 Task: Search one way flight ticket for 1 adult, 6 children, 1 infant in seat and 1 infant on lap in business from Pensacola: Pensacola International Airport to Greensboro: Piedmont Triad International Airport on 5-1-2023. Choice of flights is Spirit. Number of bags: 1 carry on bag. Price is upto 30000. Outbound departure time preference is 14:00.
Action: Mouse moved to (240, 197)
Screenshot: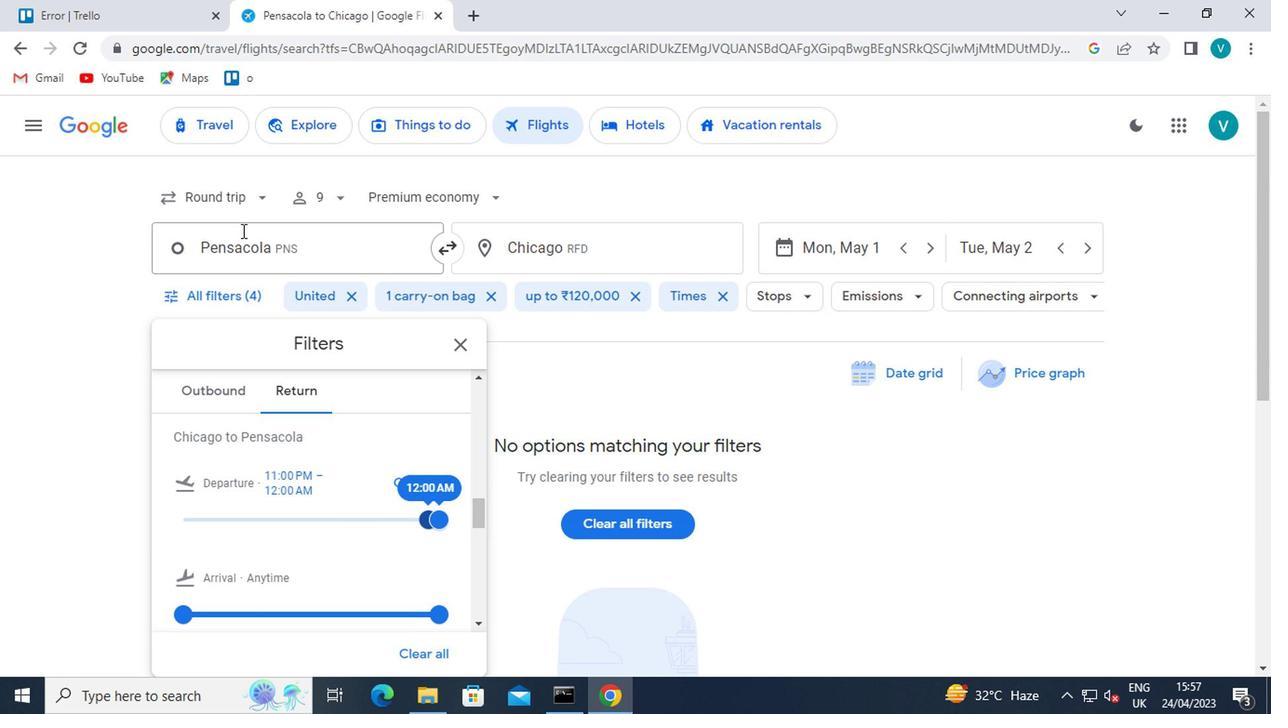 
Action: Mouse pressed left at (240, 197)
Screenshot: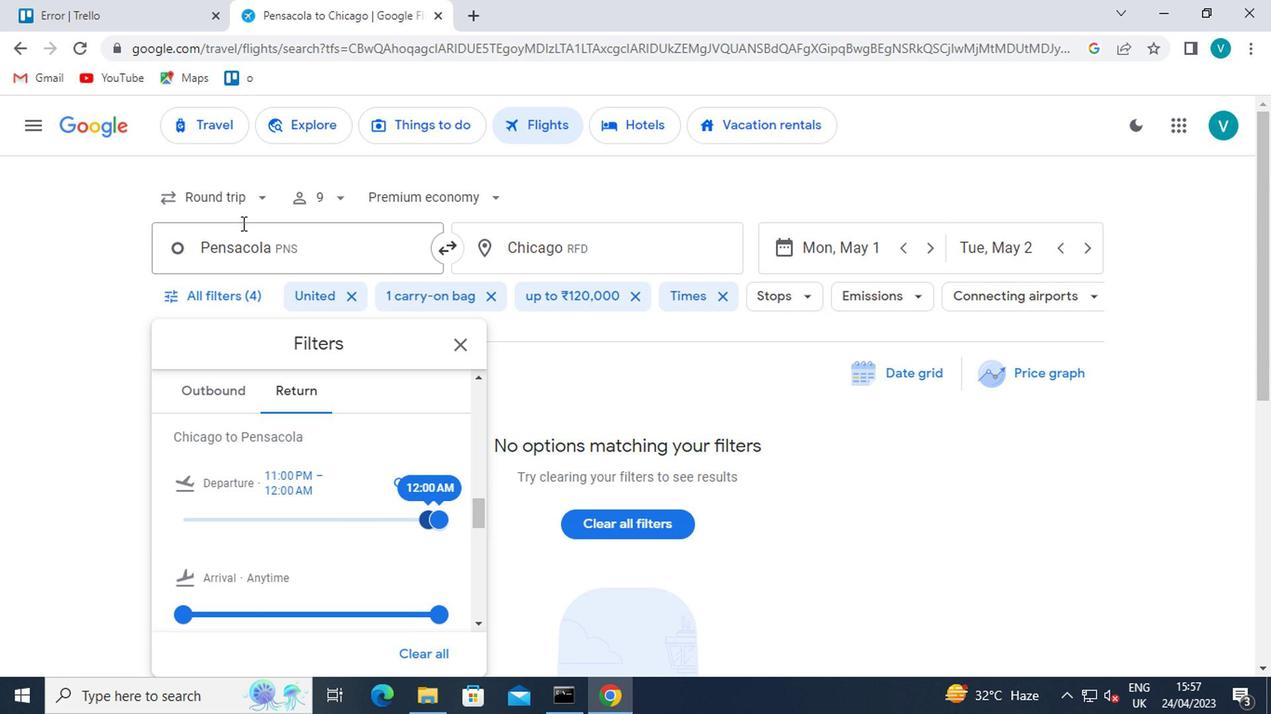 
Action: Mouse moved to (242, 288)
Screenshot: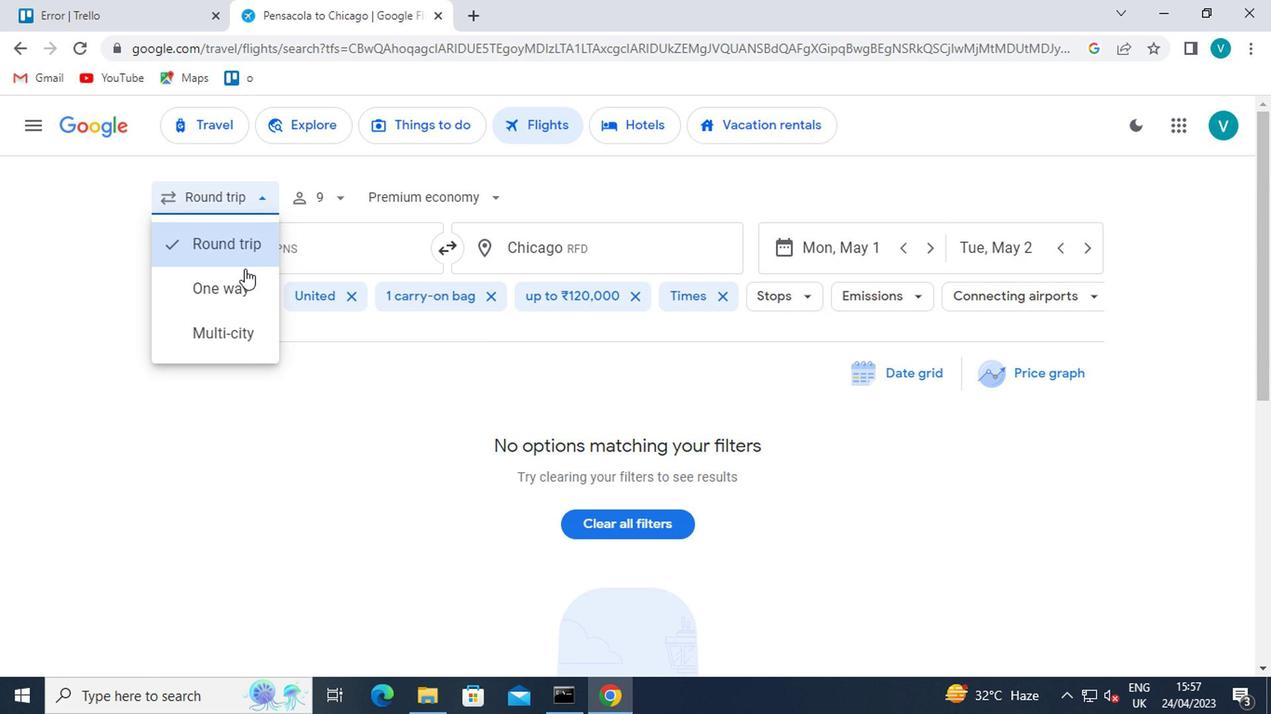 
Action: Mouse pressed left at (242, 288)
Screenshot: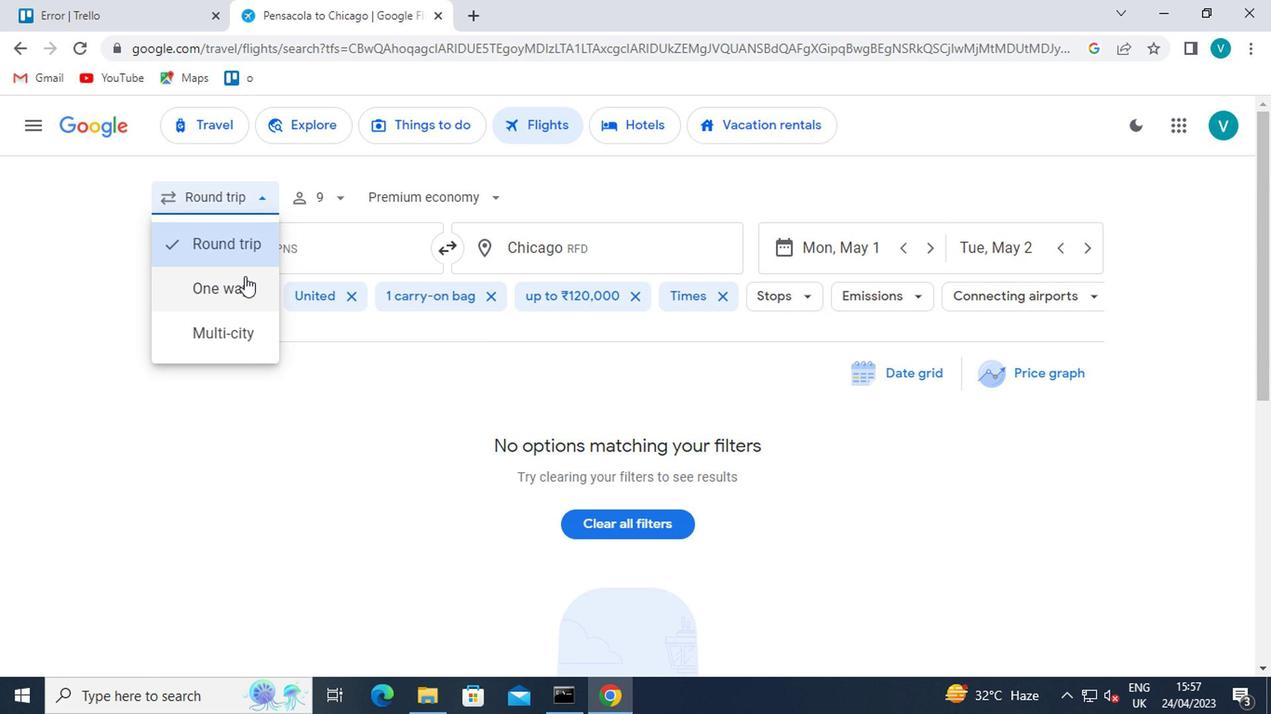 
Action: Mouse moved to (338, 195)
Screenshot: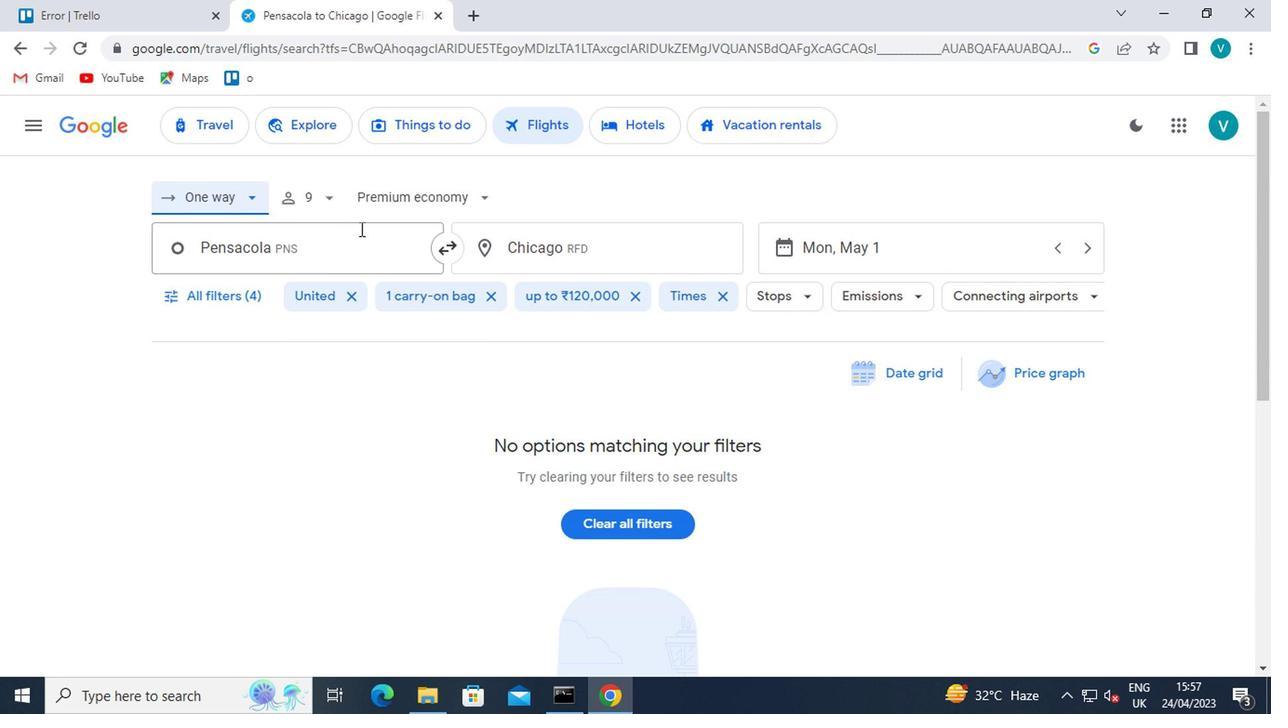 
Action: Mouse pressed left at (338, 195)
Screenshot: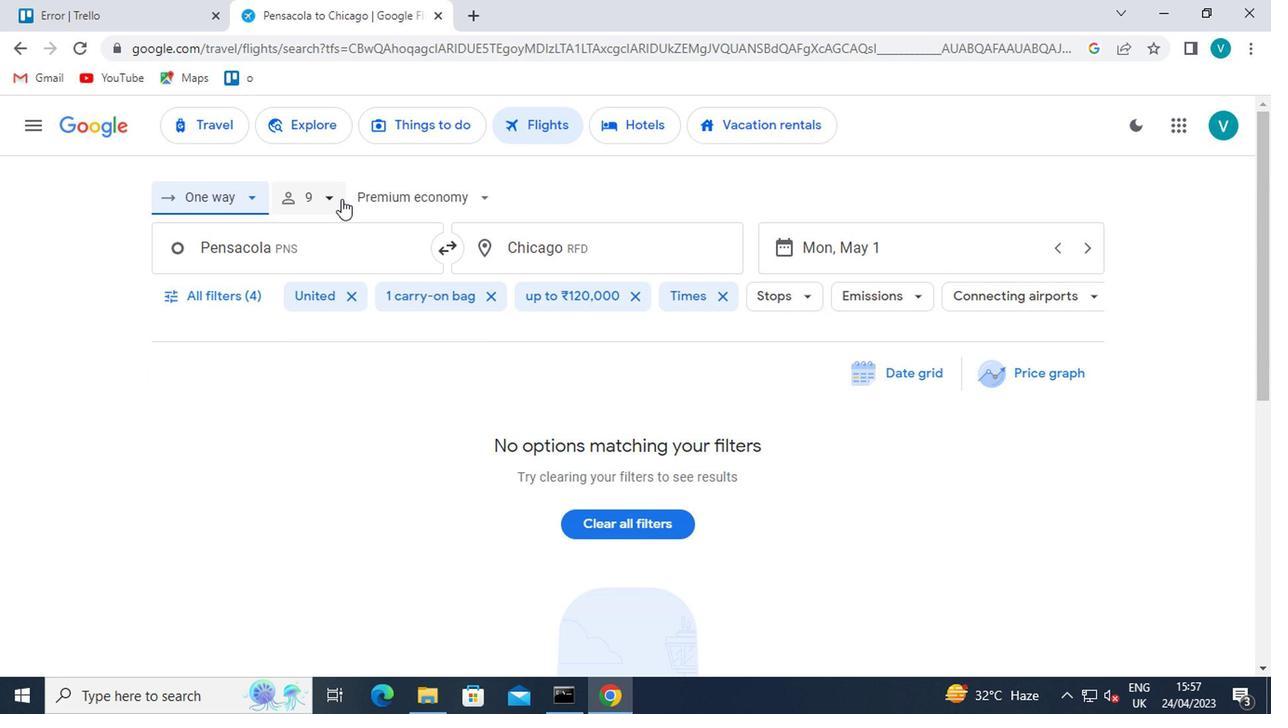 
Action: Mouse moved to (401, 238)
Screenshot: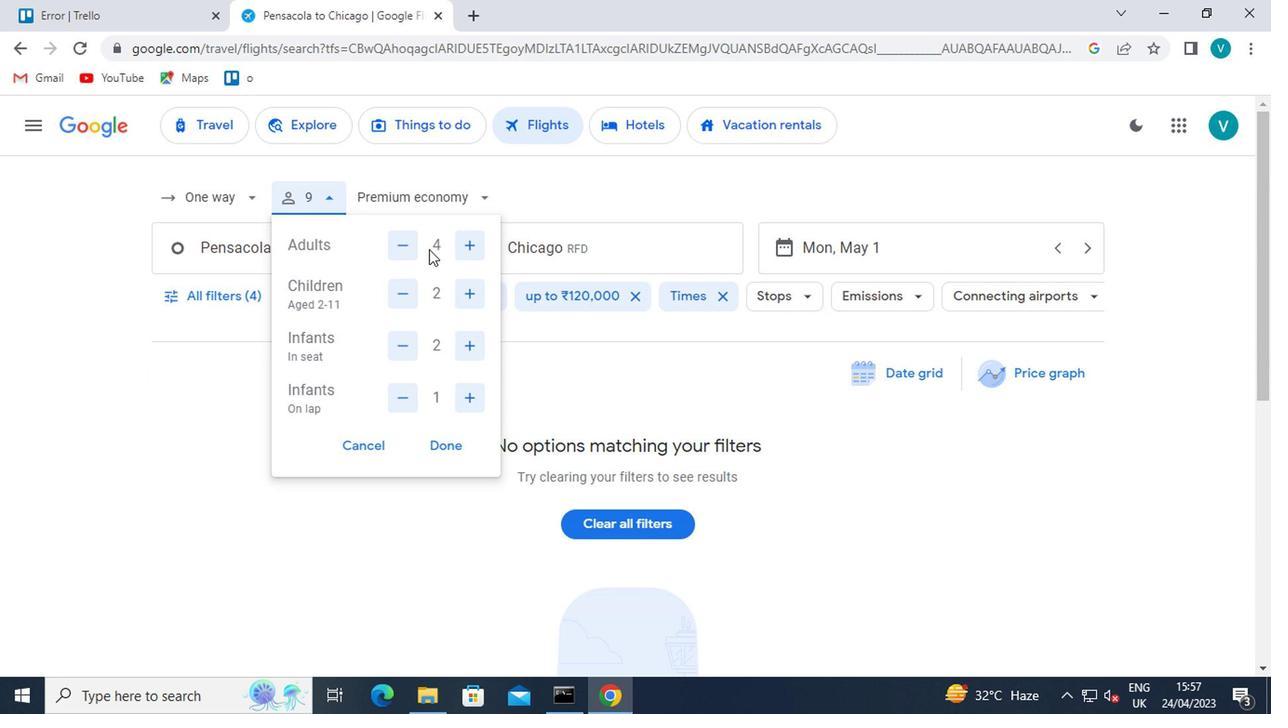 
Action: Mouse pressed left at (401, 238)
Screenshot: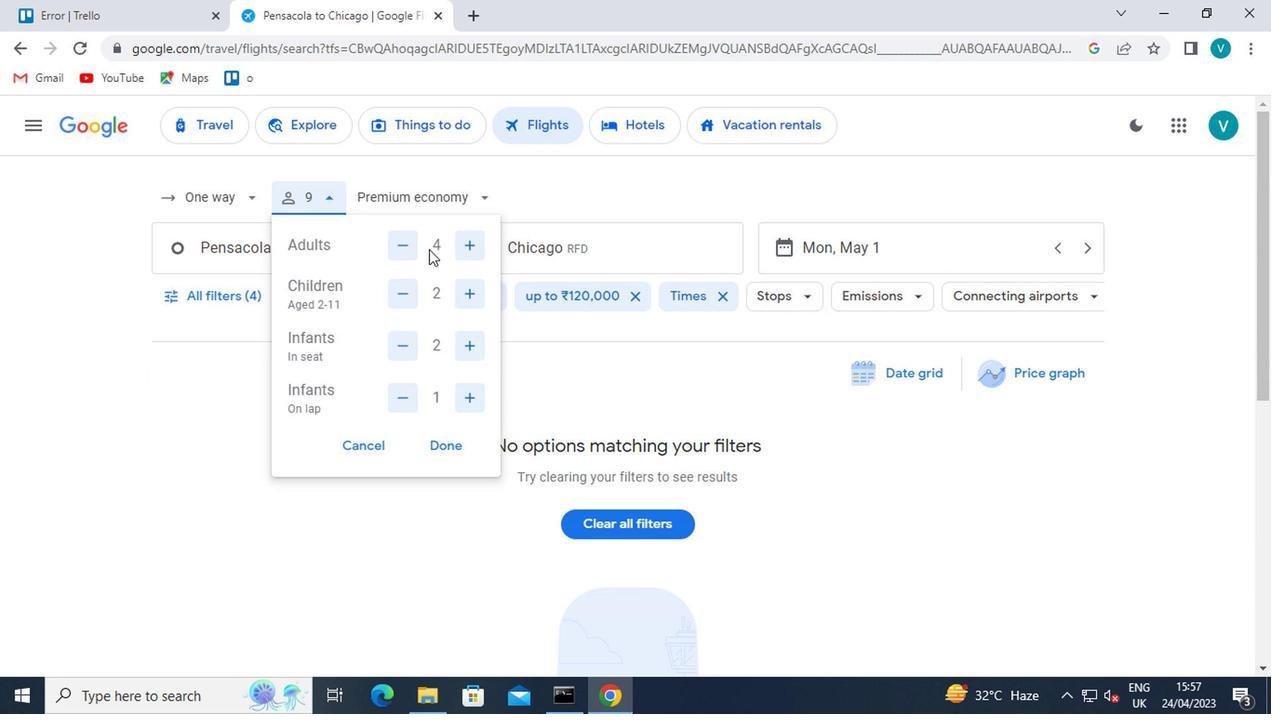 
Action: Mouse pressed left at (401, 238)
Screenshot: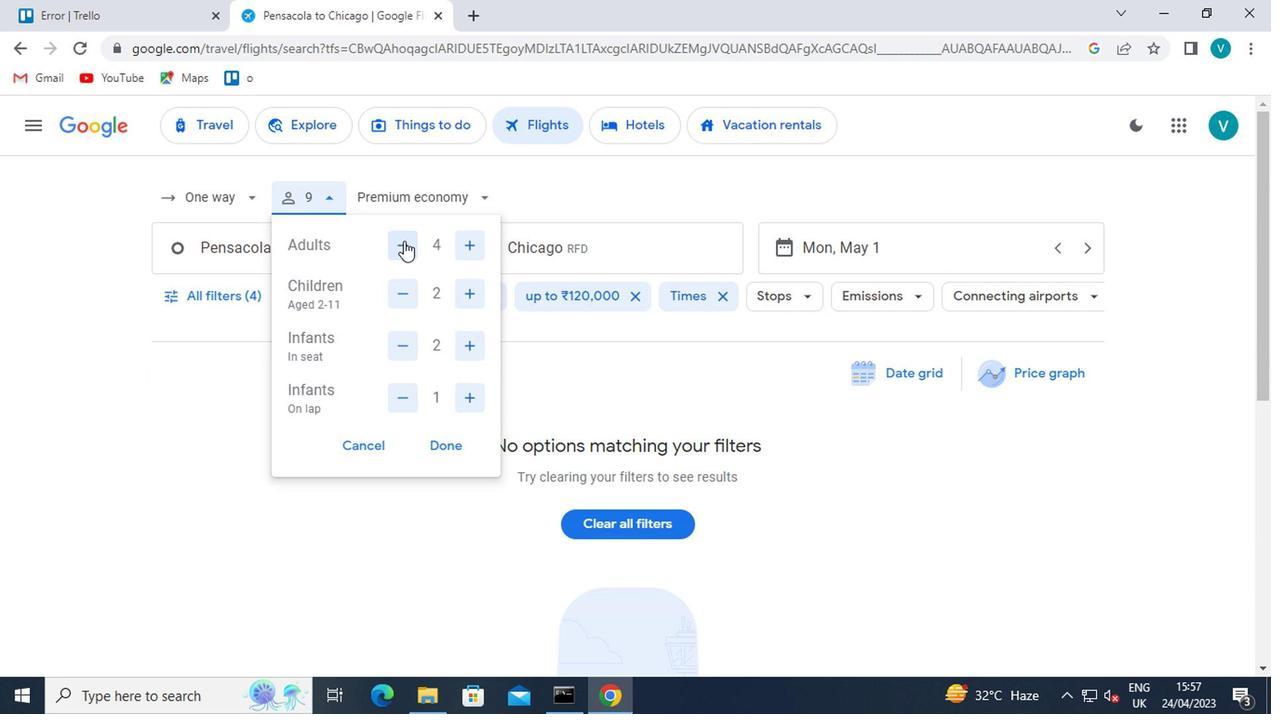 
Action: Mouse moved to (400, 238)
Screenshot: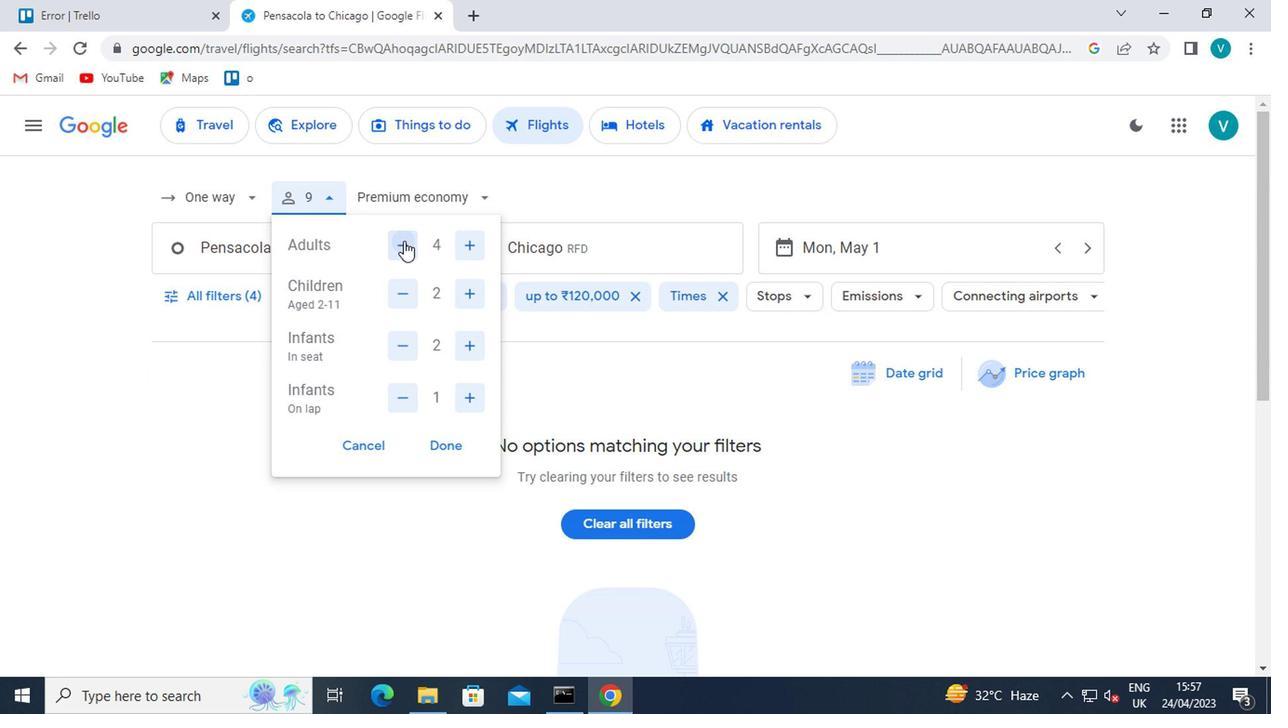 
Action: Mouse pressed left at (400, 238)
Screenshot: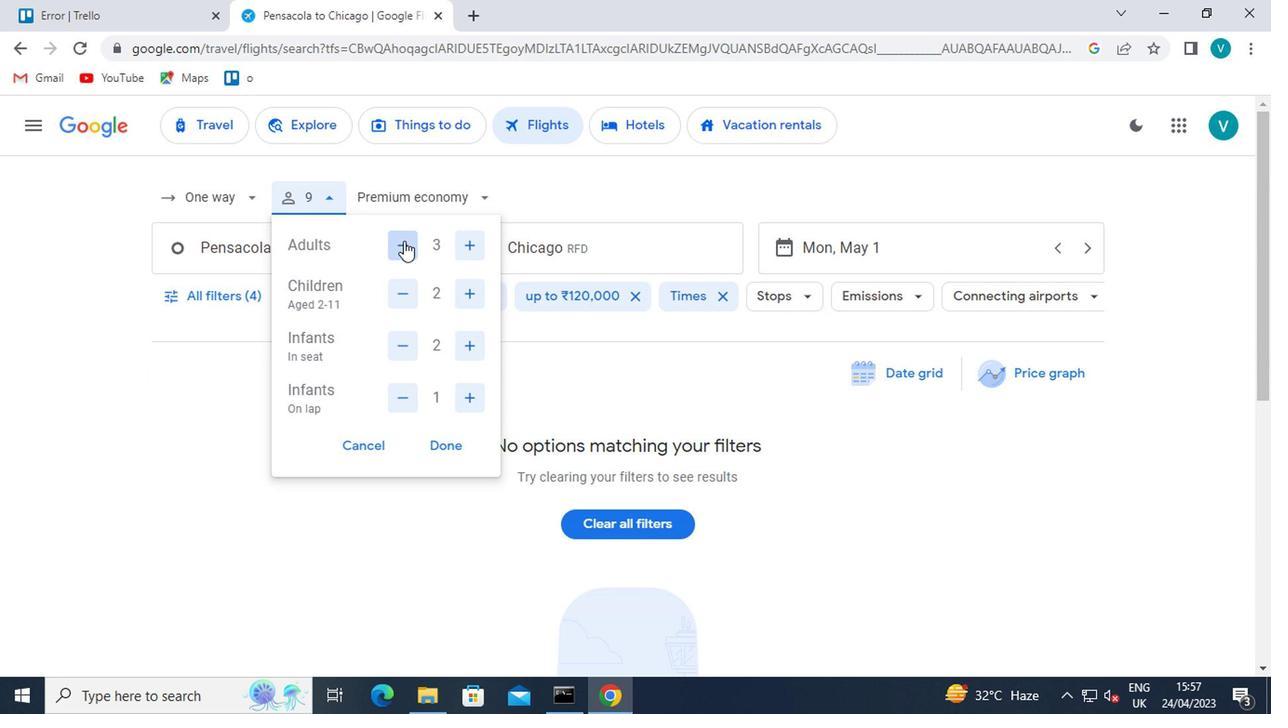 
Action: Mouse moved to (464, 287)
Screenshot: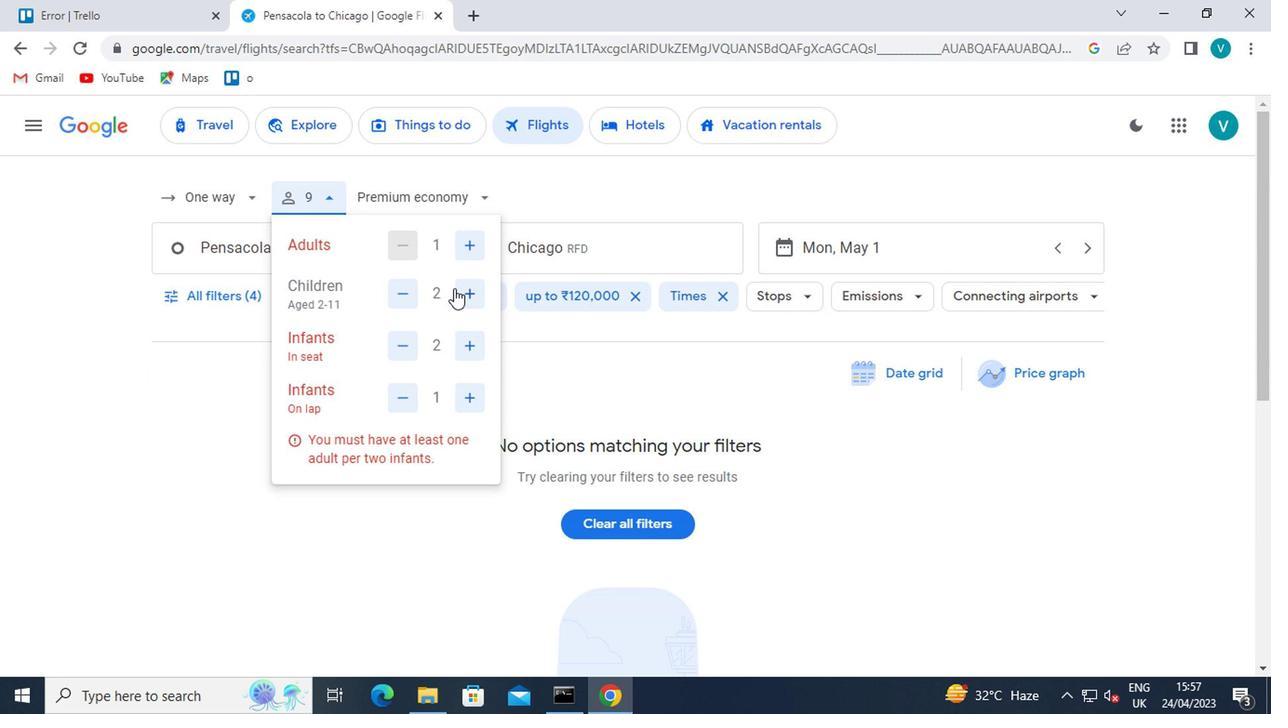 
Action: Mouse pressed left at (464, 287)
Screenshot: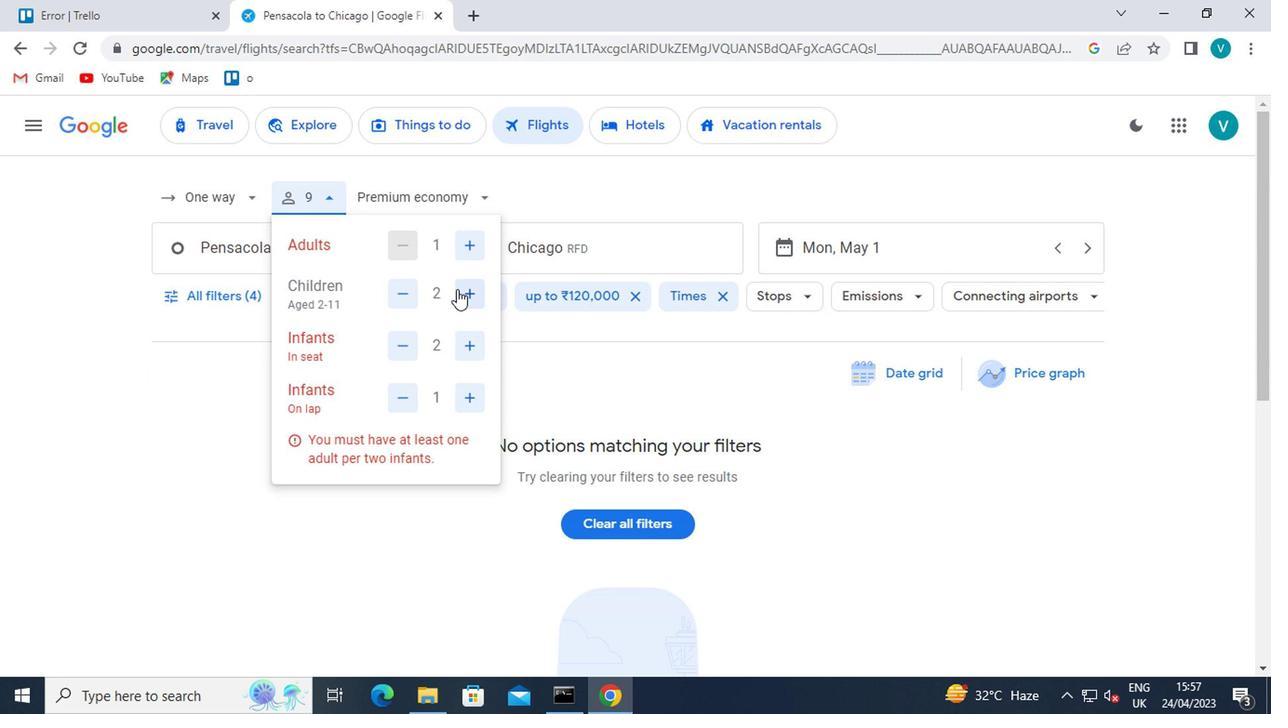 
Action: Mouse moved to (465, 287)
Screenshot: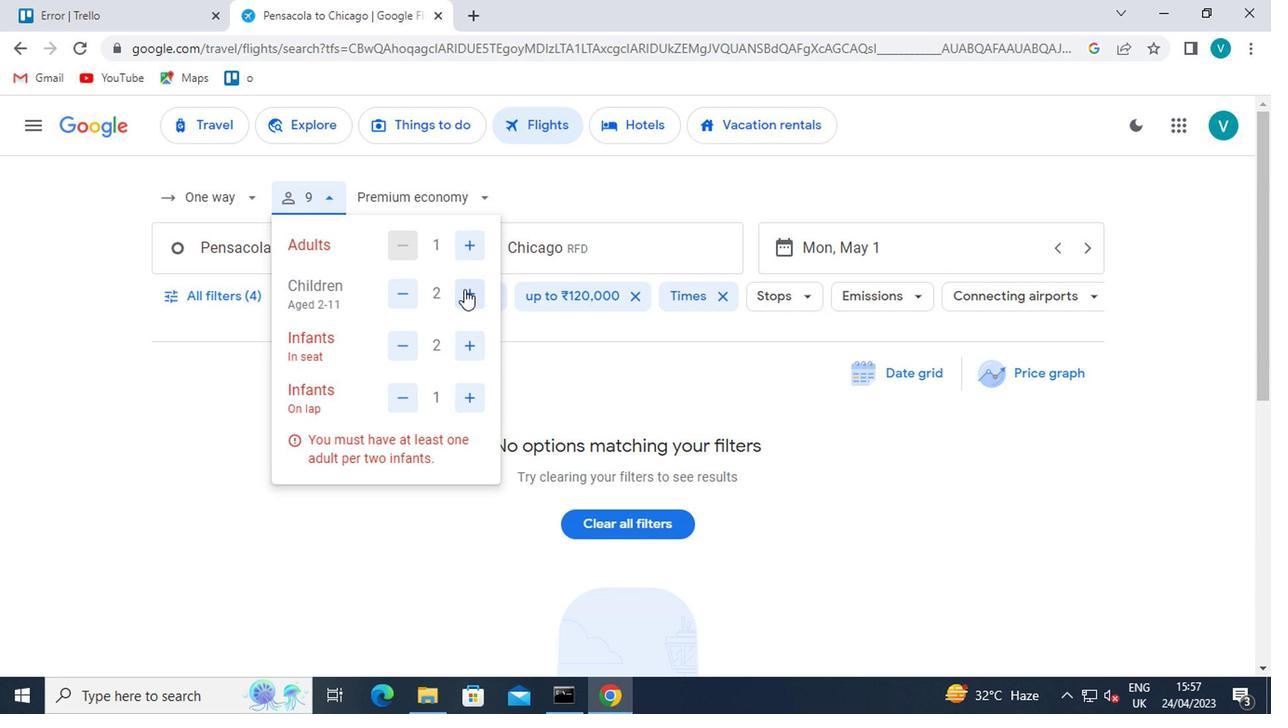 
Action: Mouse pressed left at (465, 287)
Screenshot: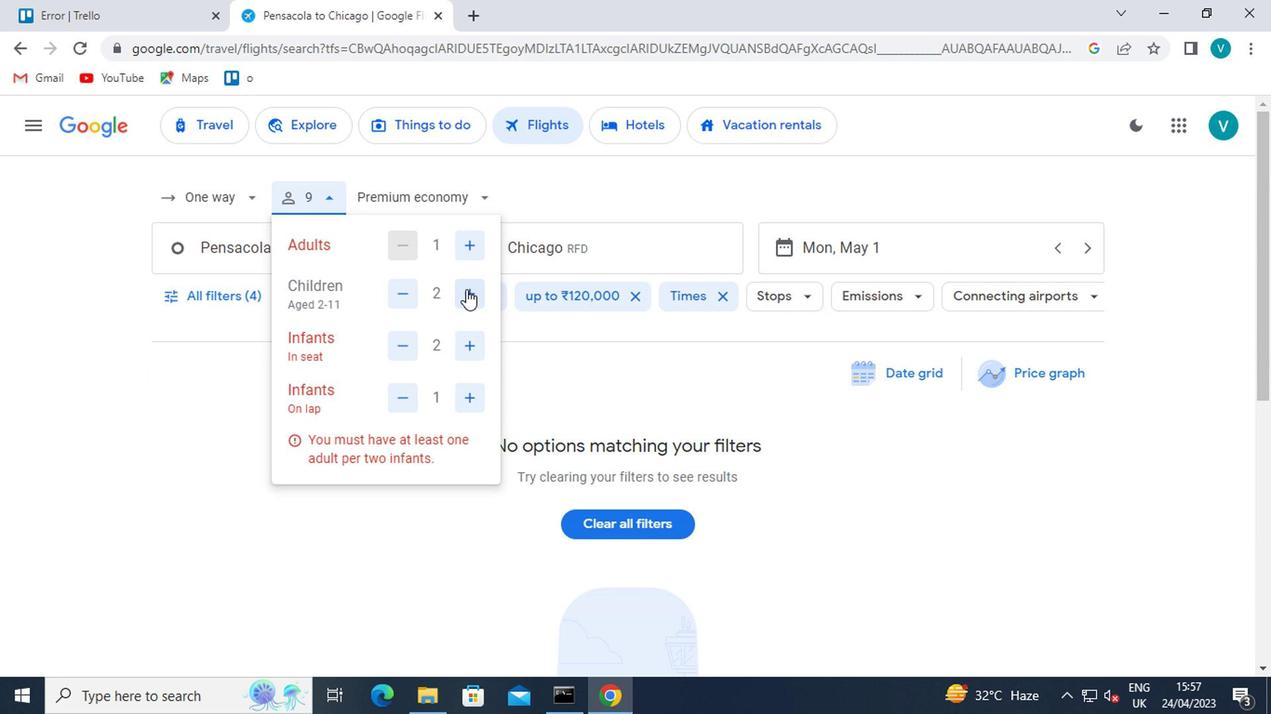 
Action: Mouse pressed left at (465, 287)
Screenshot: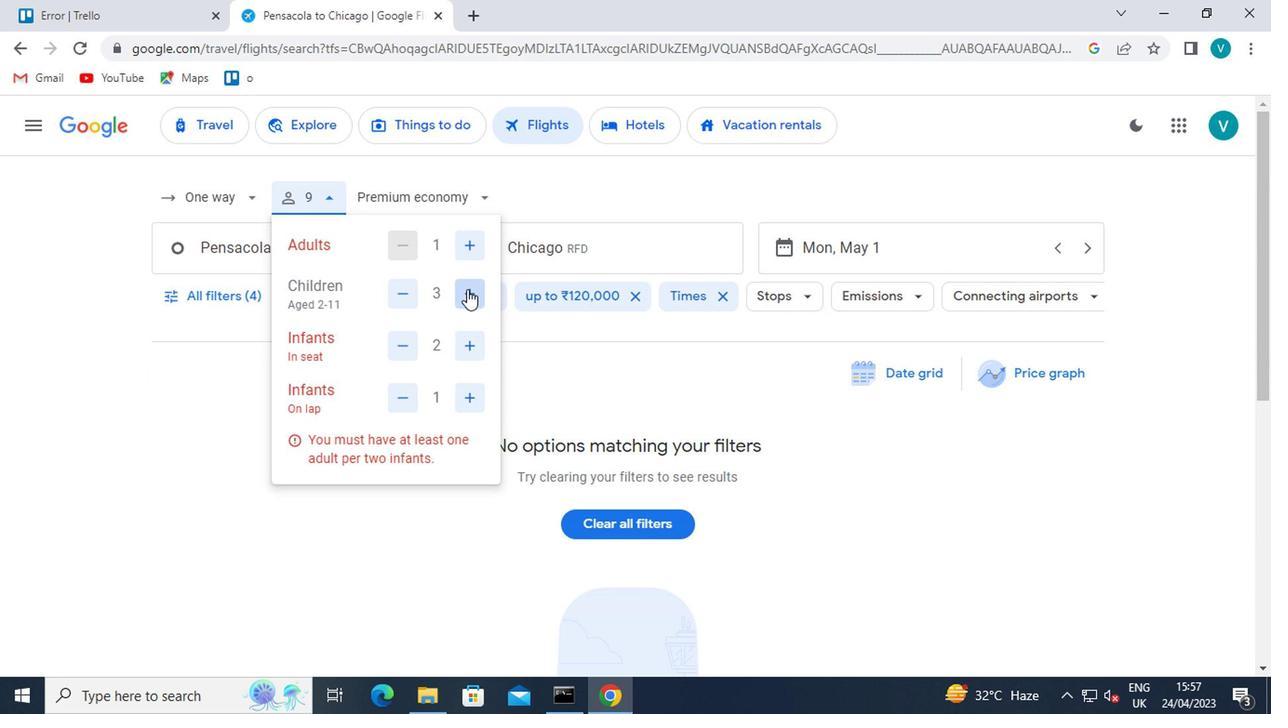 
Action: Mouse pressed left at (465, 287)
Screenshot: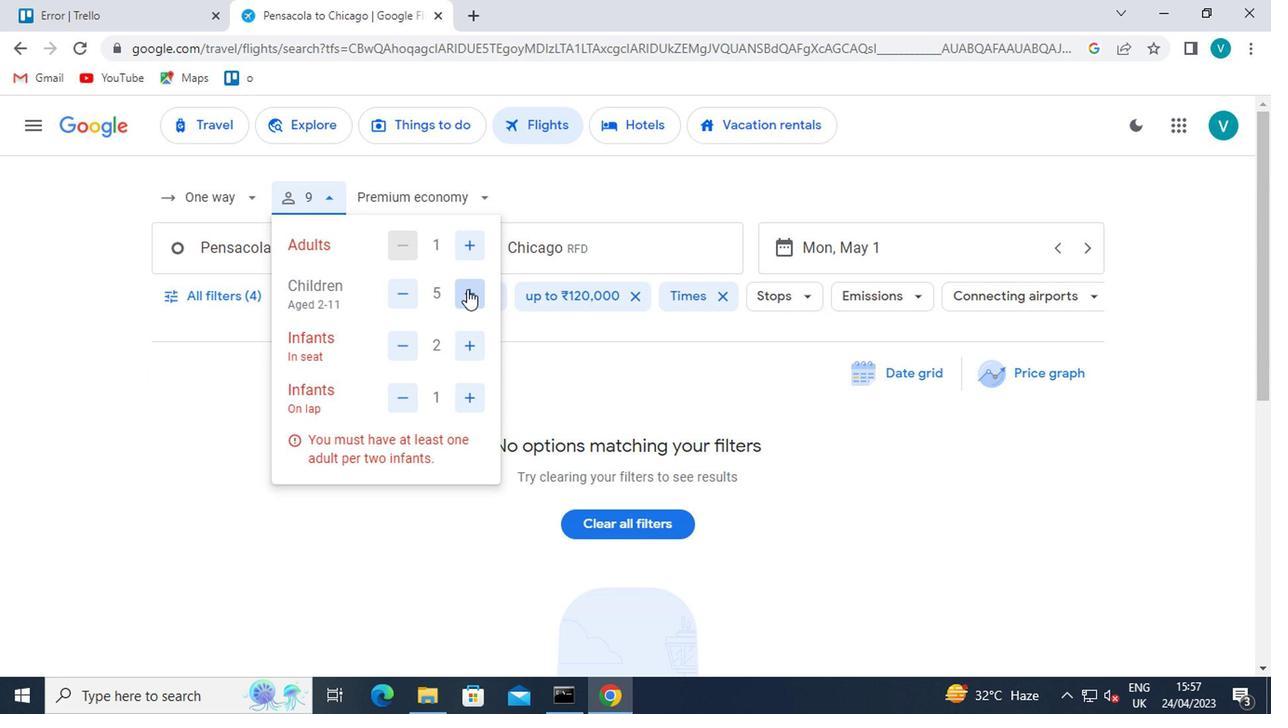 
Action: Mouse moved to (389, 349)
Screenshot: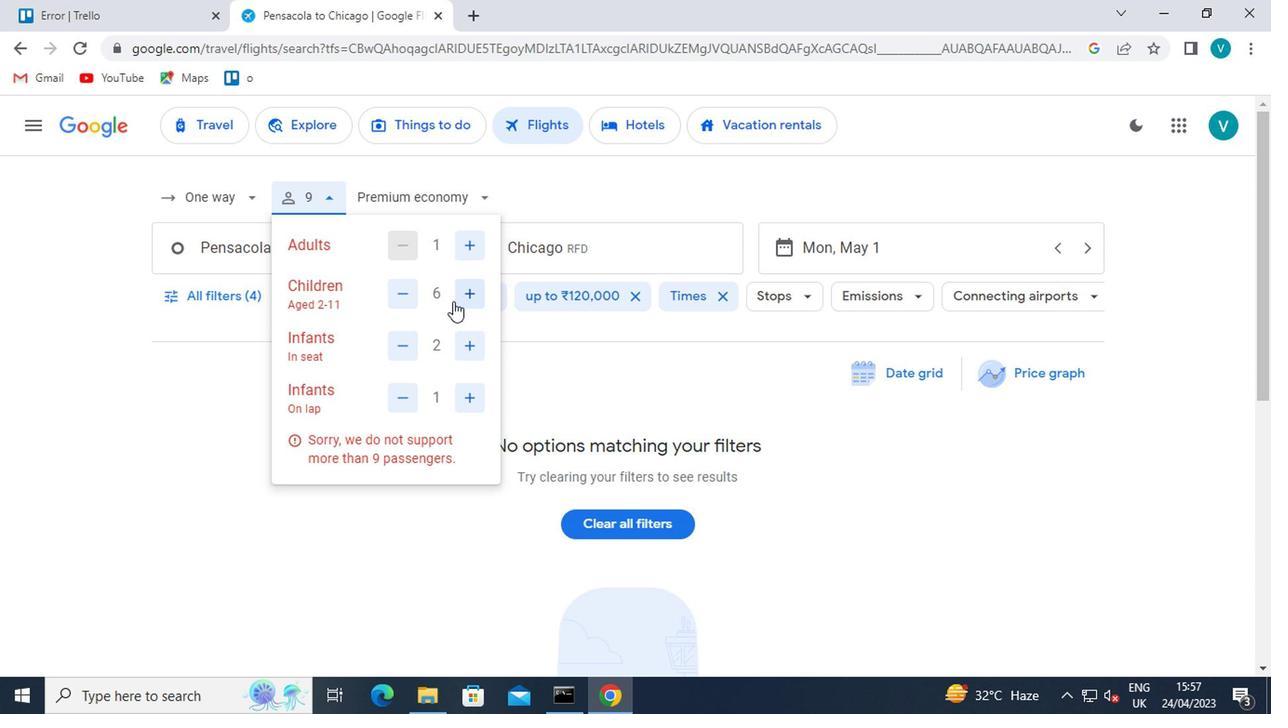 
Action: Mouse pressed left at (389, 349)
Screenshot: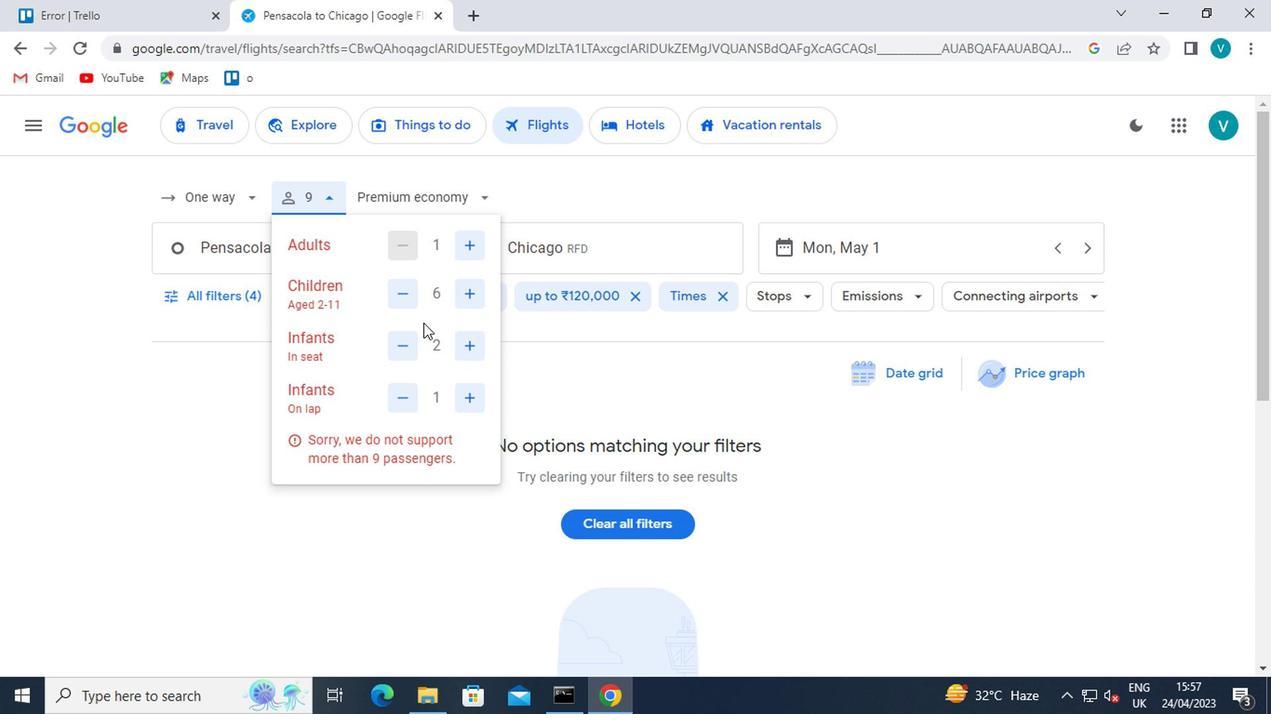
Action: Mouse moved to (450, 442)
Screenshot: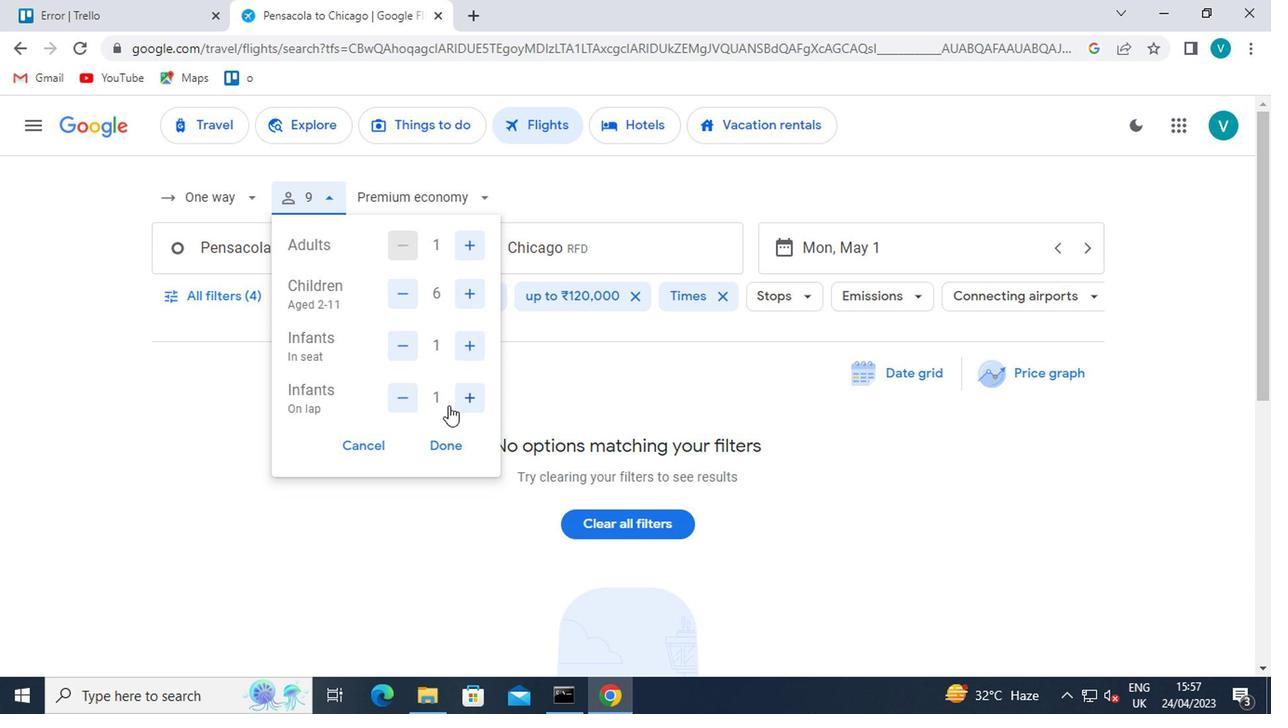 
Action: Mouse pressed left at (450, 442)
Screenshot: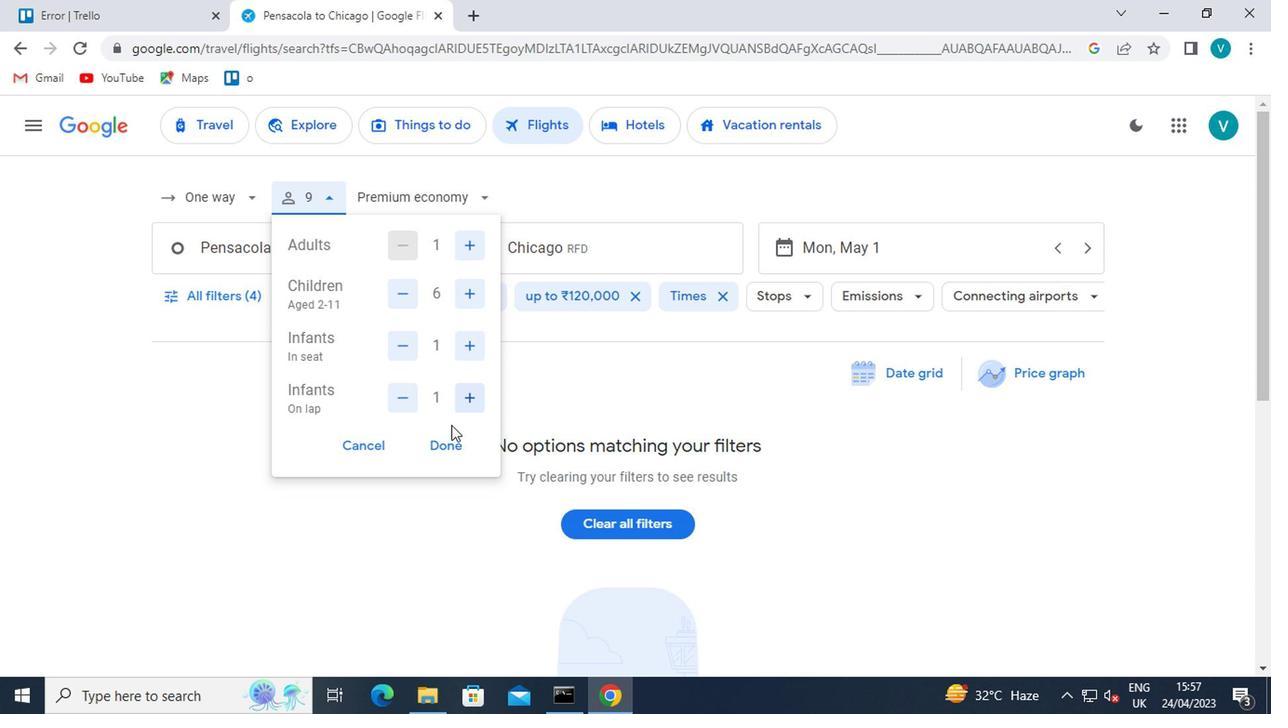 
Action: Mouse moved to (432, 192)
Screenshot: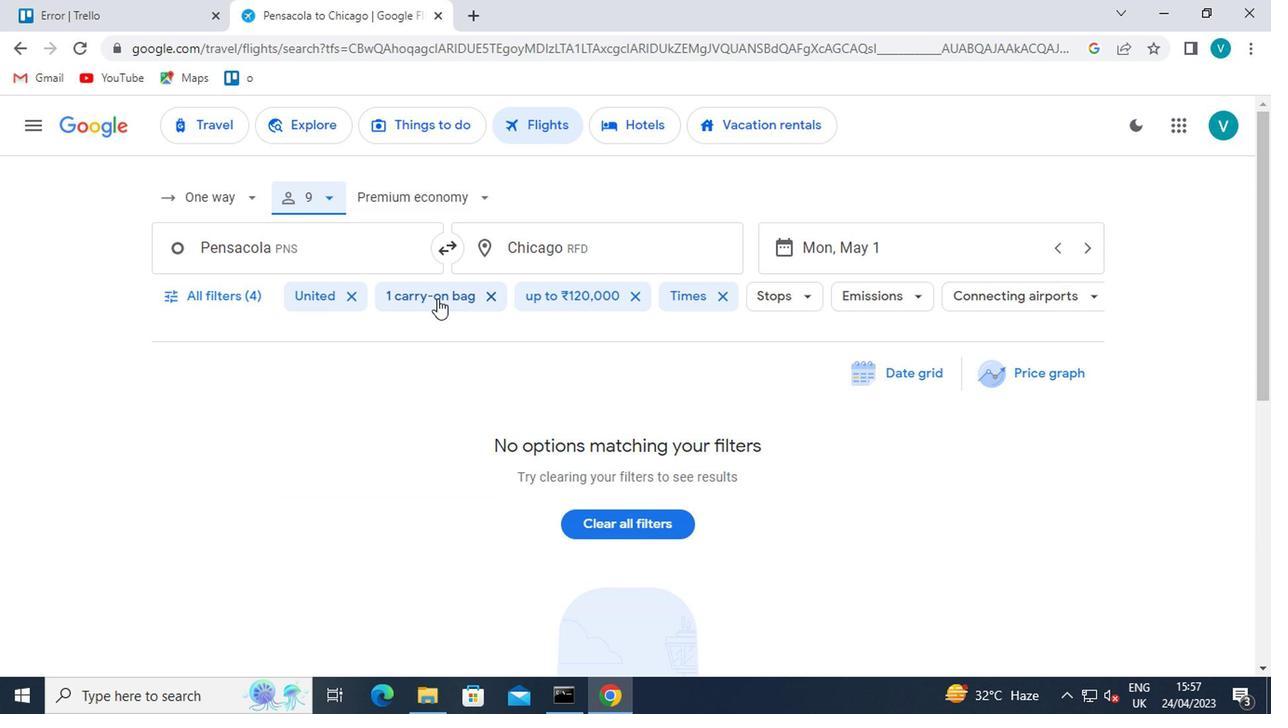
Action: Mouse pressed left at (432, 192)
Screenshot: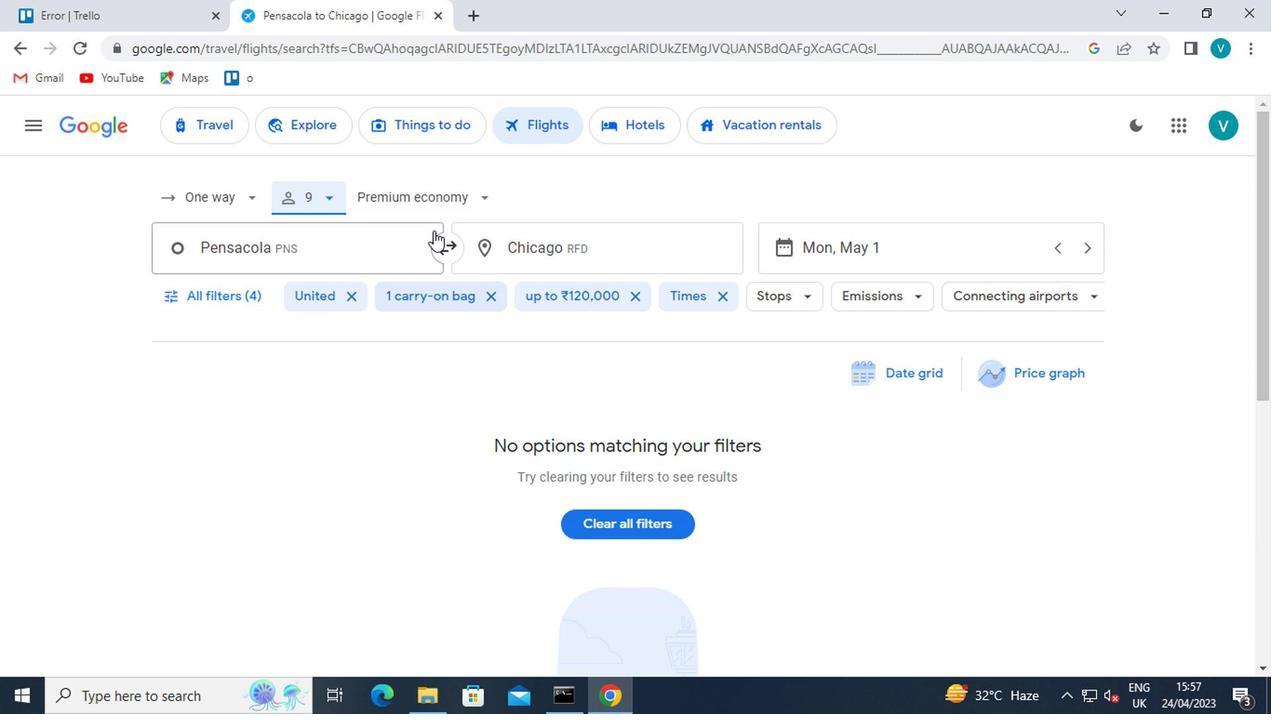 
Action: Mouse moved to (422, 332)
Screenshot: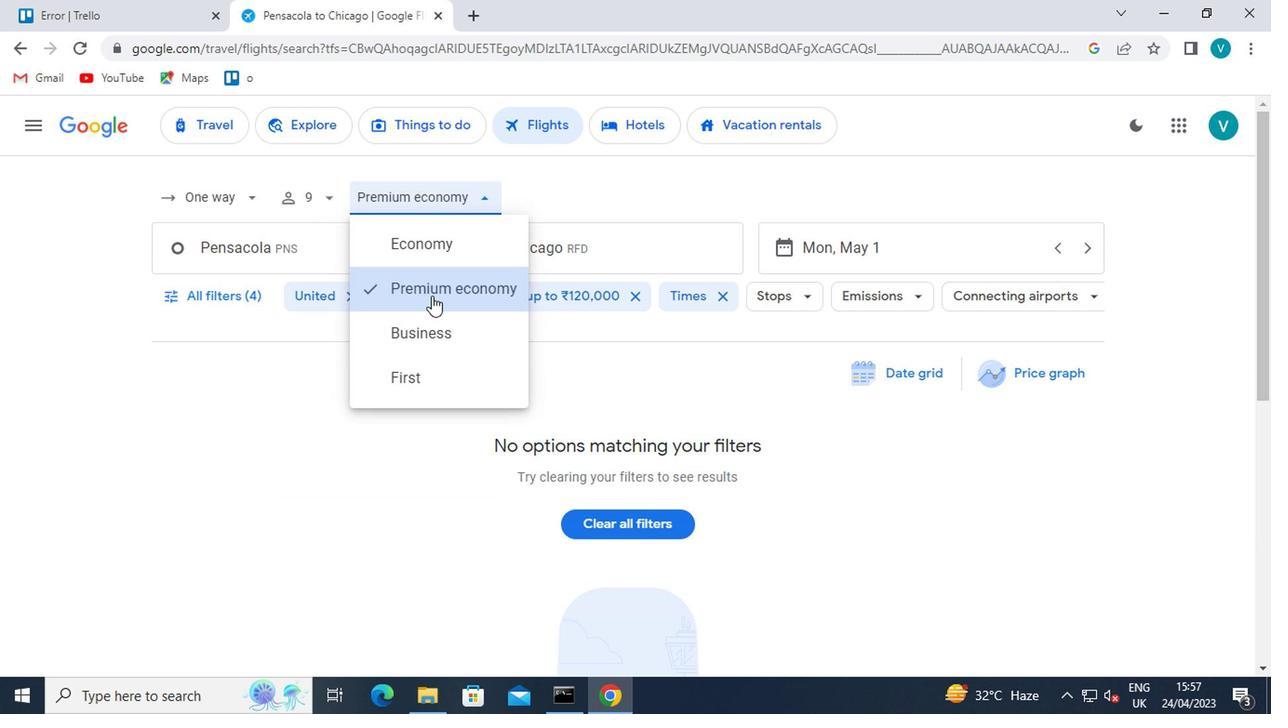 
Action: Mouse pressed left at (422, 332)
Screenshot: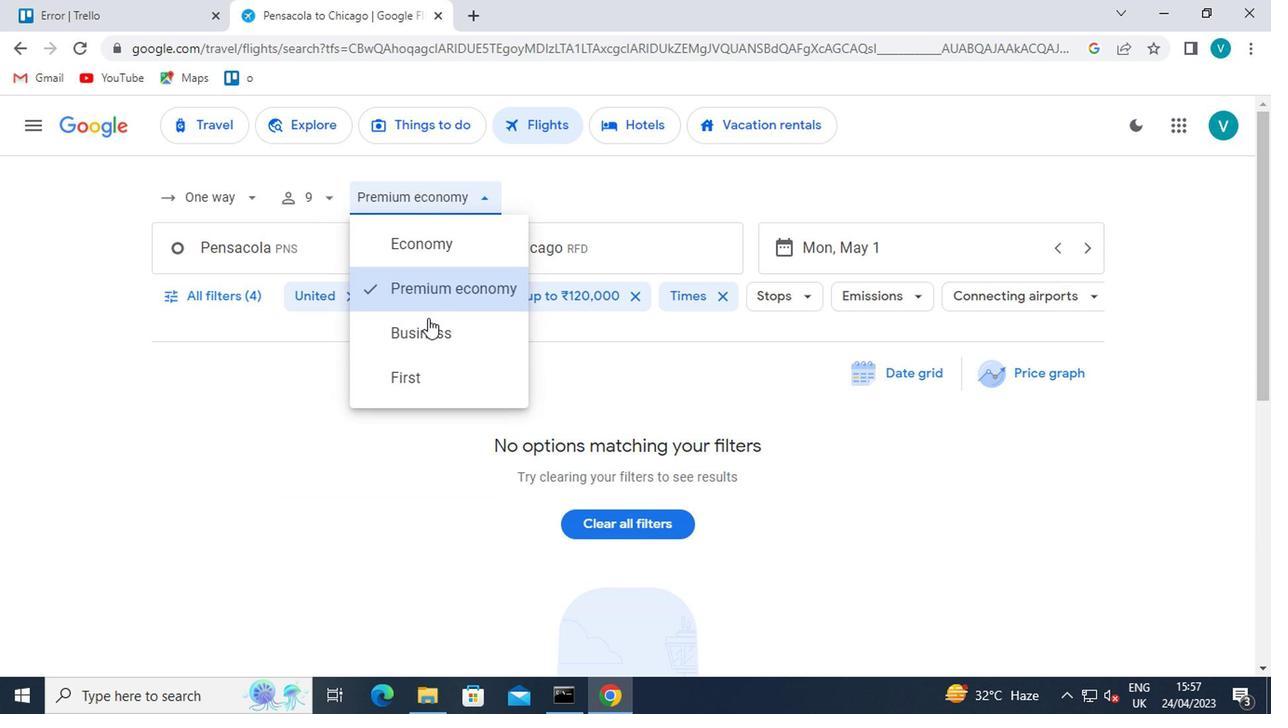 
Action: Mouse moved to (366, 242)
Screenshot: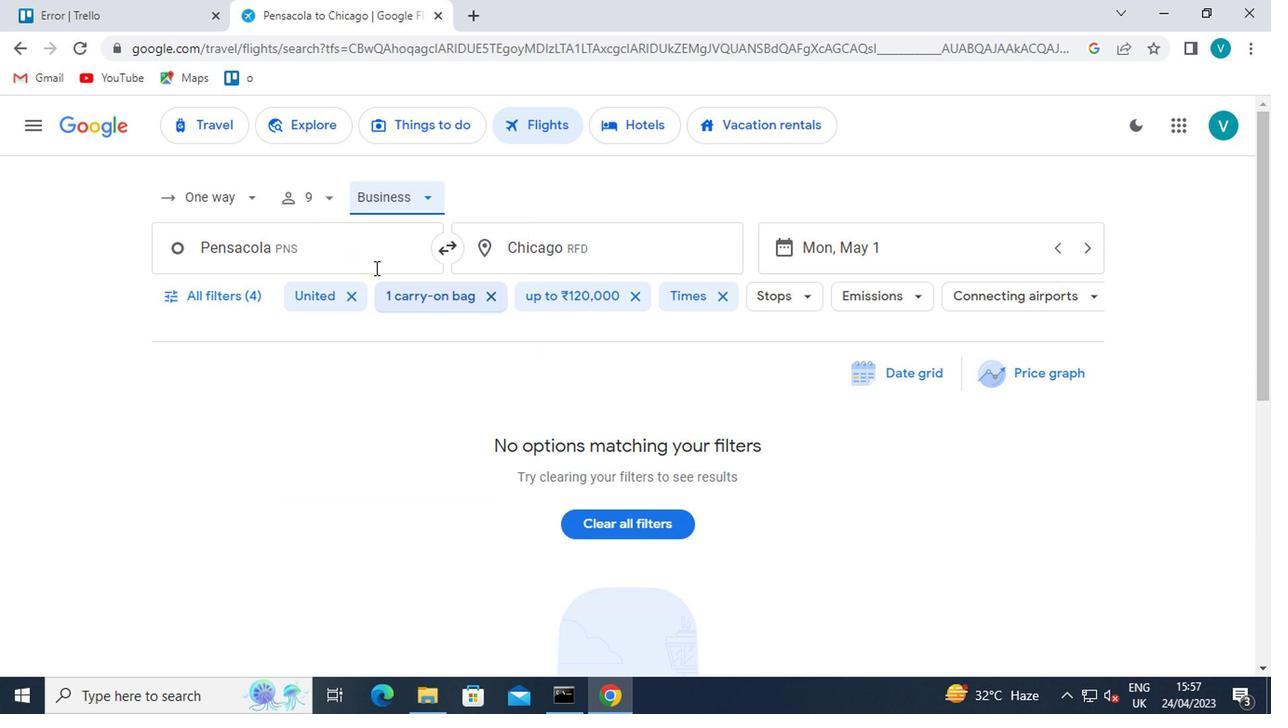 
Action: Mouse pressed left at (366, 242)
Screenshot: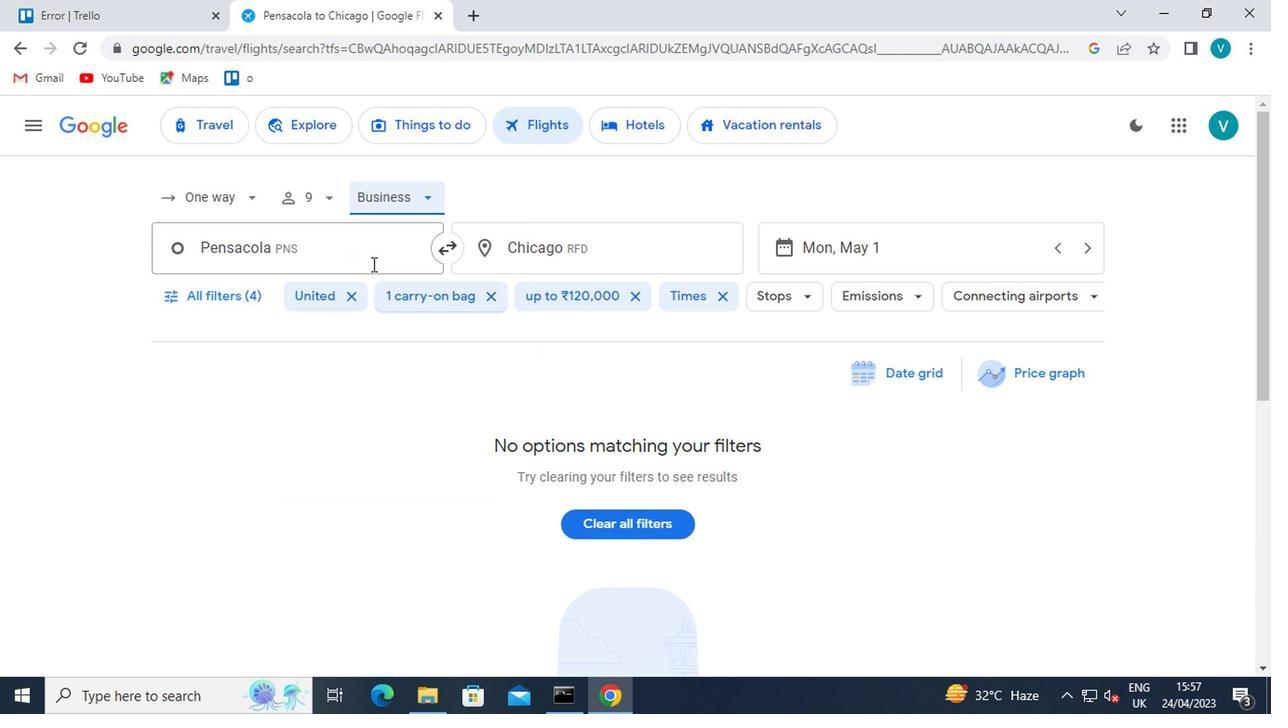 
Action: Mouse moved to (366, 342)
Screenshot: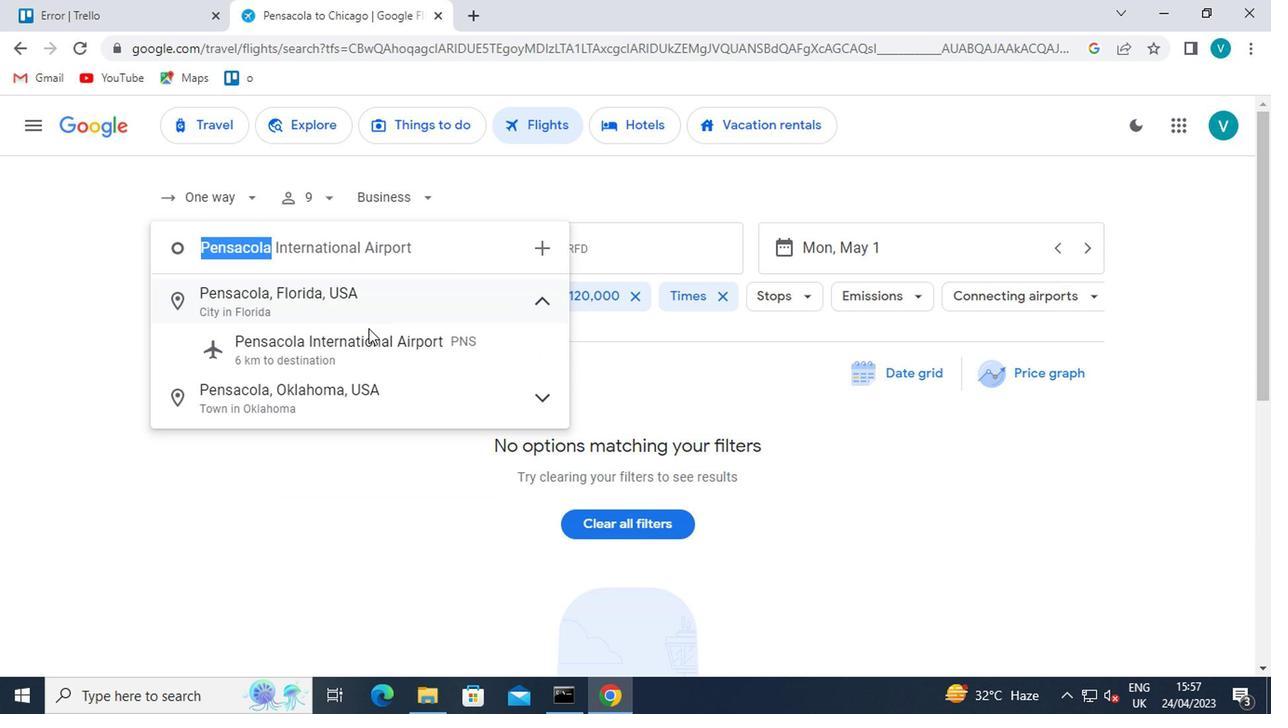 
Action: Mouse pressed left at (366, 342)
Screenshot: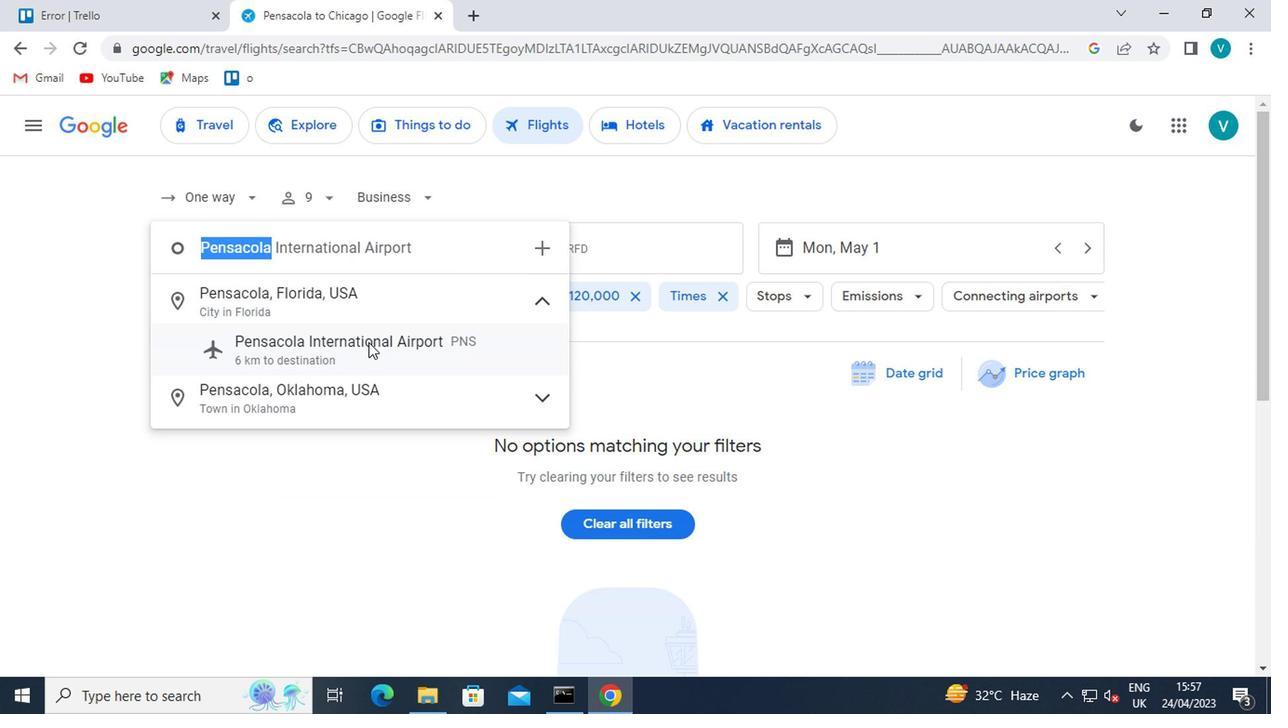 
Action: Mouse moved to (672, 248)
Screenshot: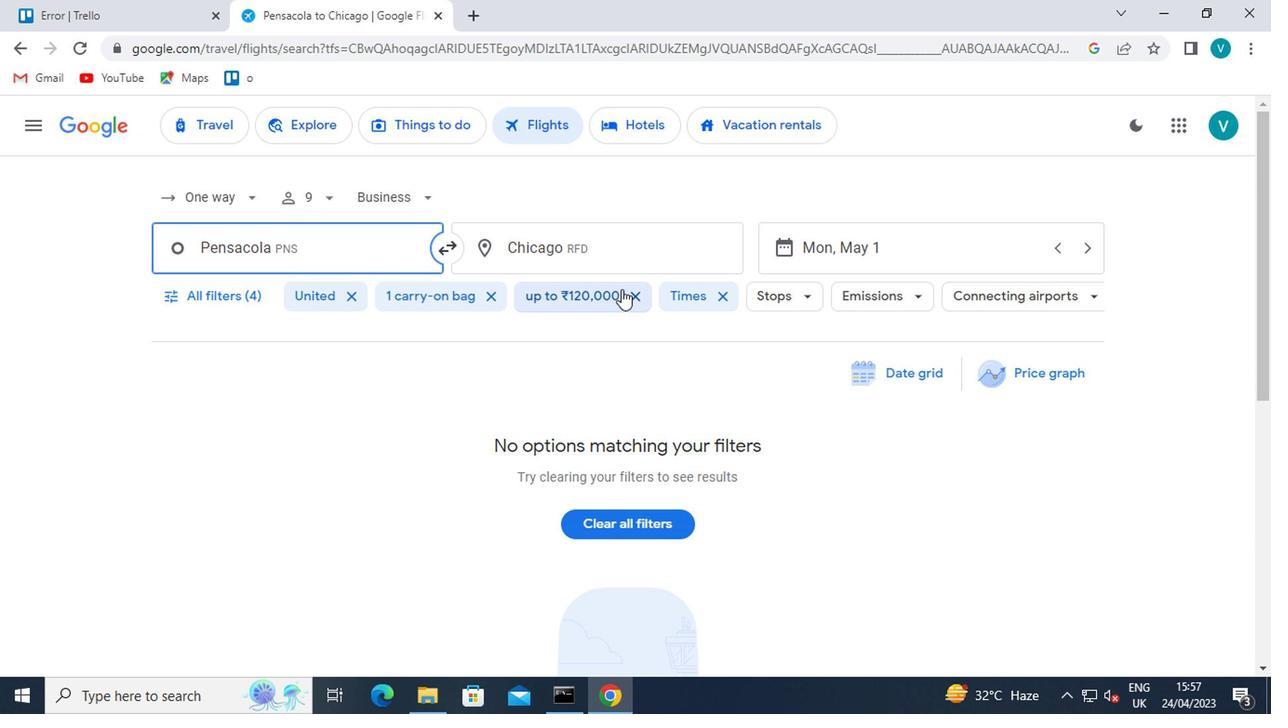 
Action: Mouse pressed left at (672, 248)
Screenshot: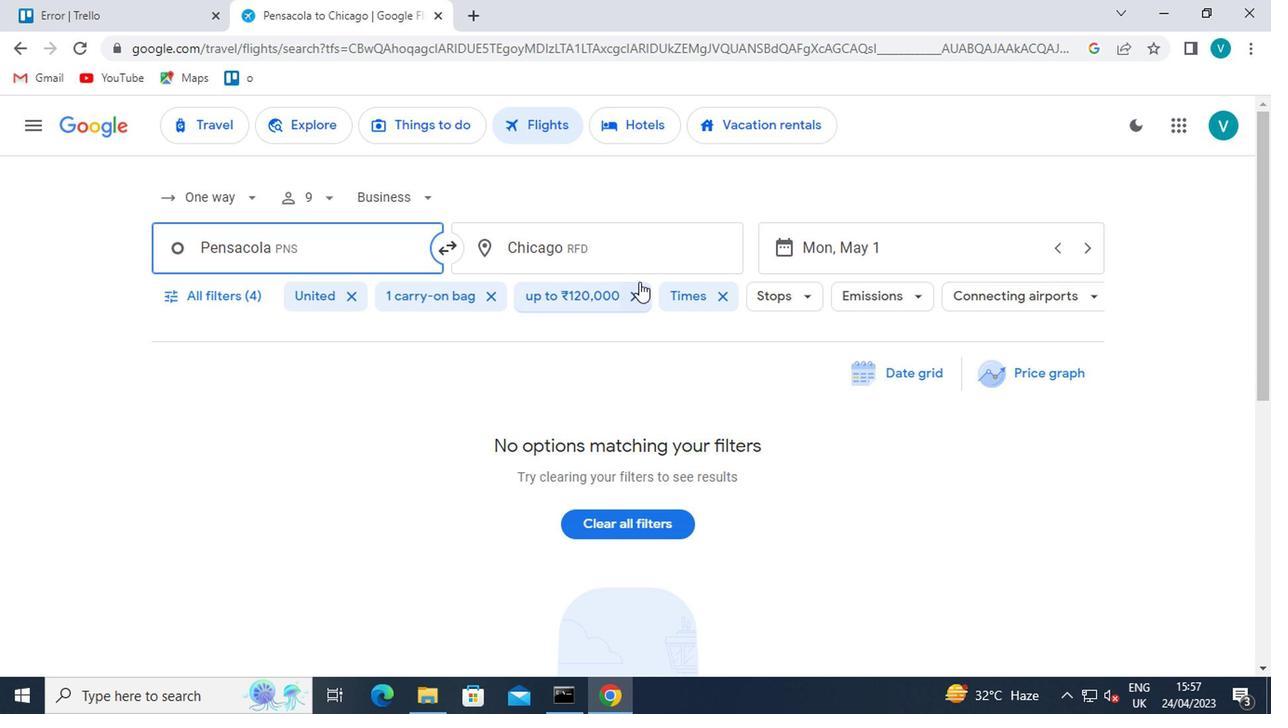 
Action: Key pressed <Key.shift>GREENSBORO
Screenshot: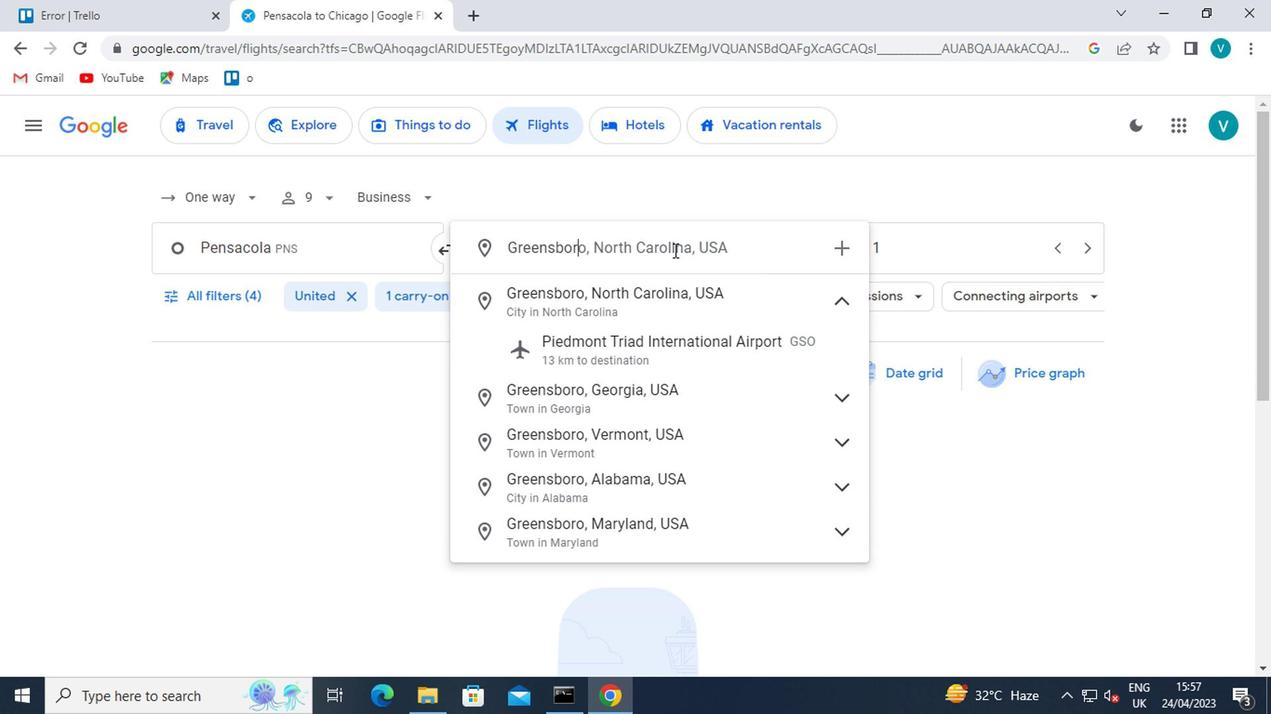 
Action: Mouse moved to (659, 352)
Screenshot: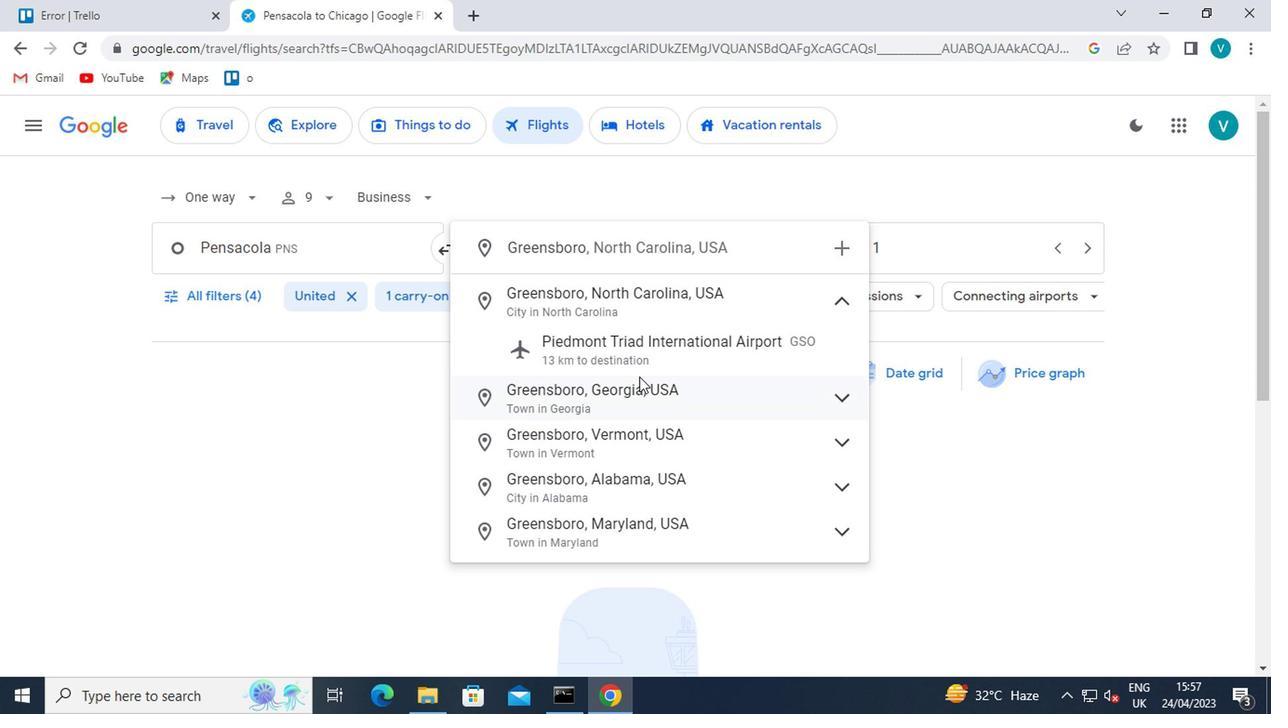 
Action: Mouse pressed left at (659, 352)
Screenshot: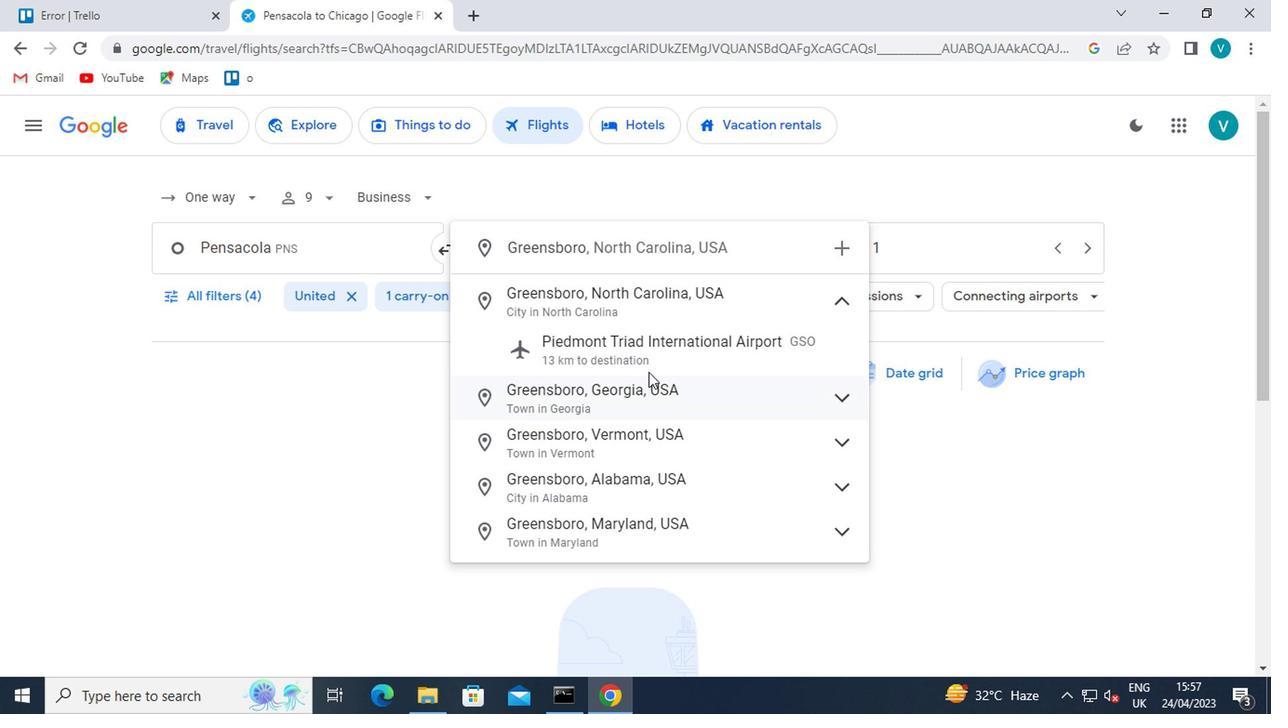 
Action: Mouse moved to (891, 248)
Screenshot: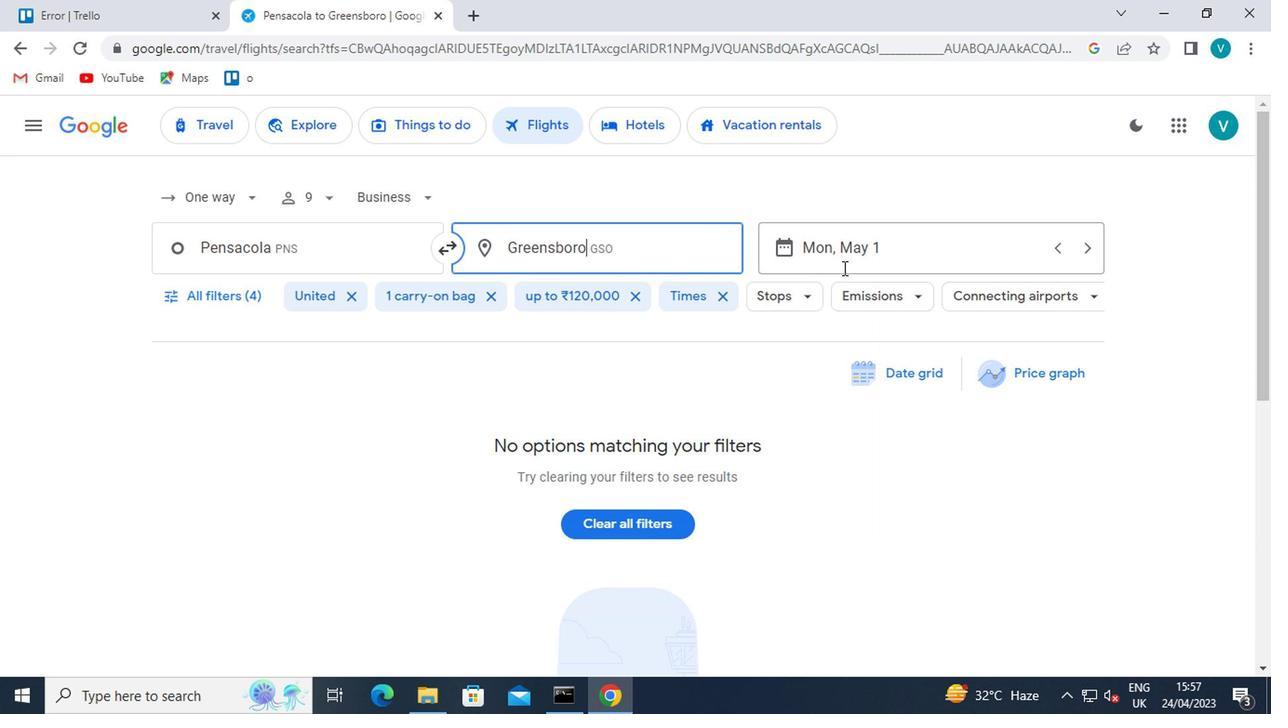
Action: Mouse pressed left at (891, 248)
Screenshot: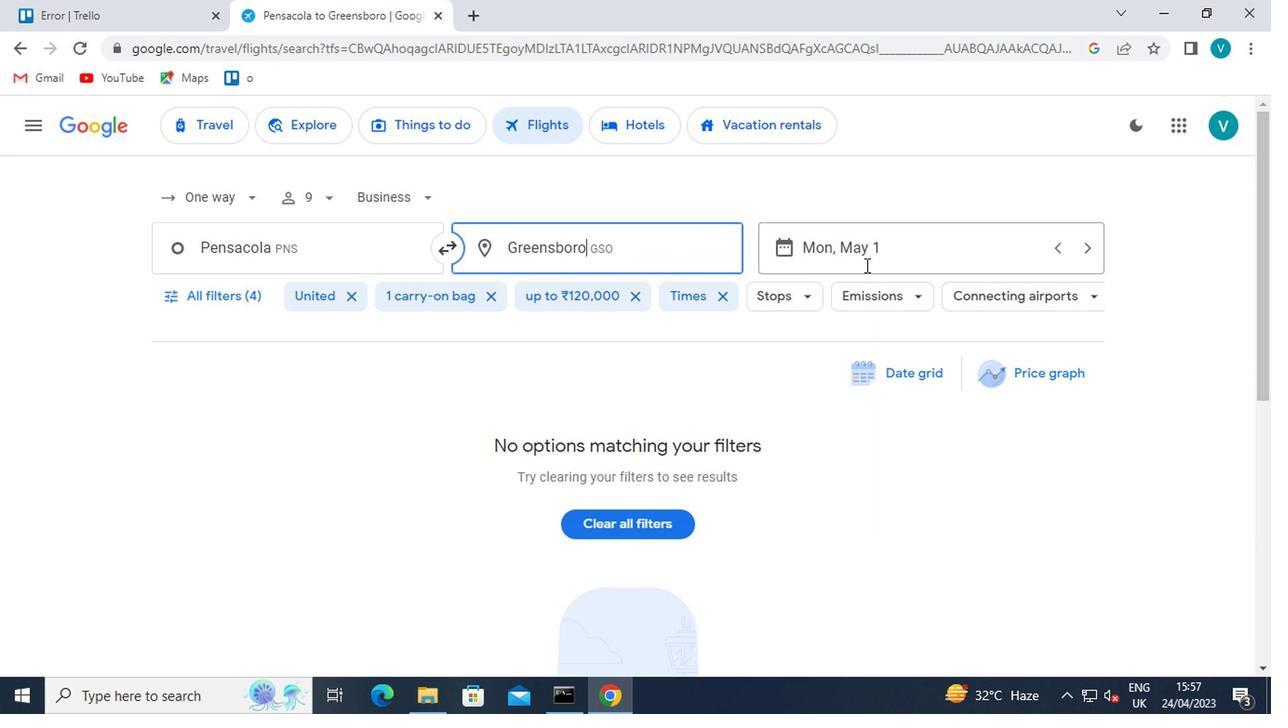 
Action: Mouse moved to (863, 330)
Screenshot: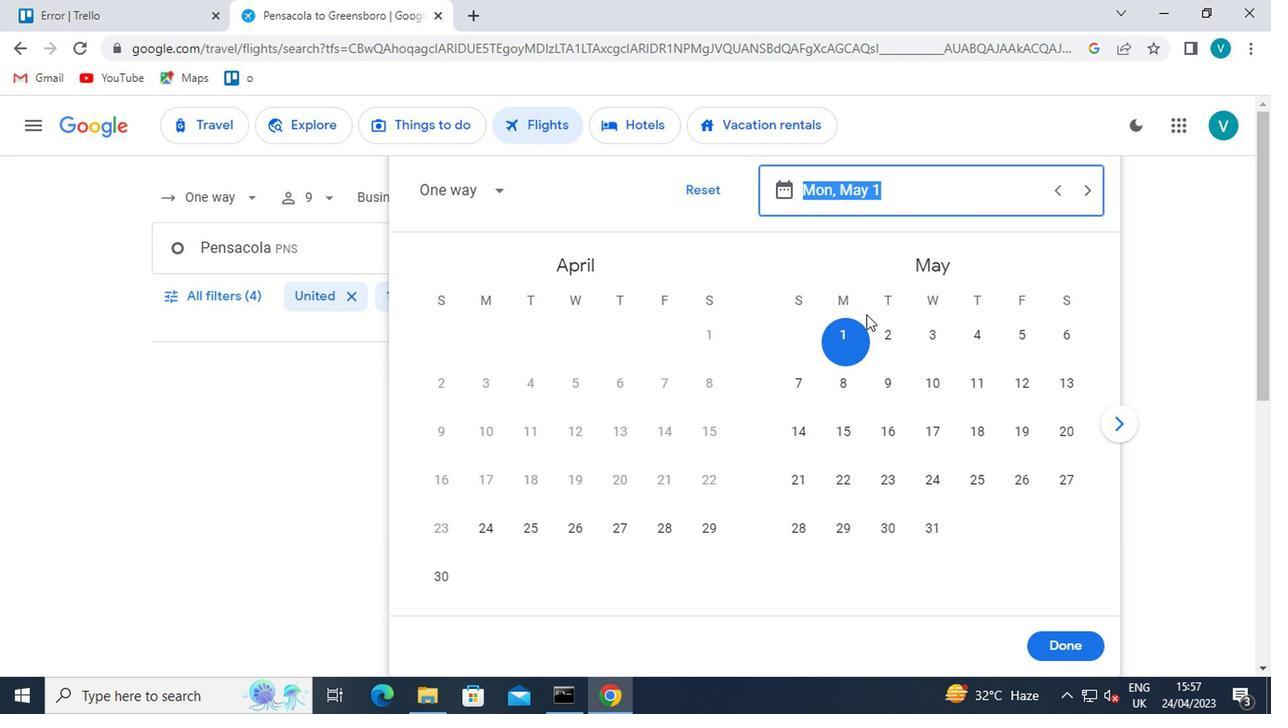 
Action: Mouse pressed left at (863, 330)
Screenshot: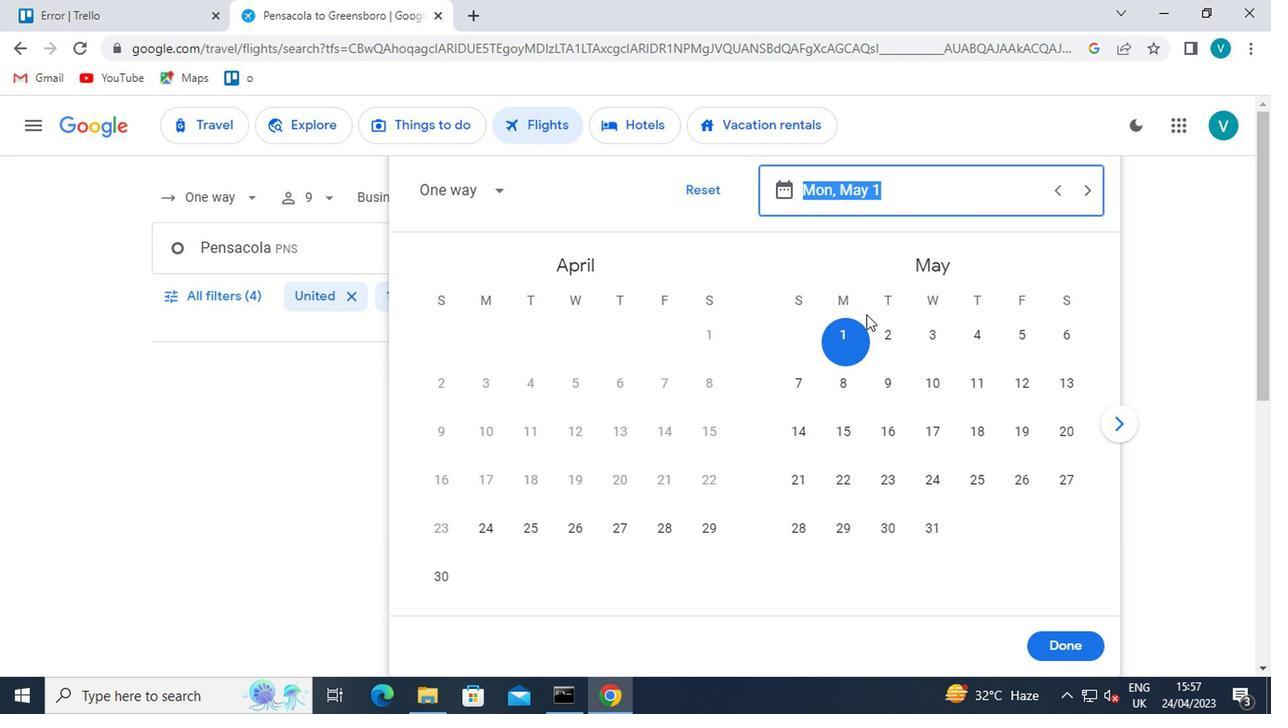 
Action: Mouse moved to (1058, 646)
Screenshot: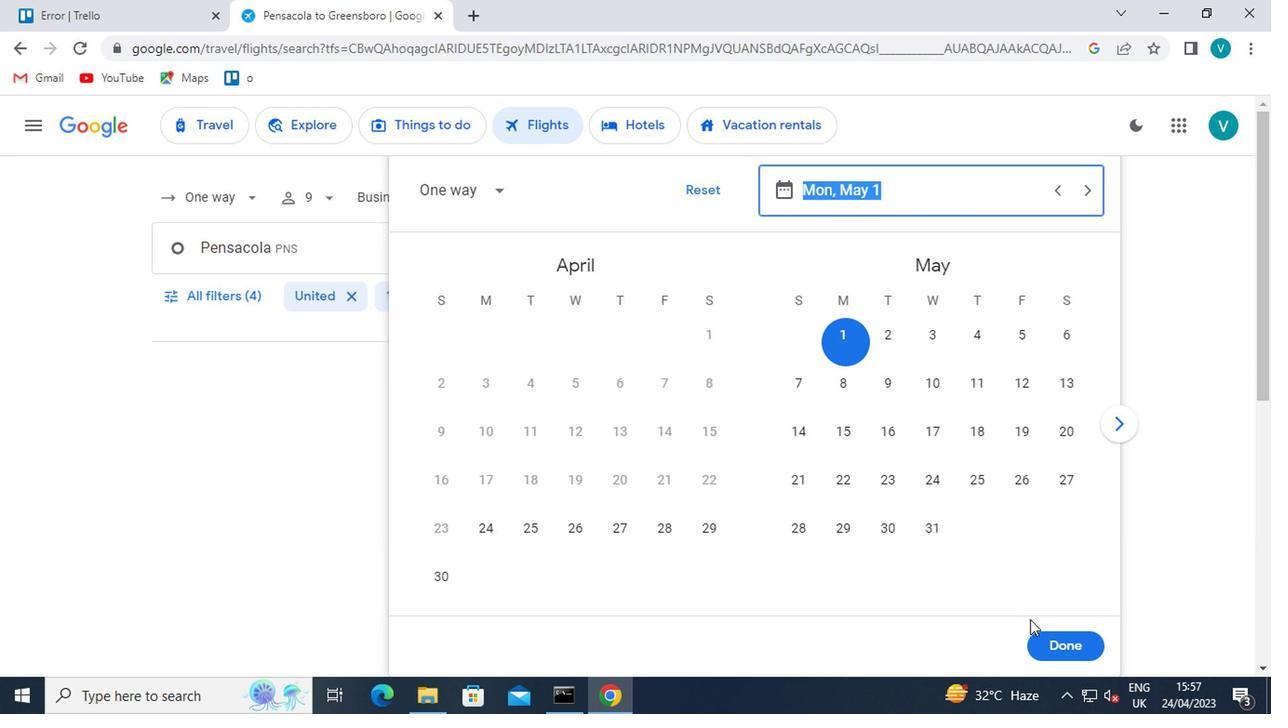 
Action: Mouse pressed left at (1058, 646)
Screenshot: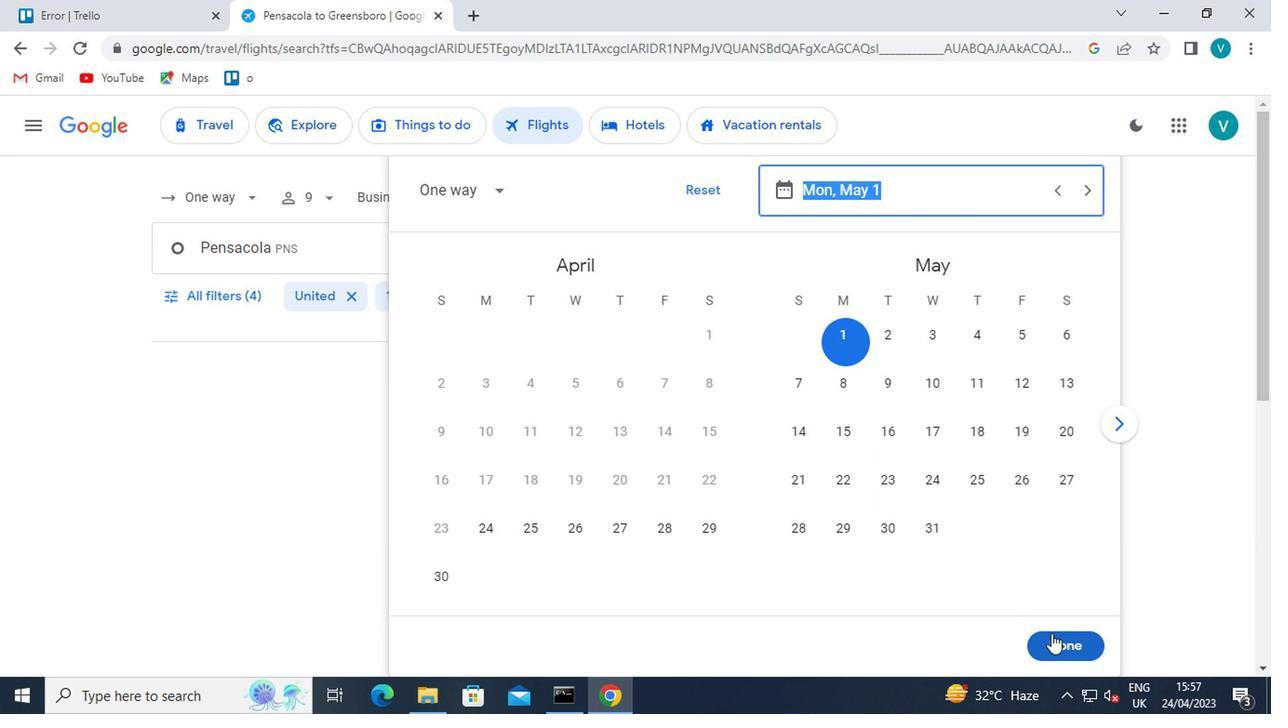 
Action: Mouse moved to (217, 297)
Screenshot: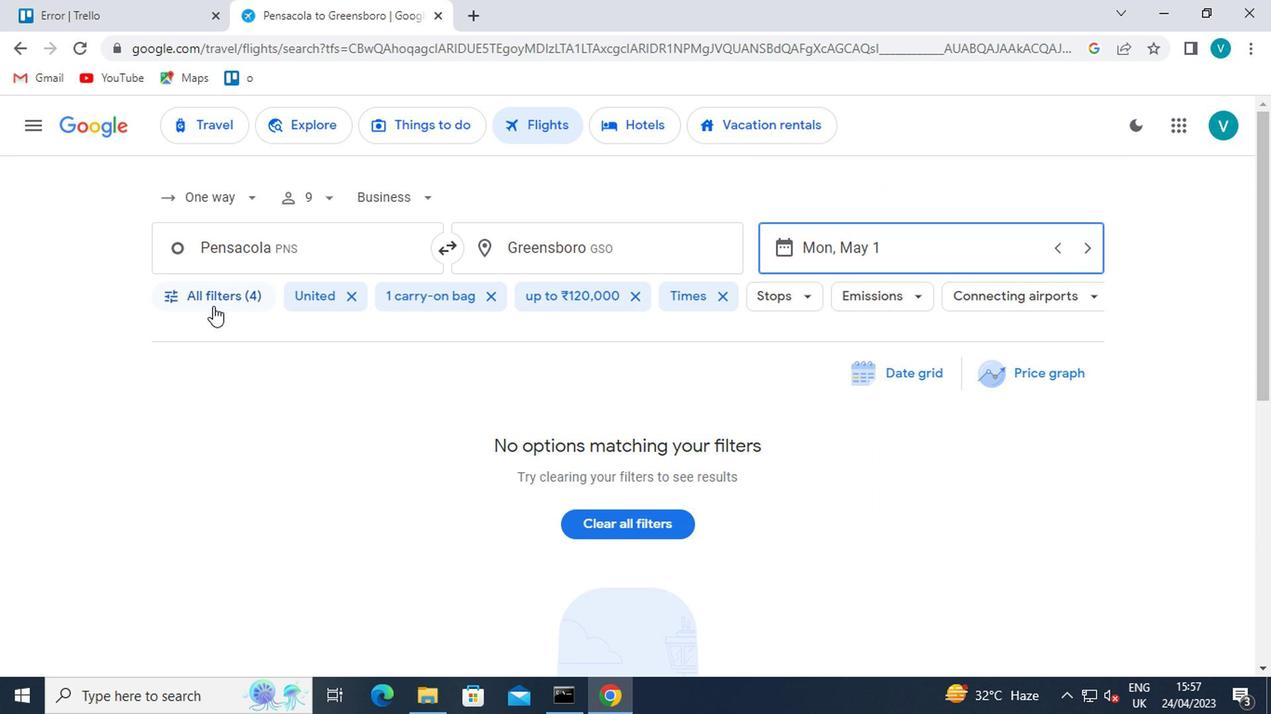 
Action: Mouse pressed left at (217, 297)
Screenshot: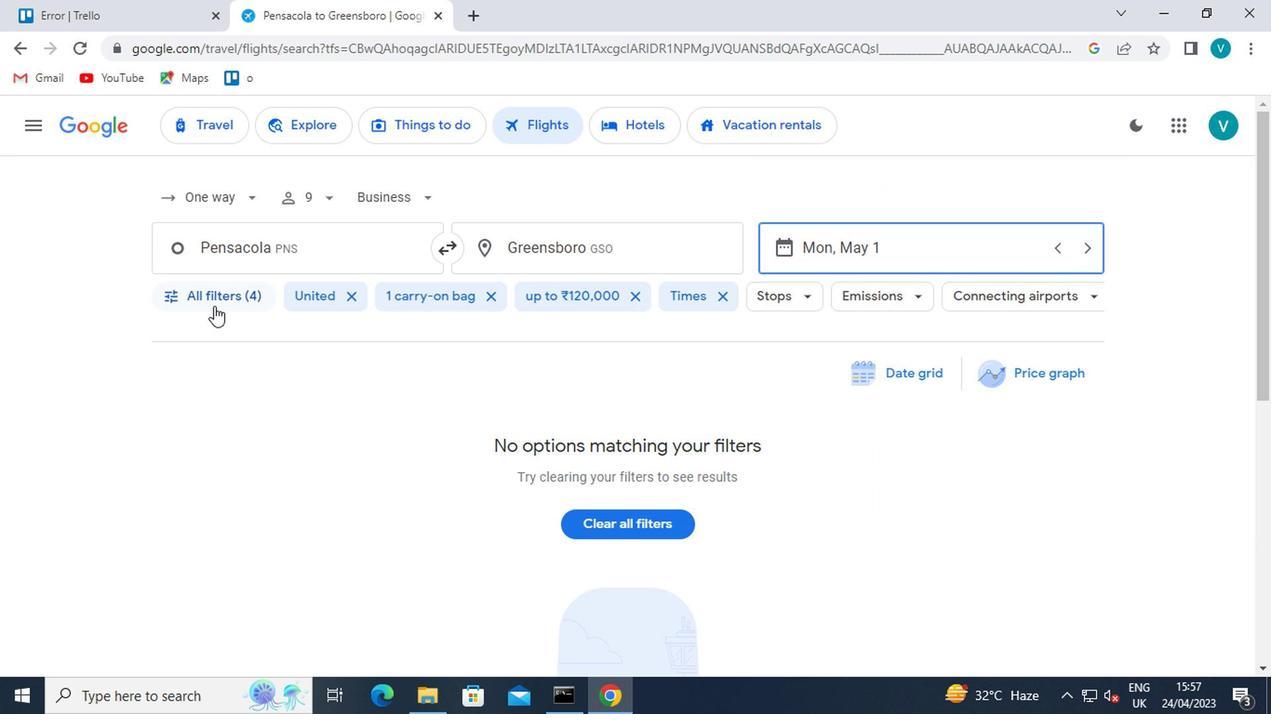 
Action: Mouse moved to (369, 406)
Screenshot: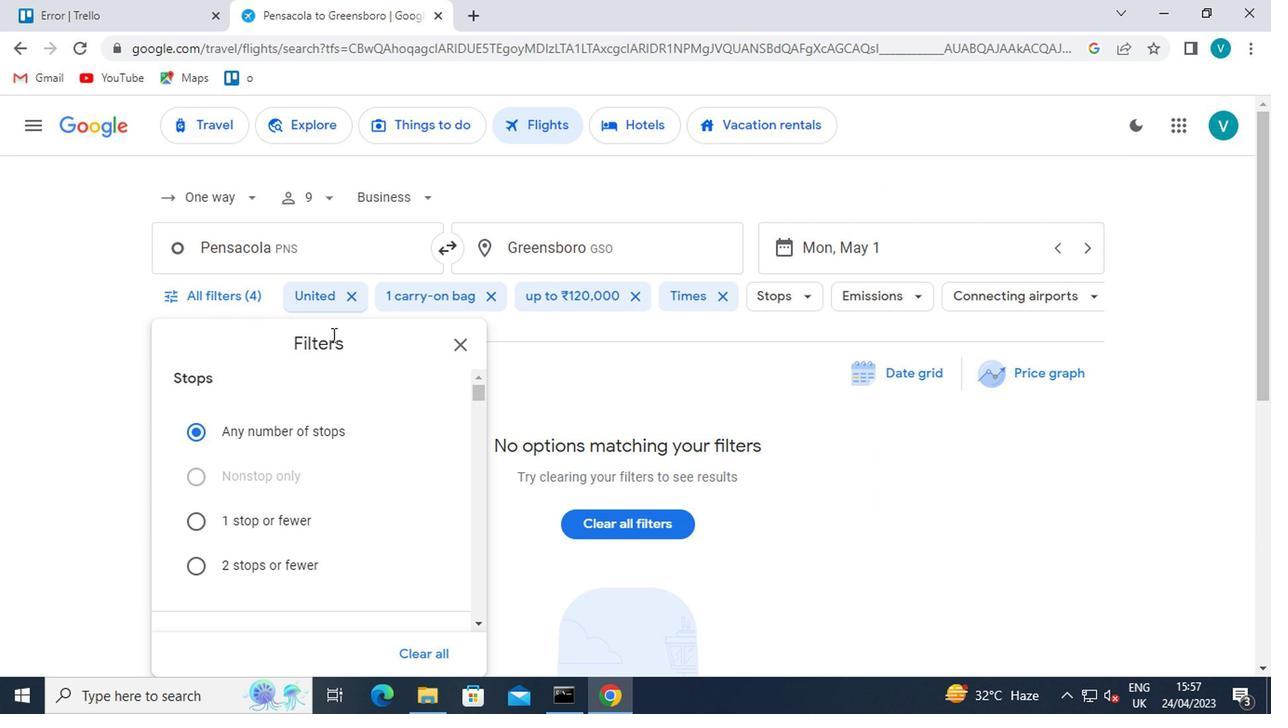 
Action: Mouse scrolled (369, 405) with delta (0, 0)
Screenshot: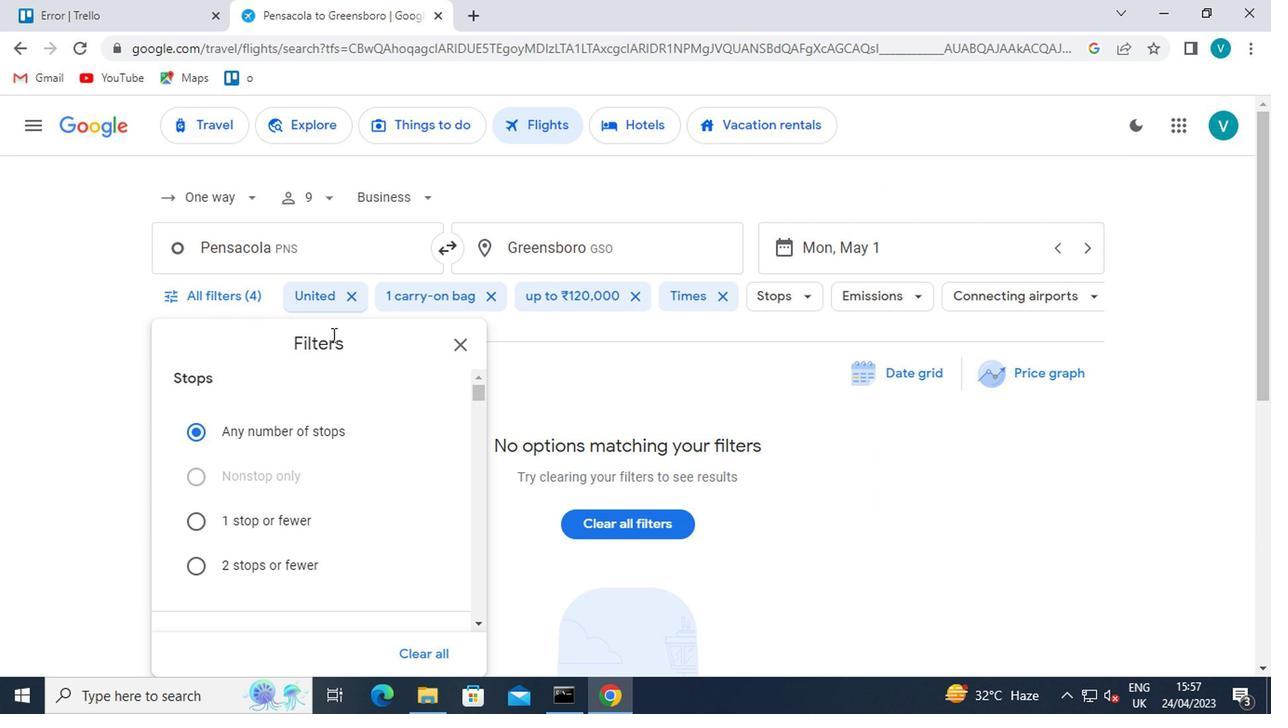 
Action: Mouse moved to (375, 430)
Screenshot: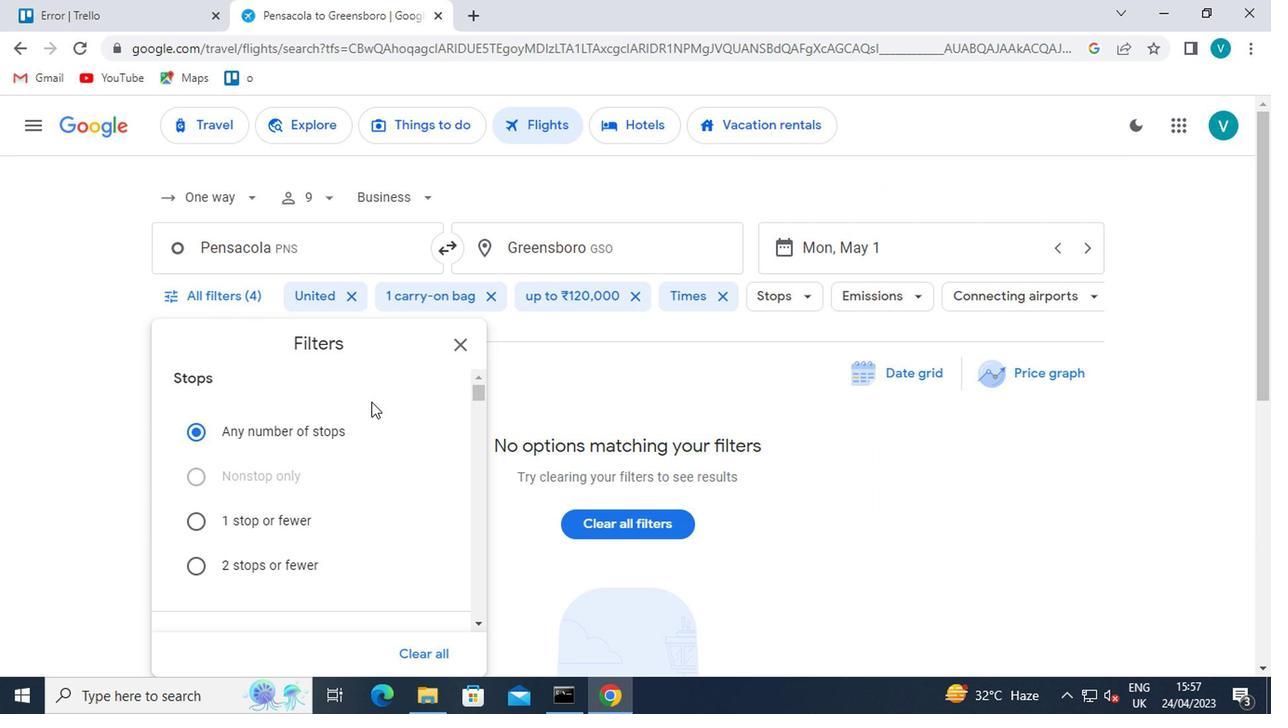 
Action: Mouse scrolled (375, 429) with delta (0, 0)
Screenshot: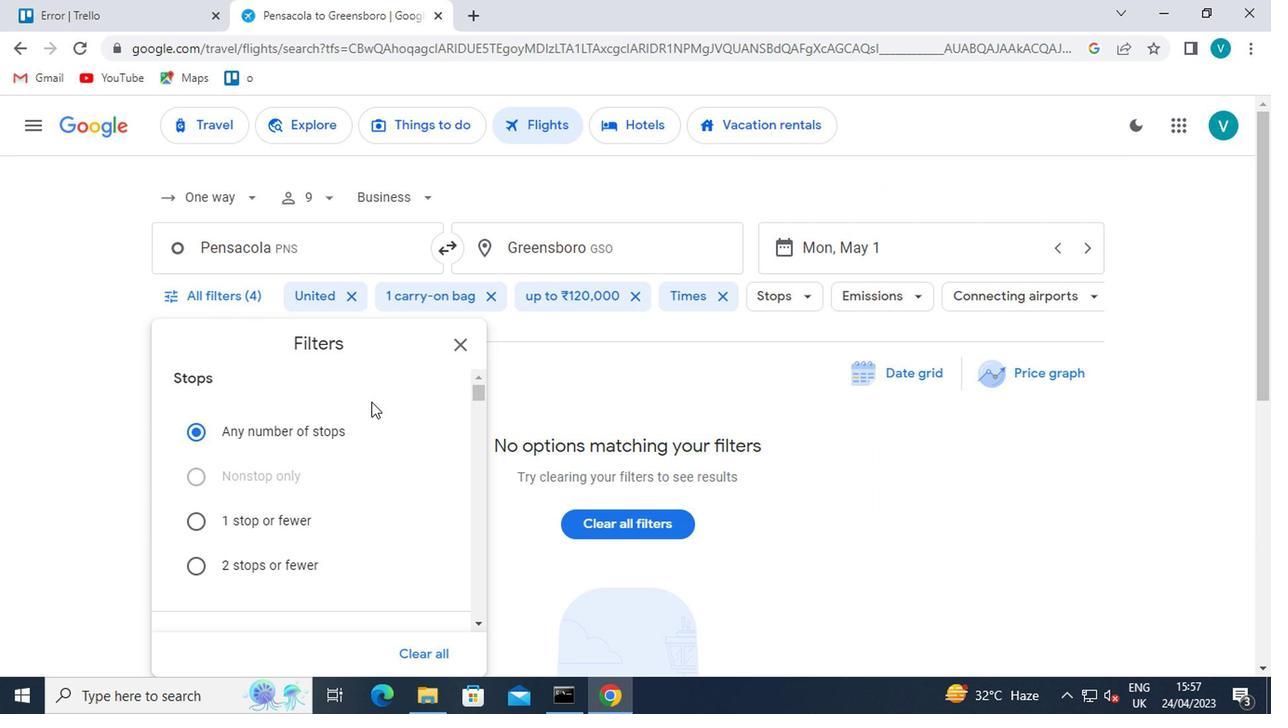 
Action: Mouse moved to (376, 436)
Screenshot: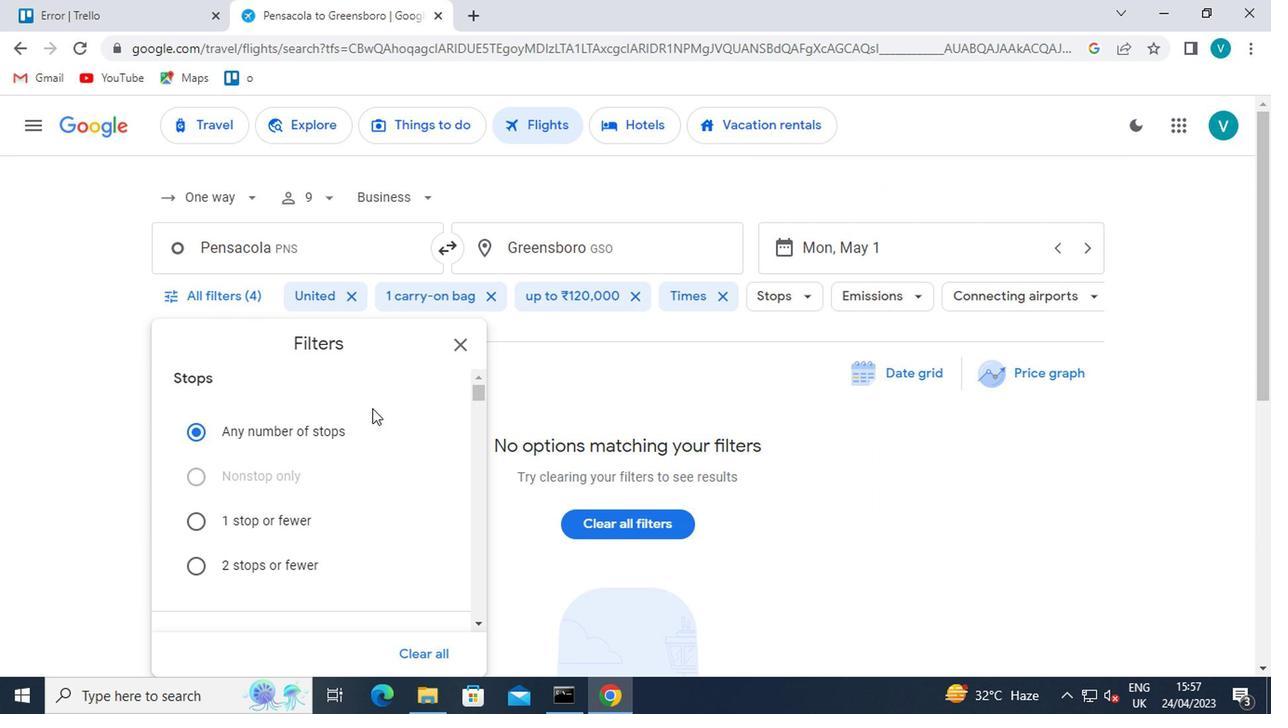 
Action: Mouse scrolled (376, 436) with delta (0, 0)
Screenshot: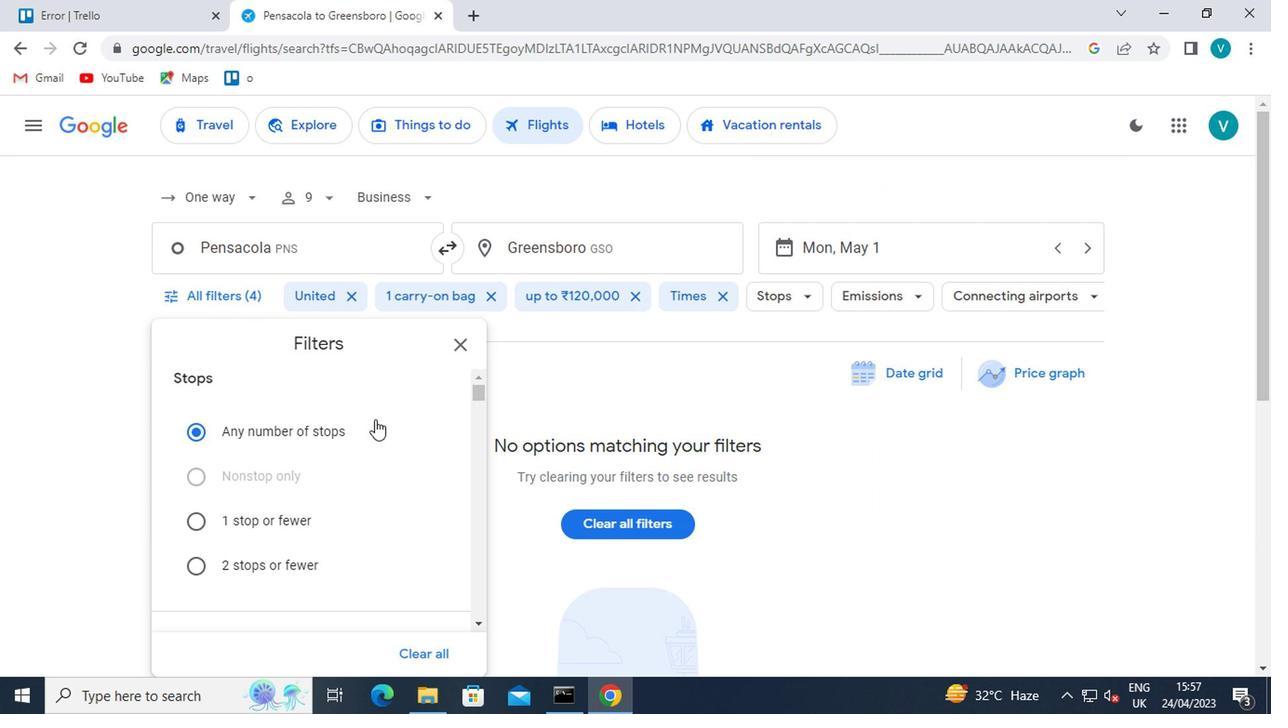 
Action: Mouse moved to (376, 440)
Screenshot: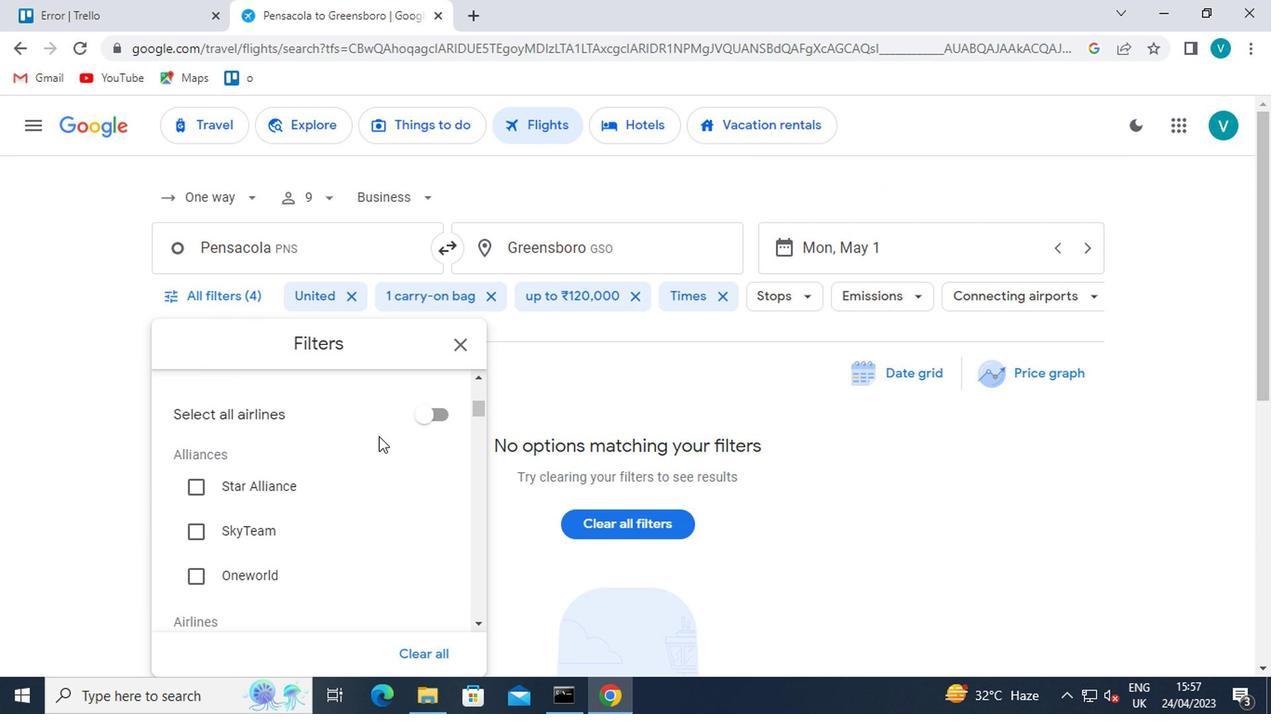 
Action: Mouse scrolled (376, 438) with delta (0, -1)
Screenshot: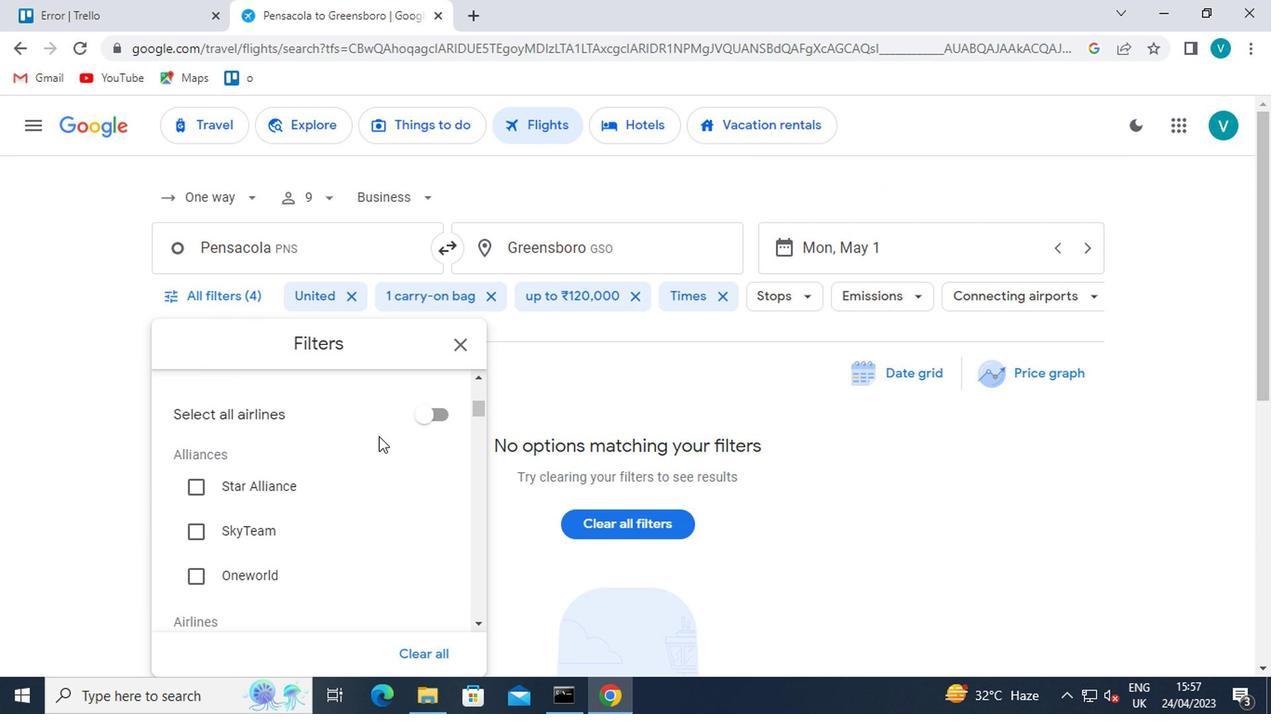 
Action: Mouse moved to (376, 442)
Screenshot: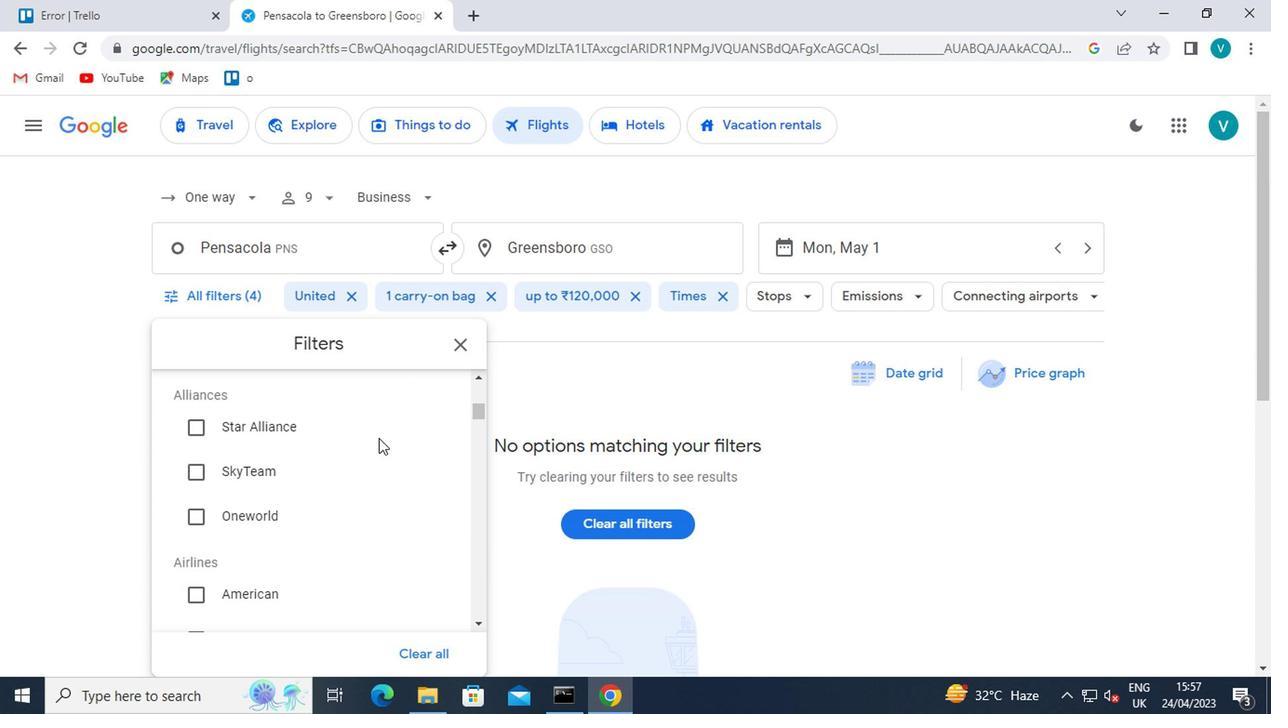 
Action: Mouse scrolled (376, 440) with delta (0, -1)
Screenshot: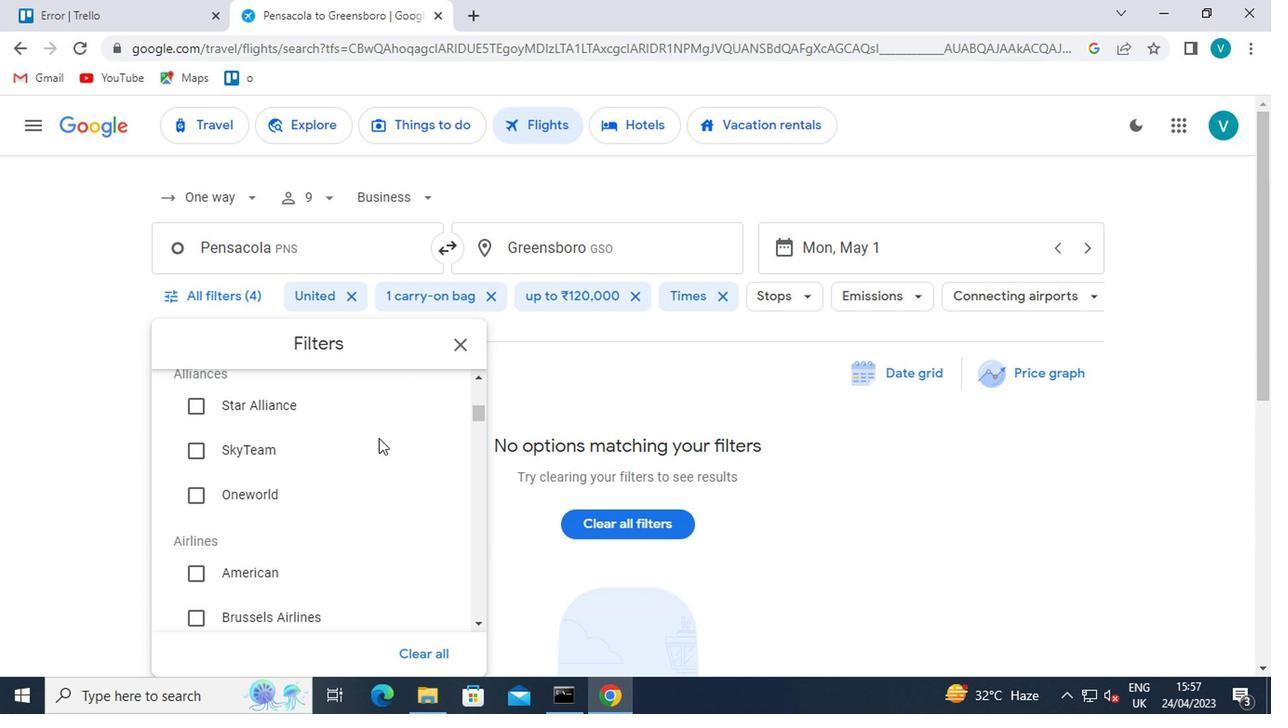 
Action: Mouse moved to (377, 444)
Screenshot: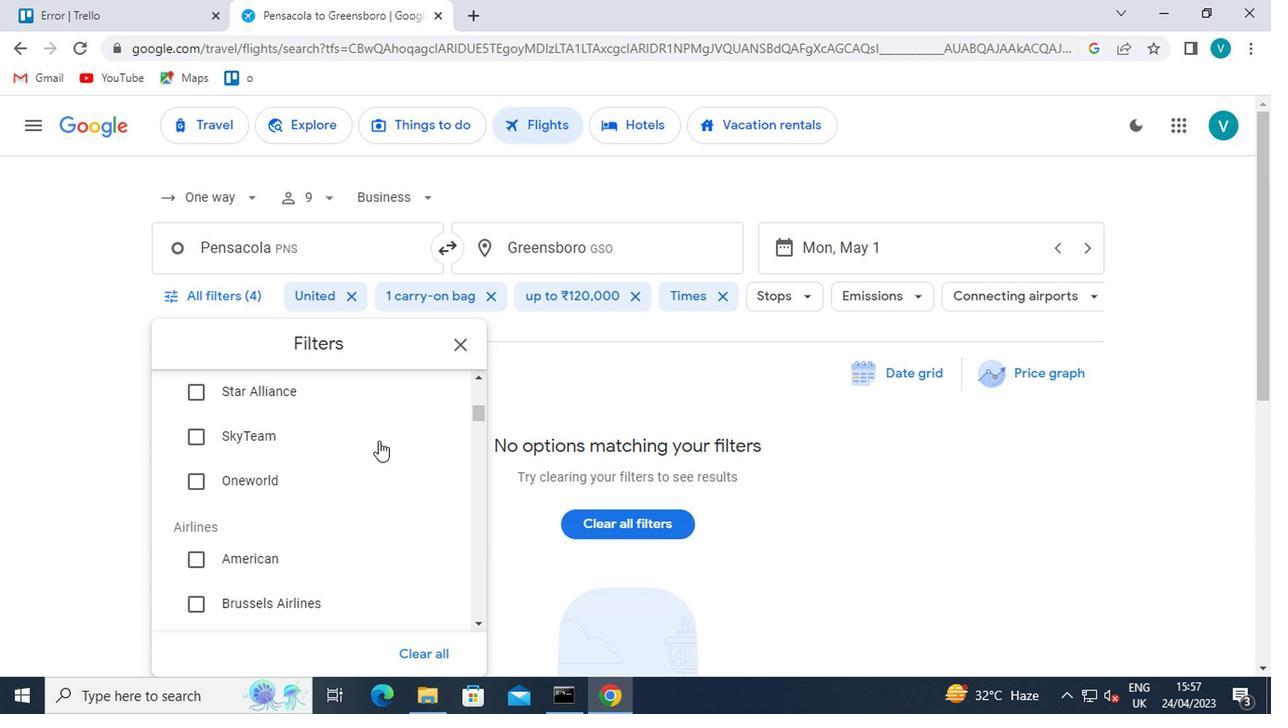
Action: Mouse scrolled (377, 443) with delta (0, -1)
Screenshot: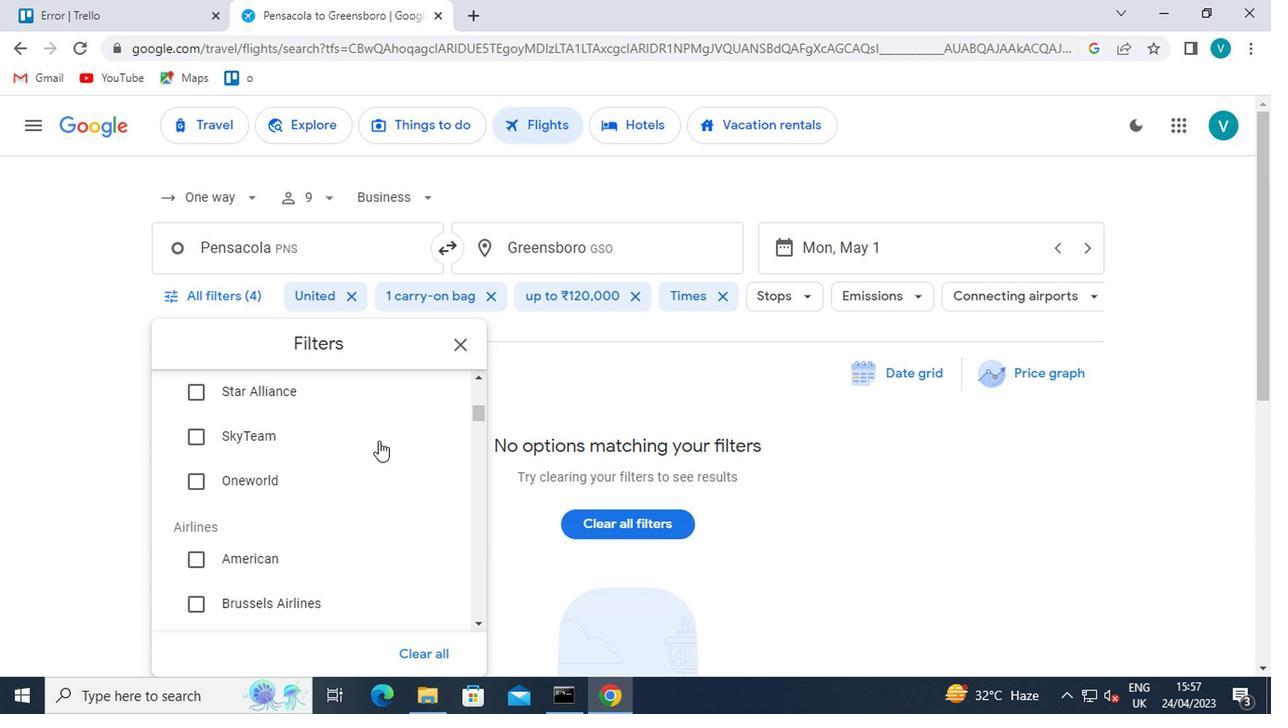 
Action: Mouse scrolled (377, 443) with delta (0, -1)
Screenshot: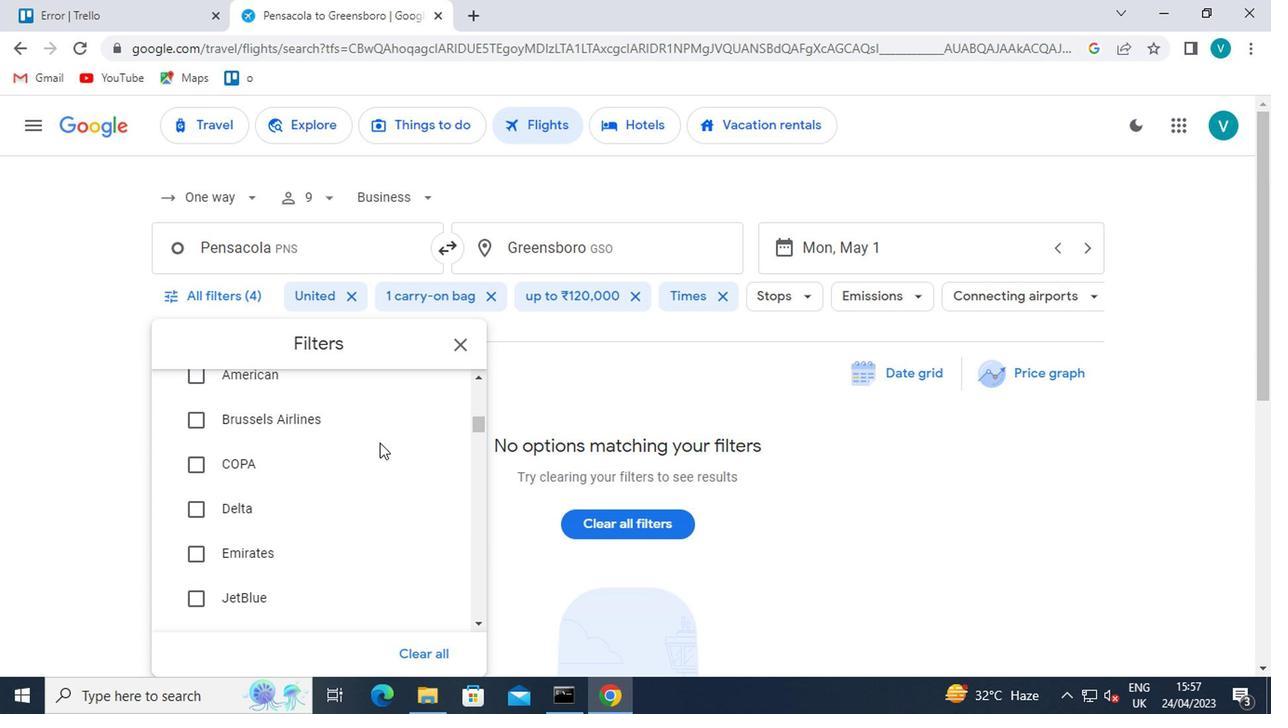 
Action: Mouse scrolled (377, 443) with delta (0, -1)
Screenshot: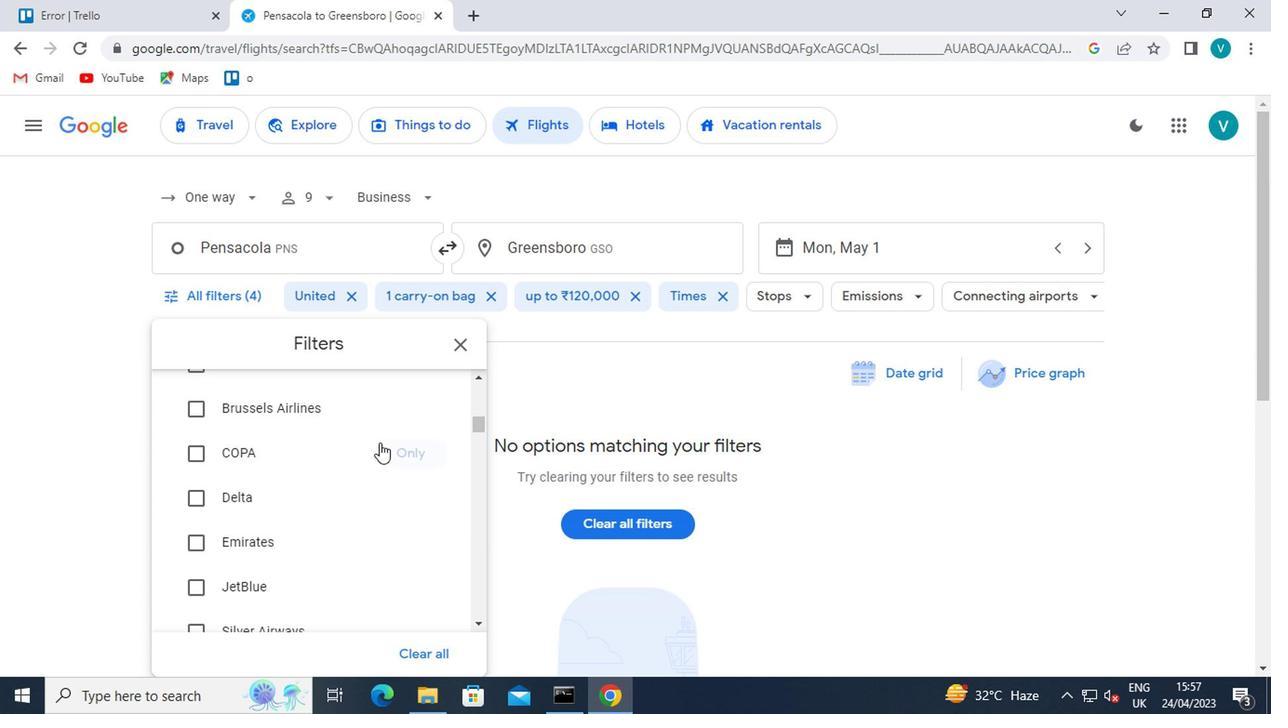 
Action: Mouse scrolled (377, 445) with delta (0, 0)
Screenshot: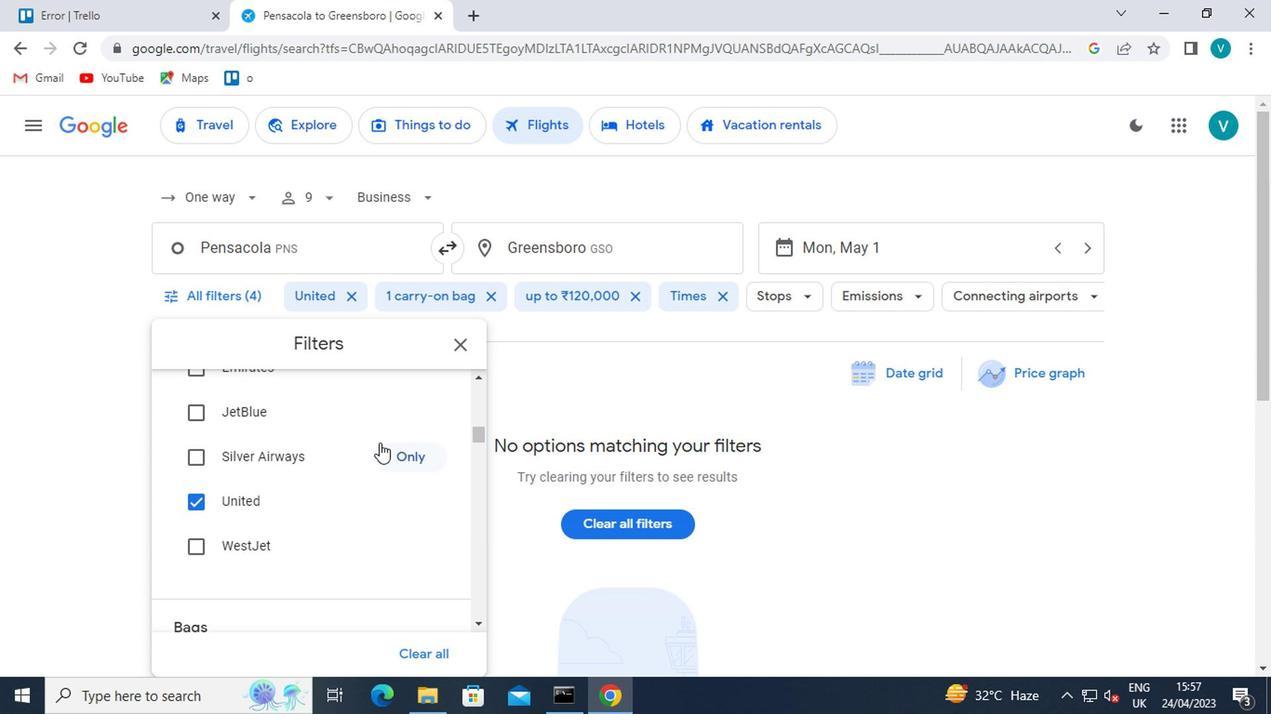 
Action: Mouse scrolled (377, 445) with delta (0, 0)
Screenshot: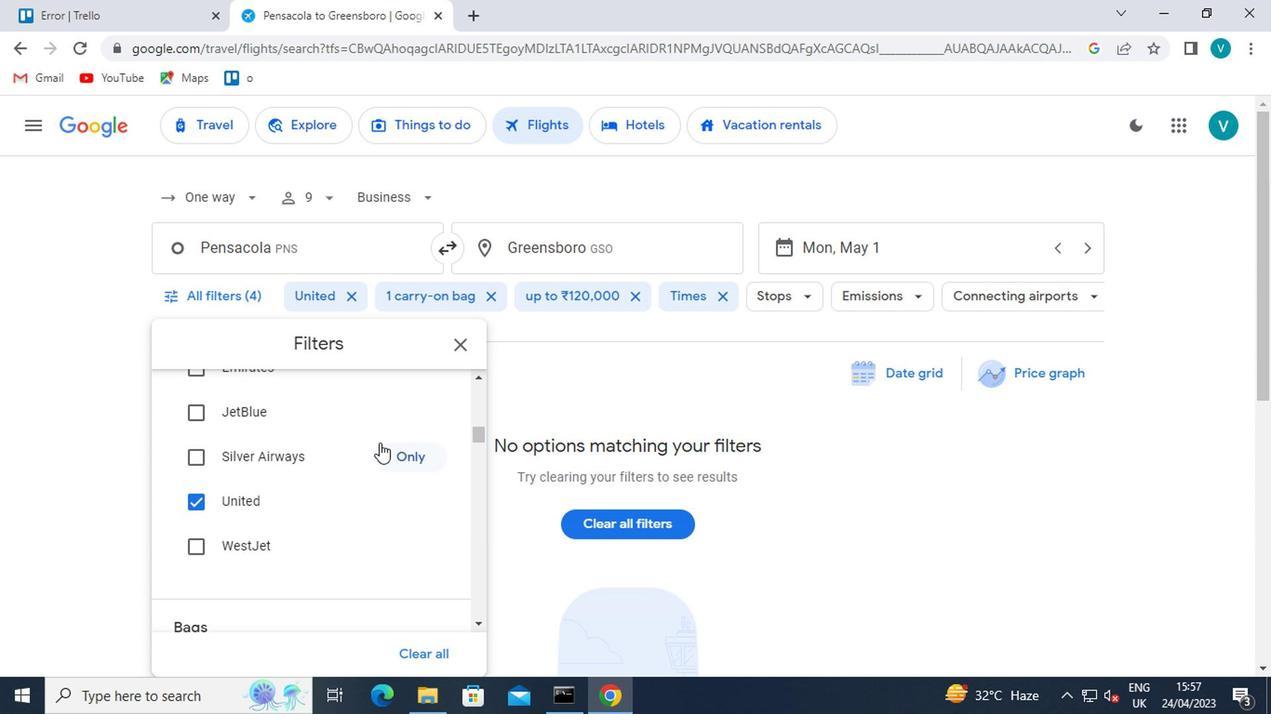
Action: Mouse scrolled (377, 445) with delta (0, 0)
Screenshot: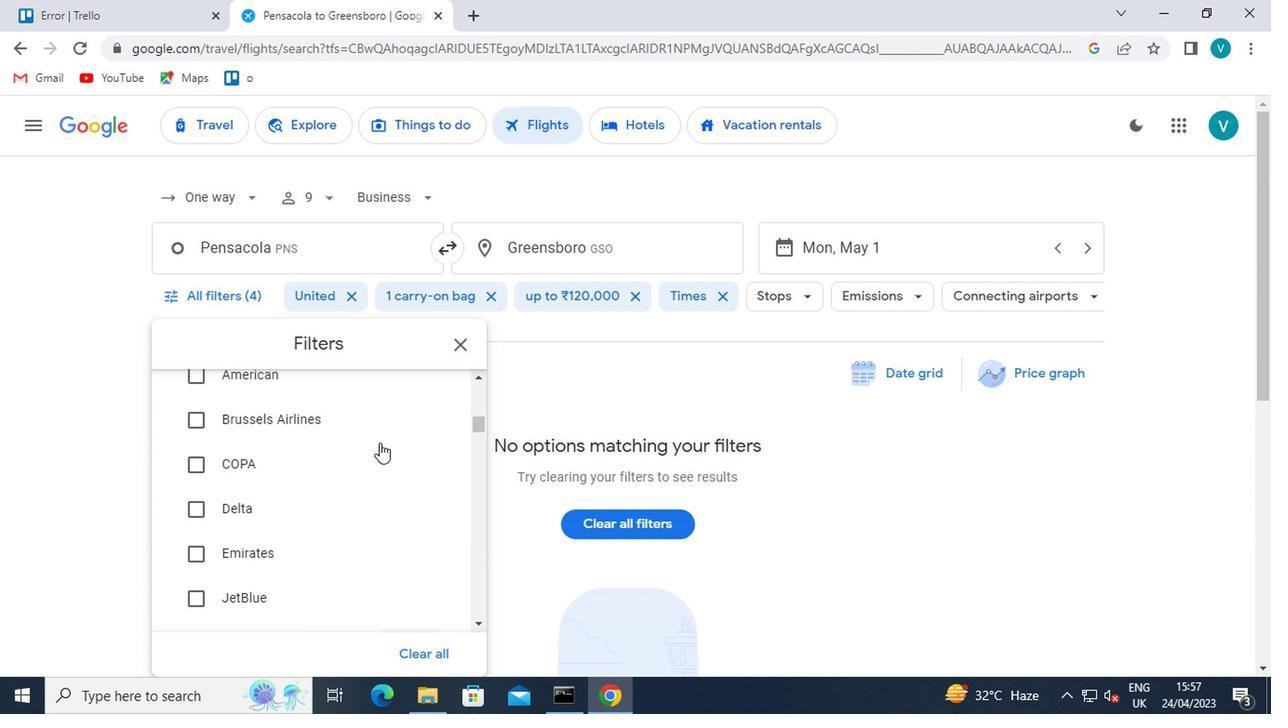 
Action: Mouse scrolled (377, 443) with delta (0, -1)
Screenshot: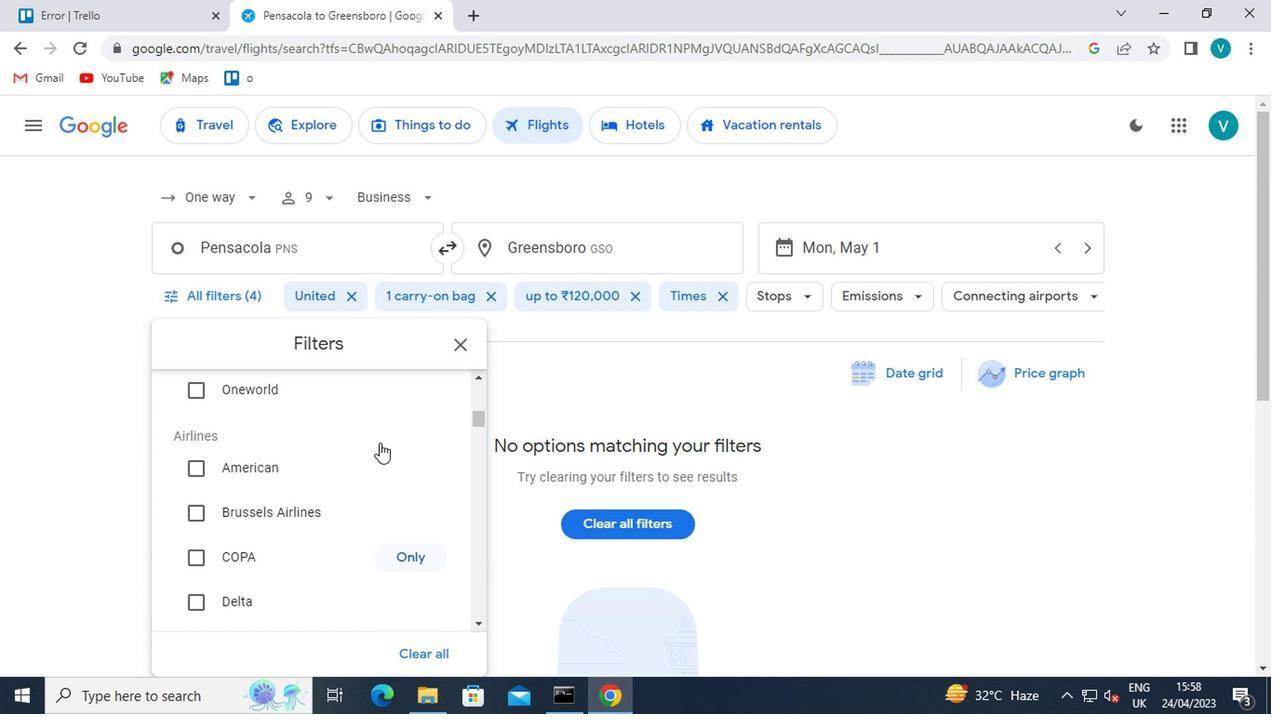 
Action: Mouse scrolled (377, 443) with delta (0, -1)
Screenshot: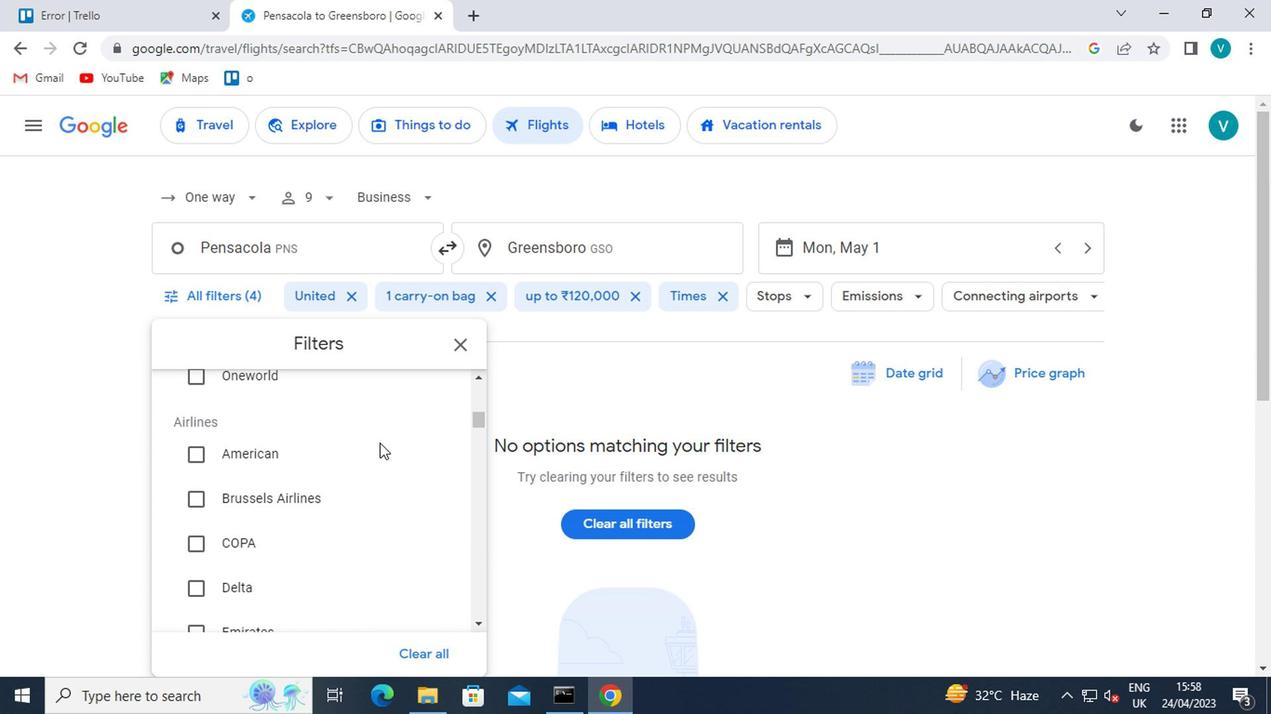 
Action: Mouse scrolled (377, 443) with delta (0, -1)
Screenshot: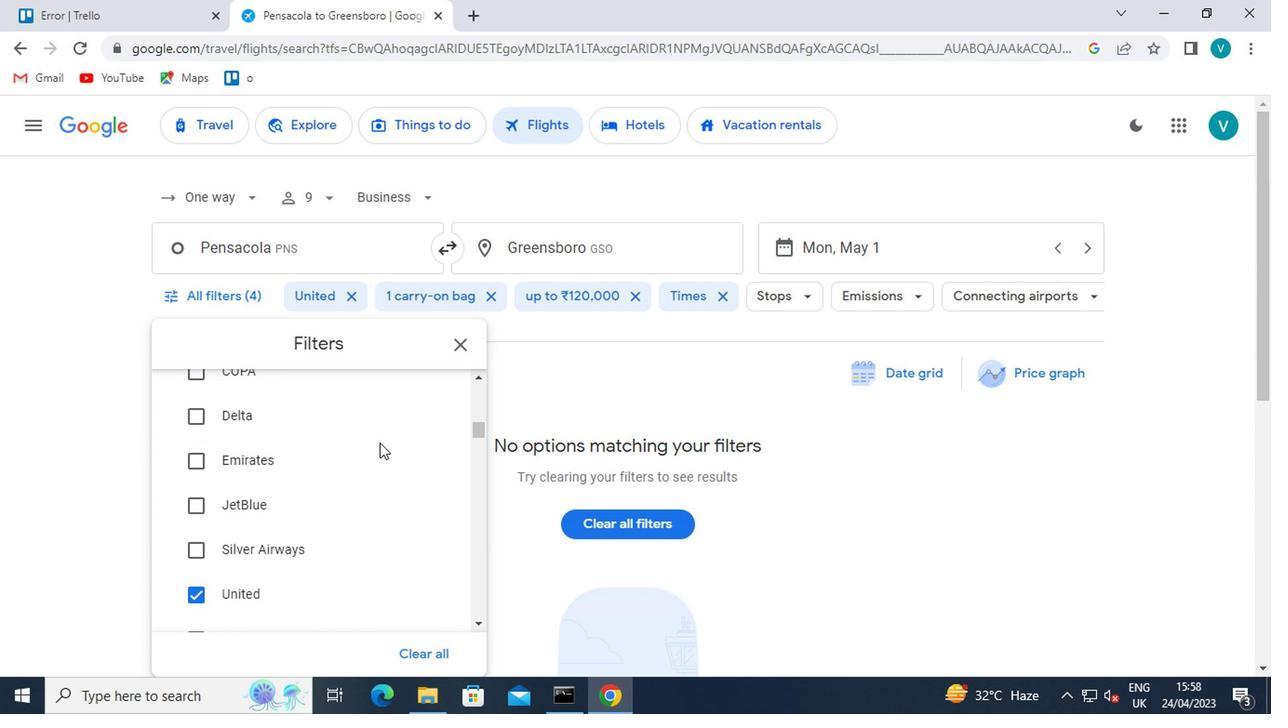 
Action: Mouse scrolled (377, 443) with delta (0, -1)
Screenshot: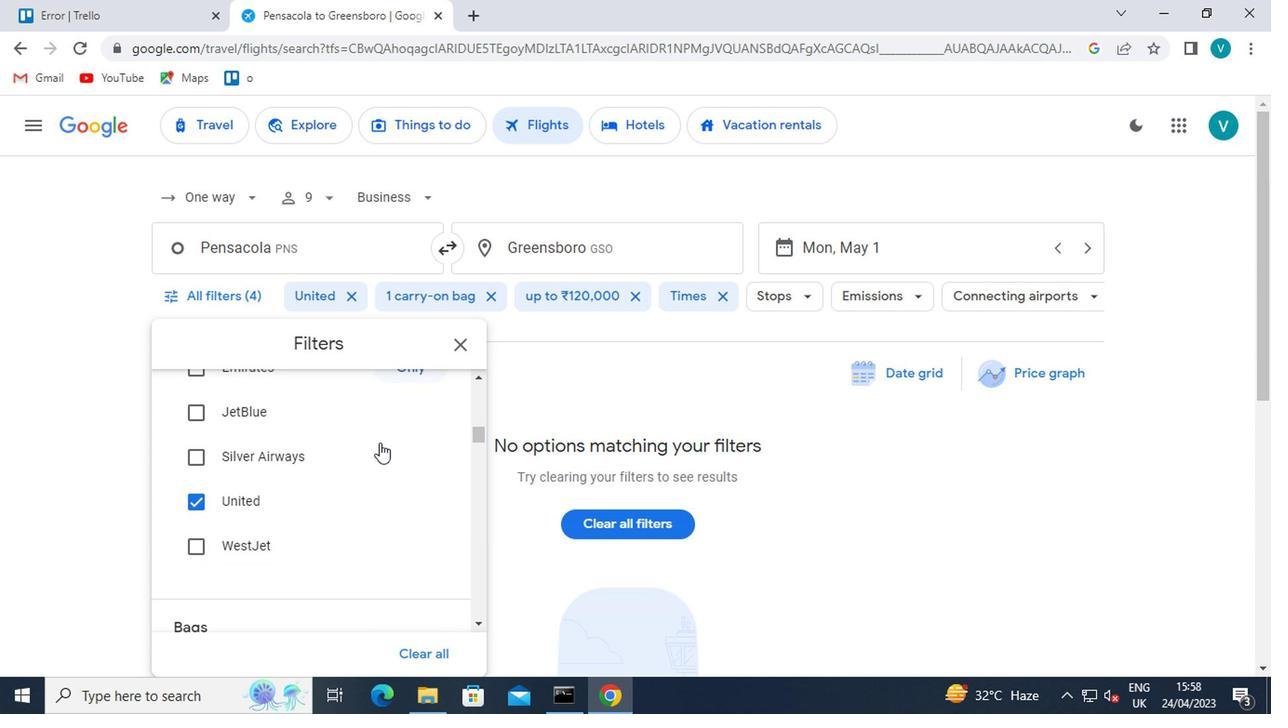 
Action: Mouse scrolled (377, 443) with delta (0, -1)
Screenshot: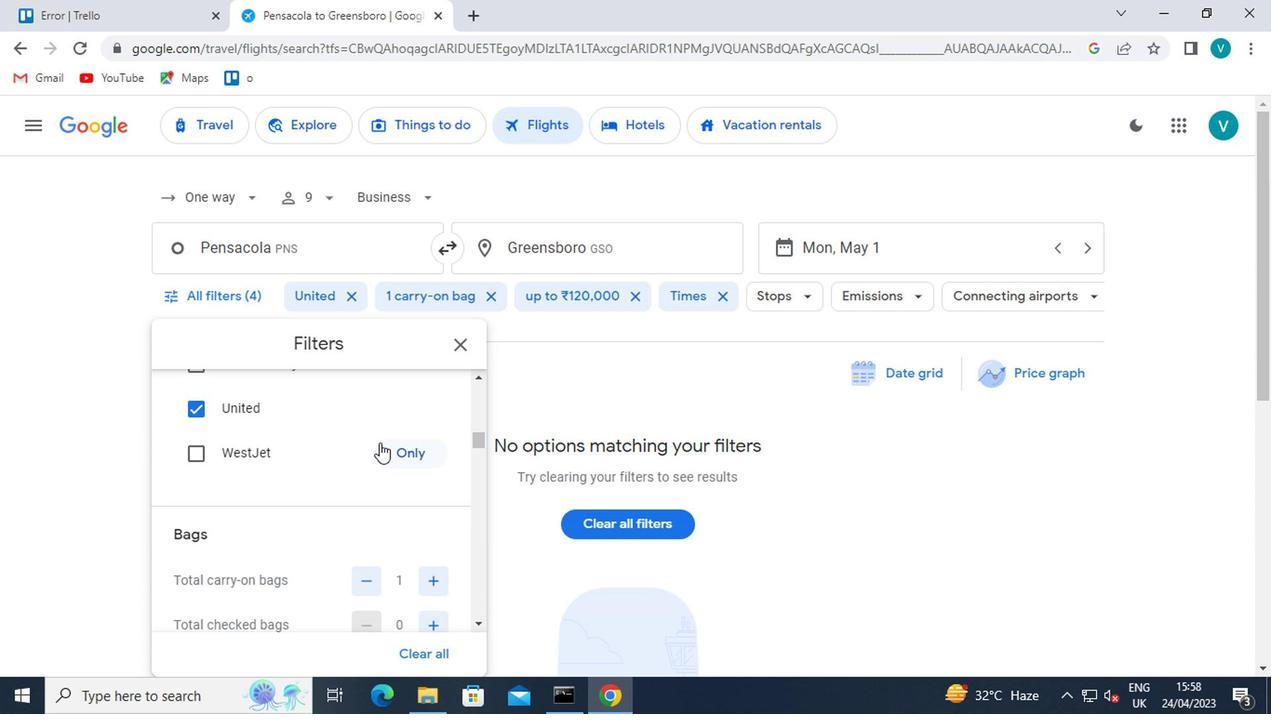 
Action: Mouse moved to (407, 526)
Screenshot: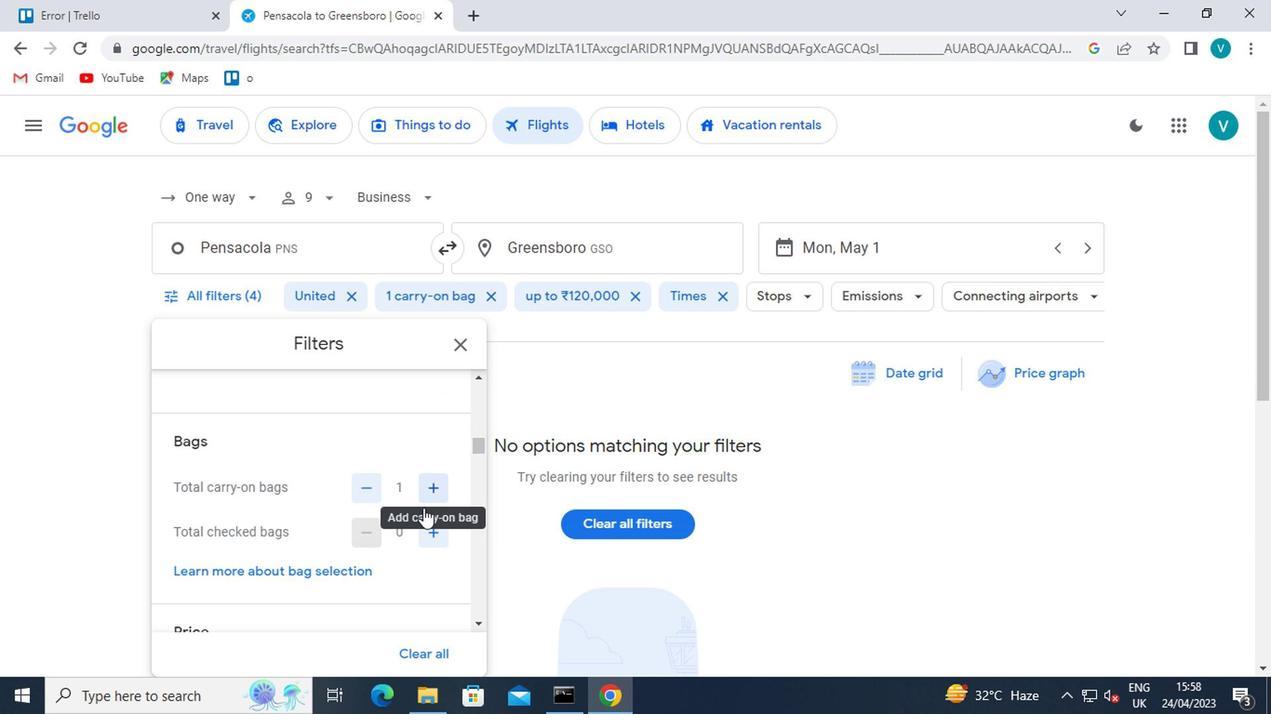 
Action: Mouse scrolled (407, 525) with delta (0, 0)
Screenshot: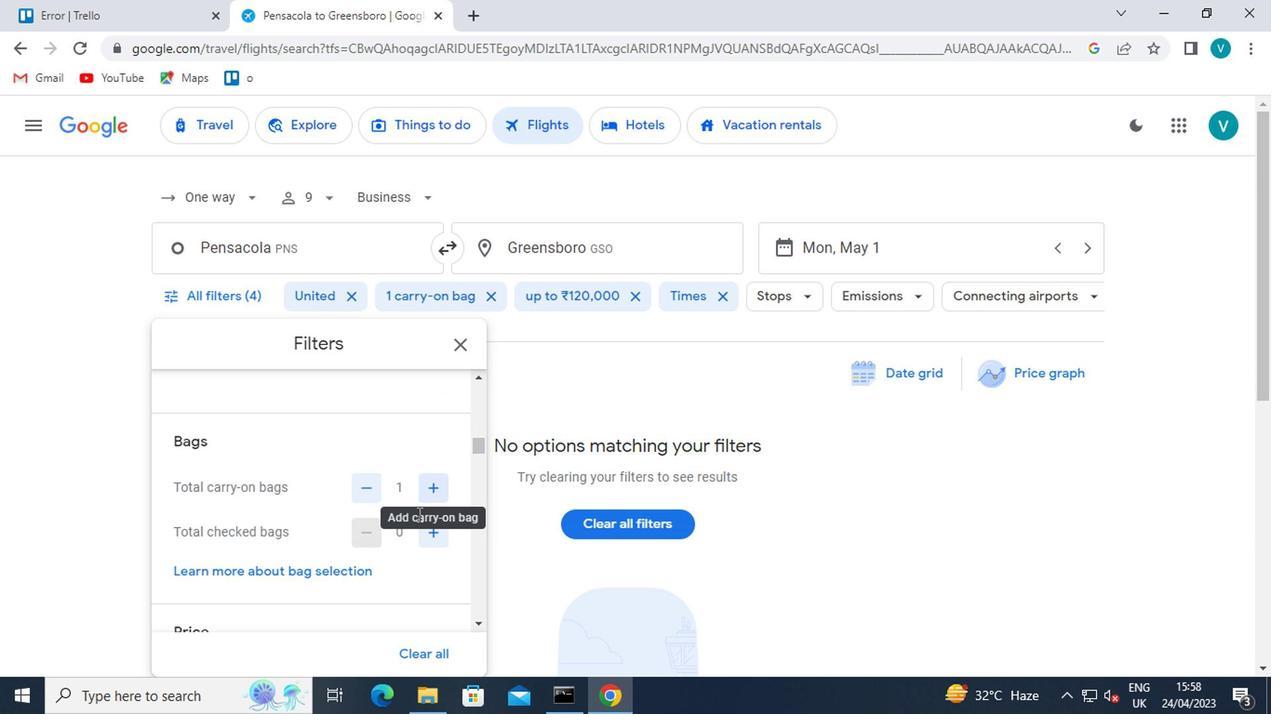 
Action: Mouse scrolled (407, 525) with delta (0, 0)
Screenshot: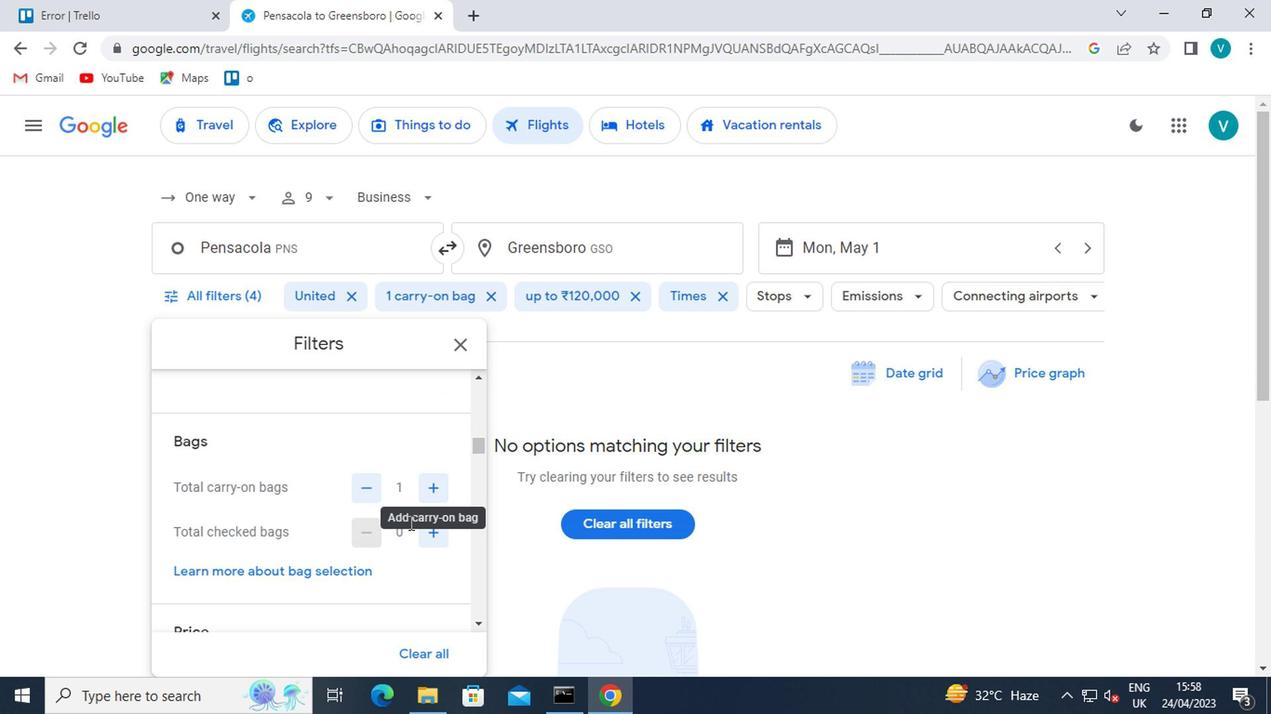 
Action: Mouse moved to (531, 431)
Screenshot: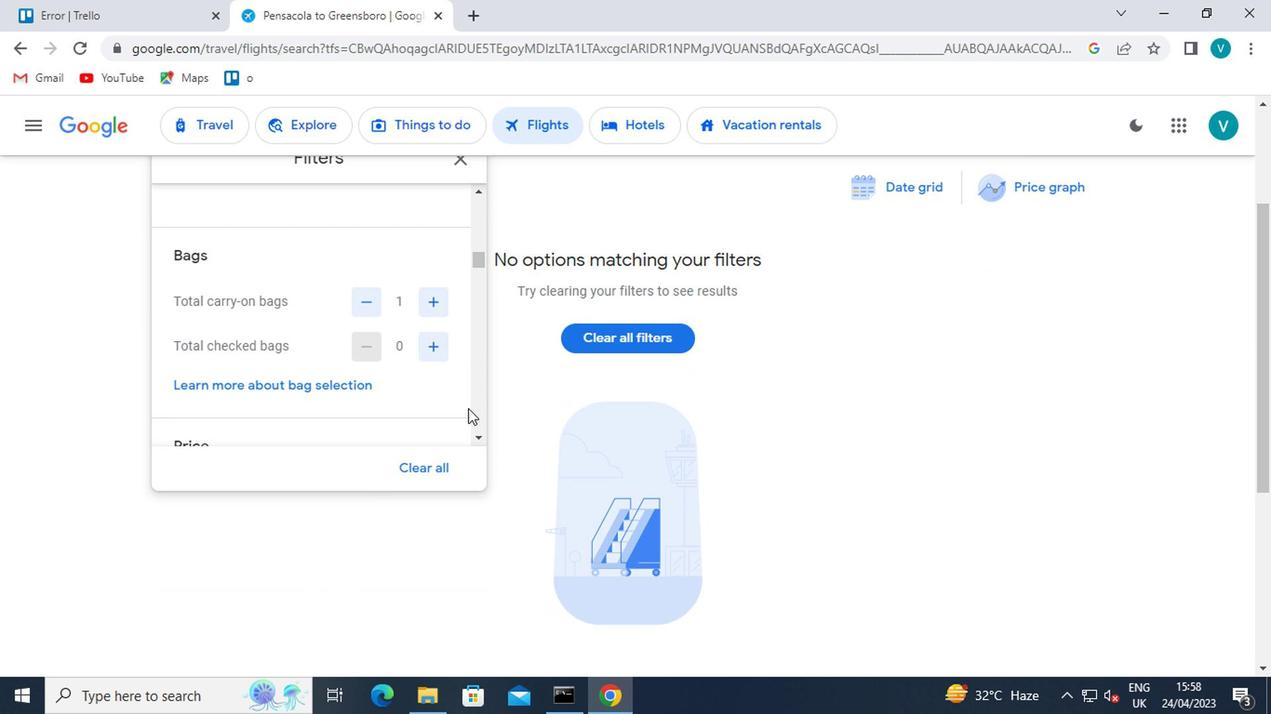 
Action: Mouse scrolled (531, 432) with delta (0, 0)
Screenshot: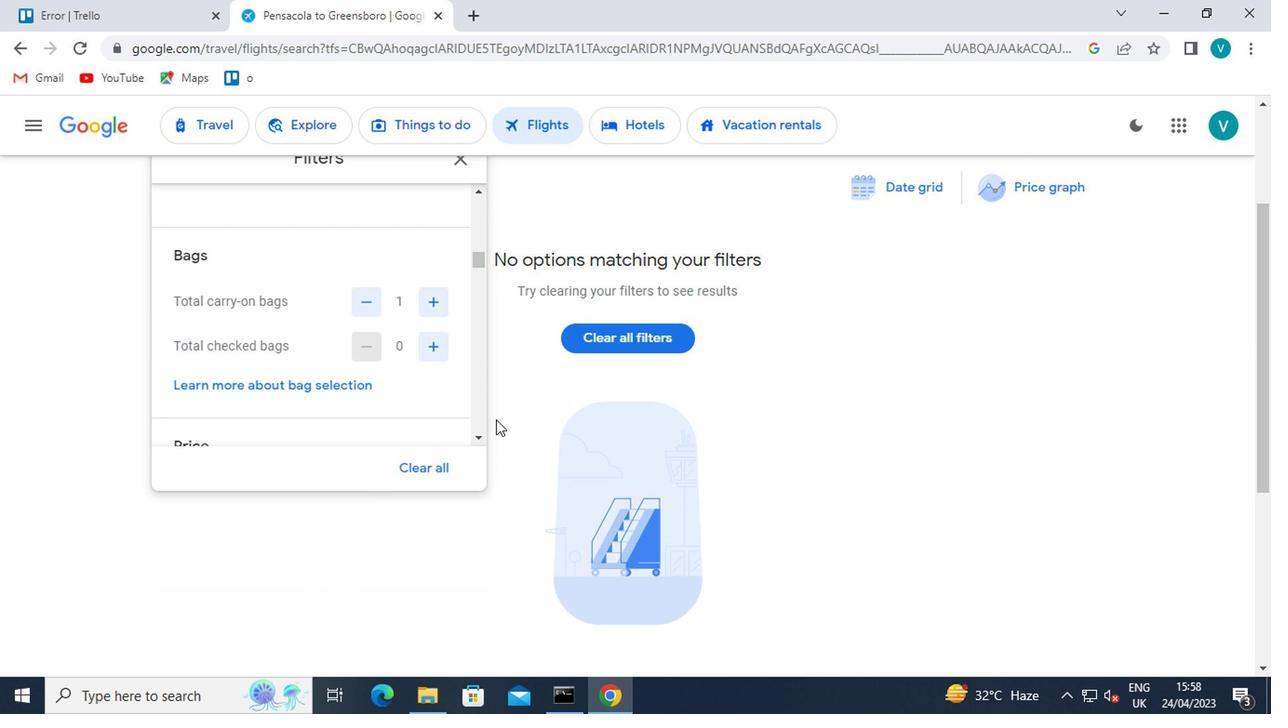 
Action: Mouse scrolled (531, 432) with delta (0, 0)
Screenshot: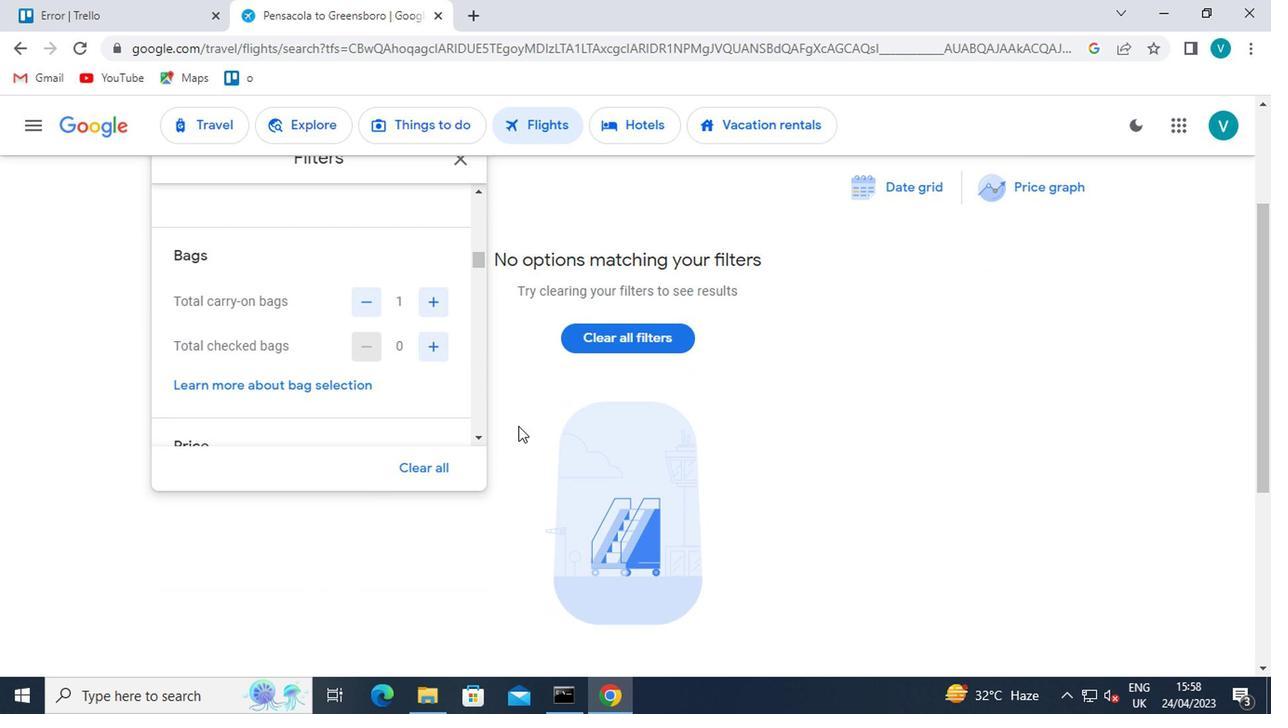 
Action: Mouse moved to (422, 435)
Screenshot: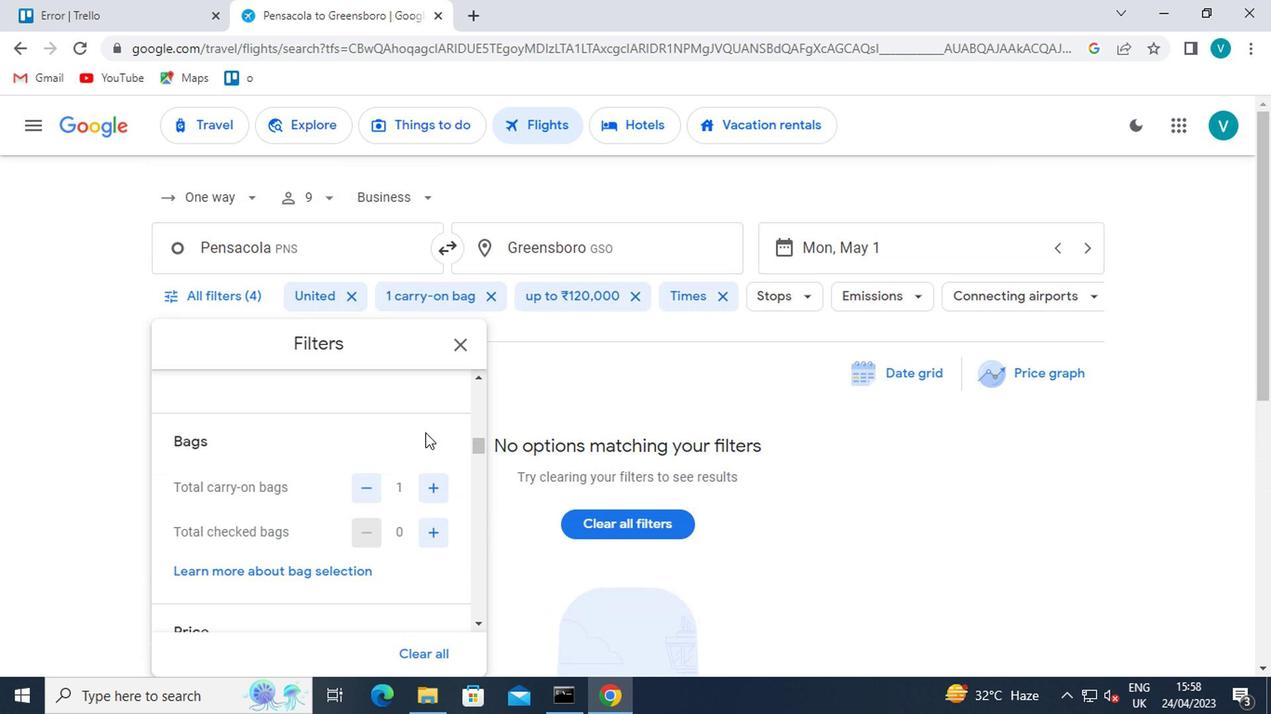 
Action: Mouse scrolled (422, 434) with delta (0, -1)
Screenshot: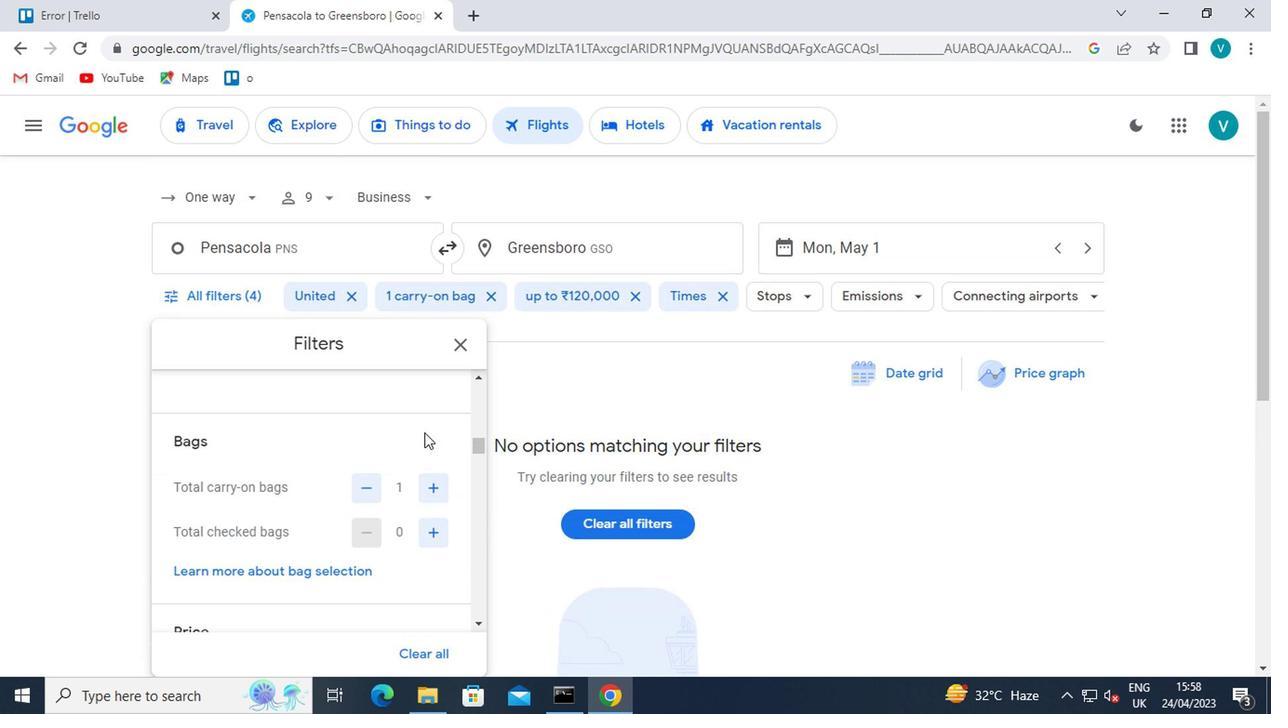 
Action: Mouse moved to (444, 444)
Screenshot: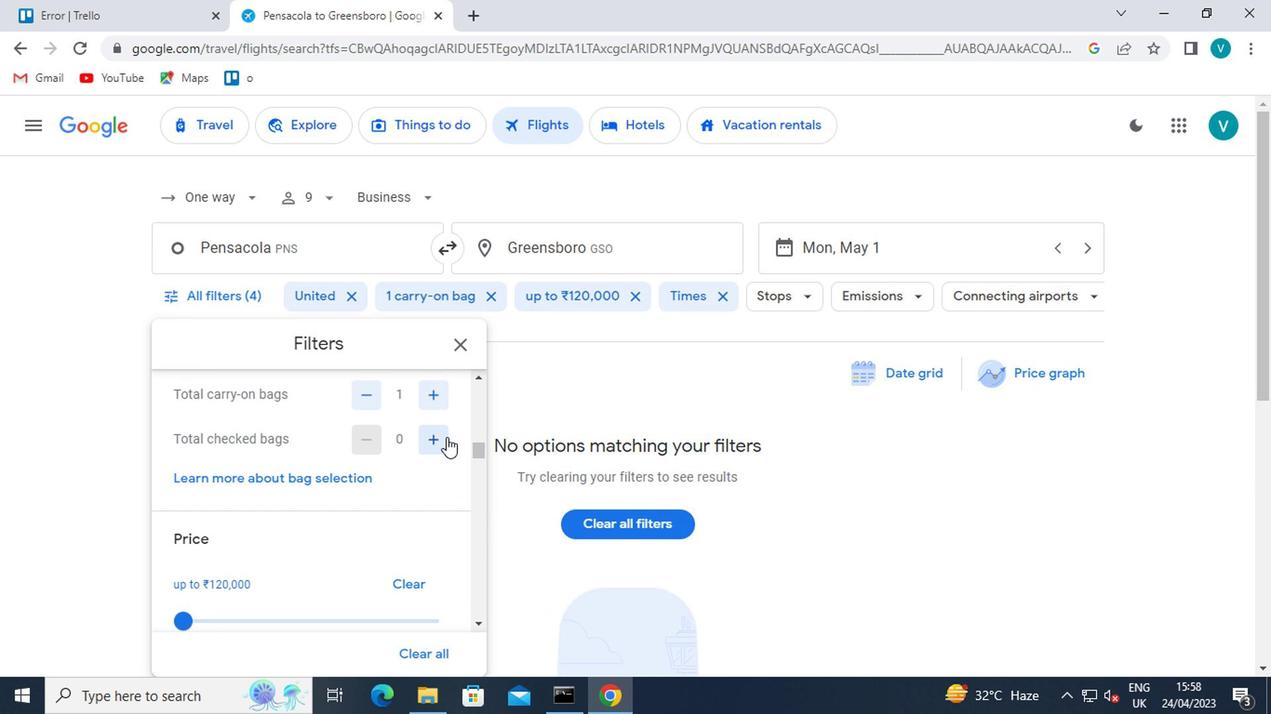 
Action: Mouse scrolled (444, 443) with delta (0, -1)
Screenshot: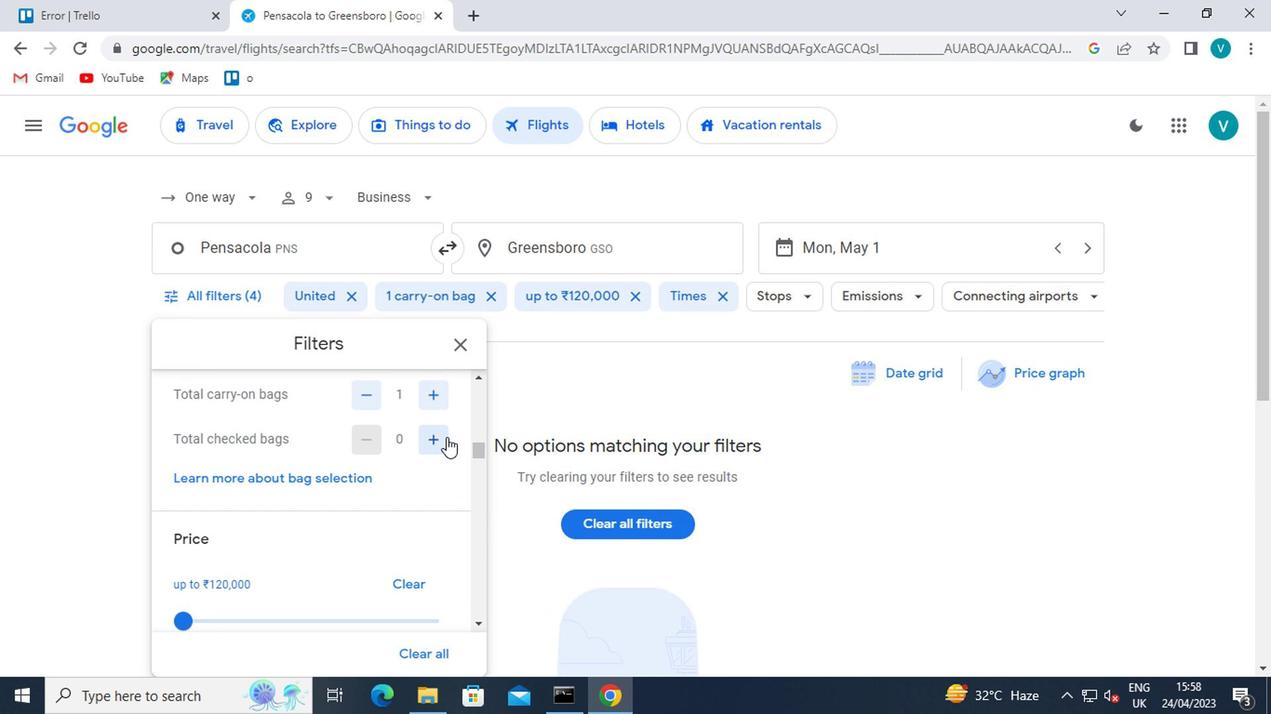 
Action: Mouse moved to (178, 531)
Screenshot: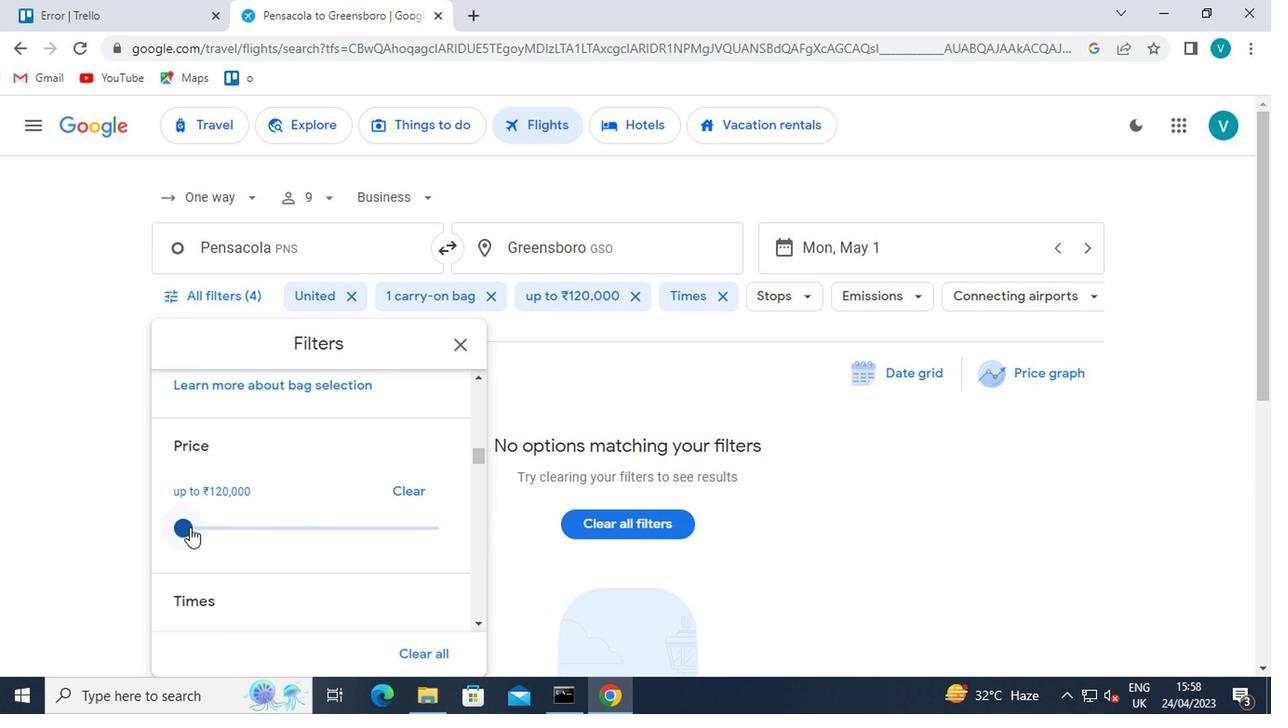 
Action: Mouse pressed left at (178, 531)
Screenshot: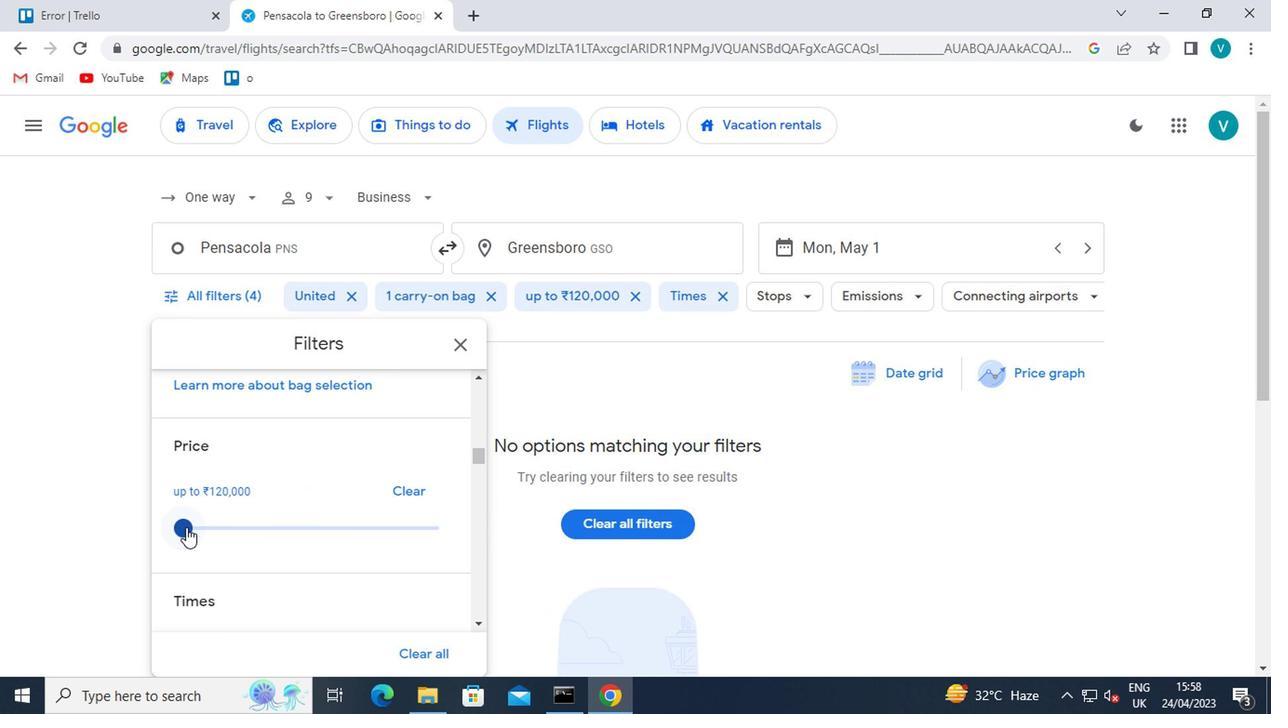 
Action: Mouse moved to (306, 530)
Screenshot: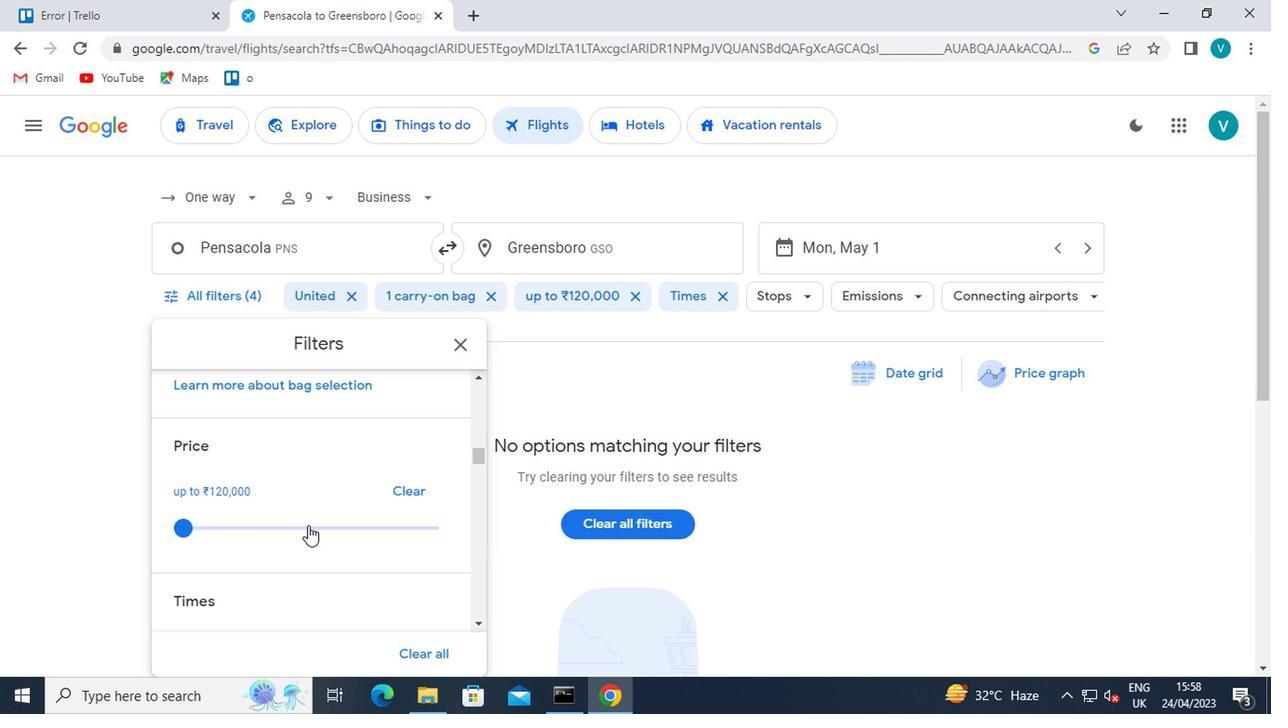 
Action: Mouse scrolled (306, 529) with delta (0, 0)
Screenshot: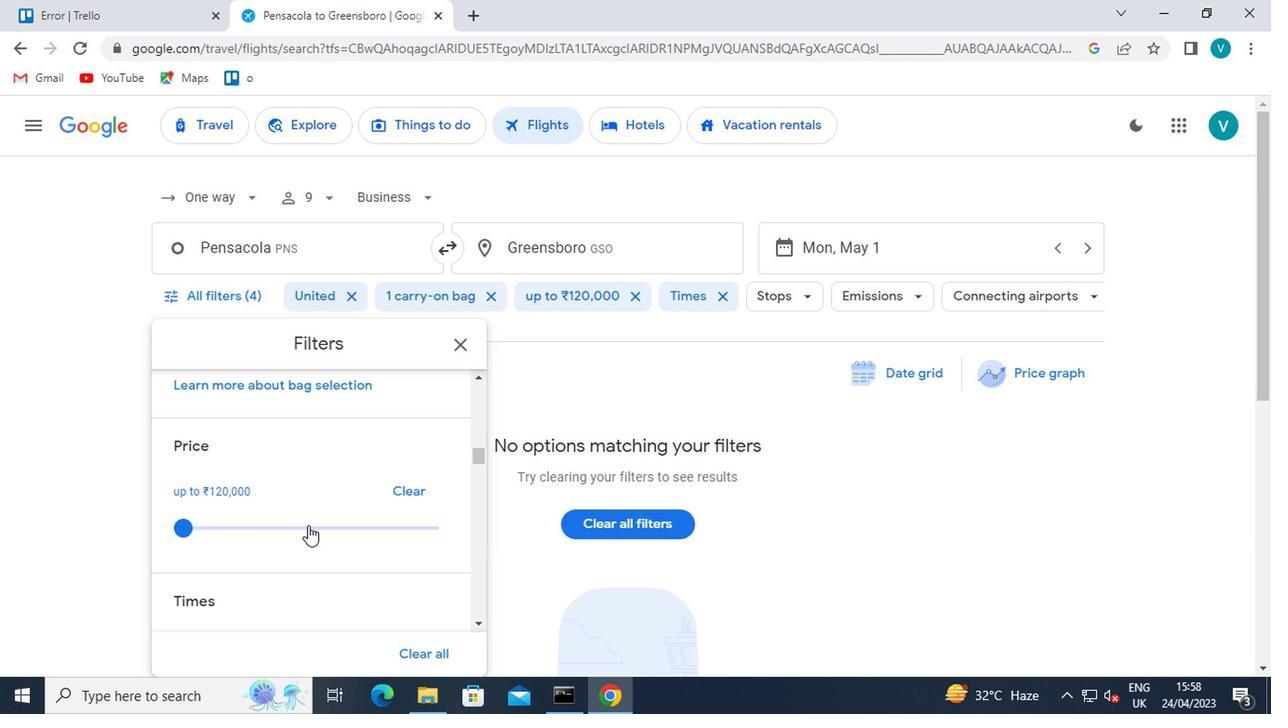 
Action: Mouse scrolled (306, 529) with delta (0, 0)
Screenshot: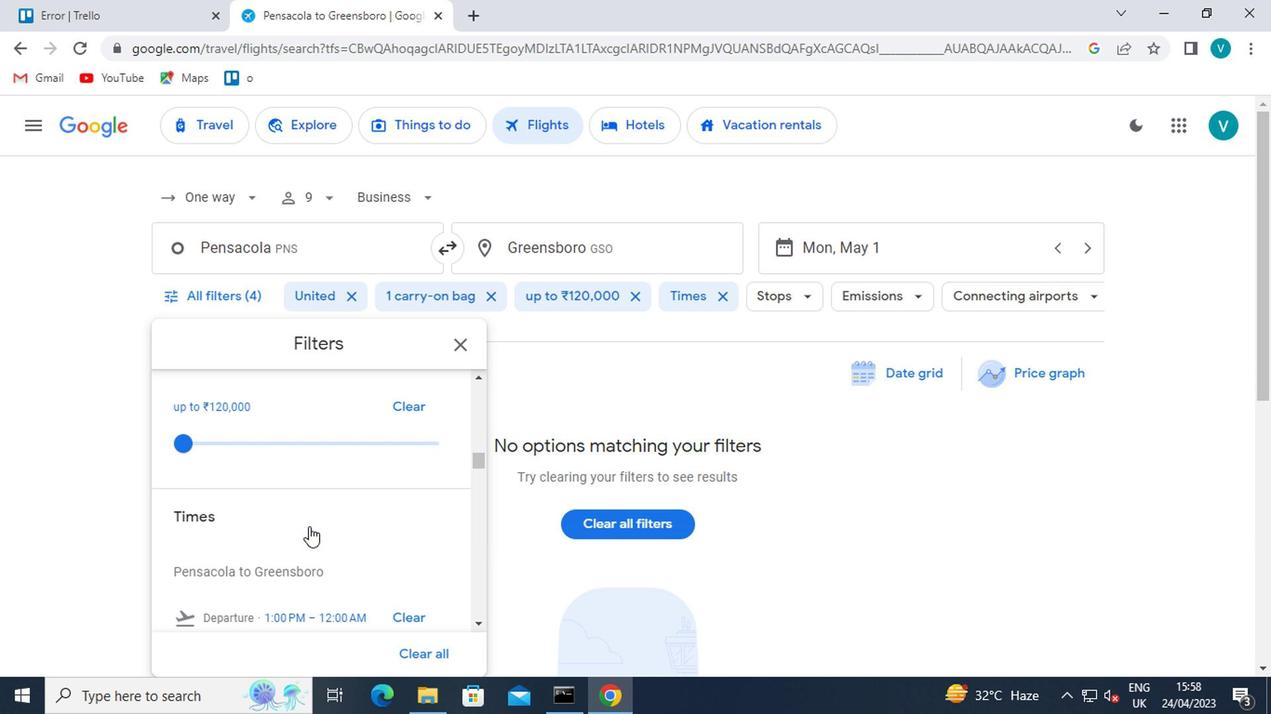 
Action: Mouse scrolled (306, 529) with delta (0, 0)
Screenshot: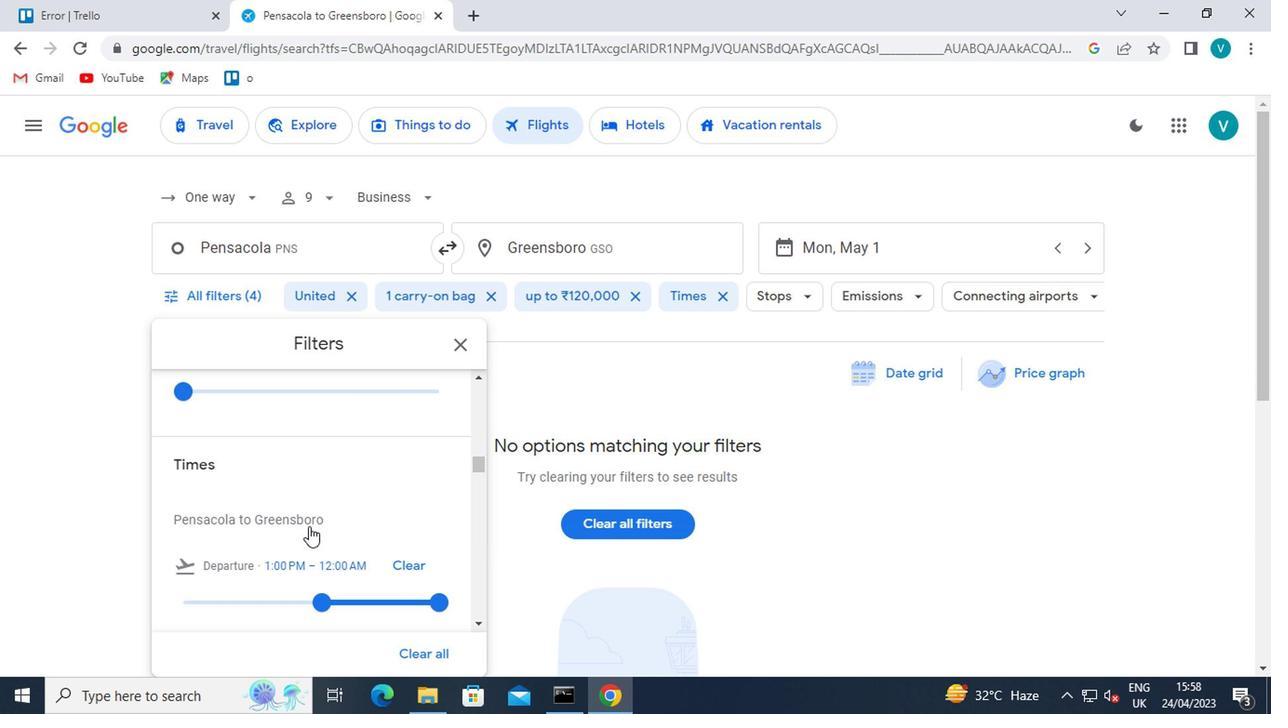 
Action: Mouse moved to (322, 460)
Screenshot: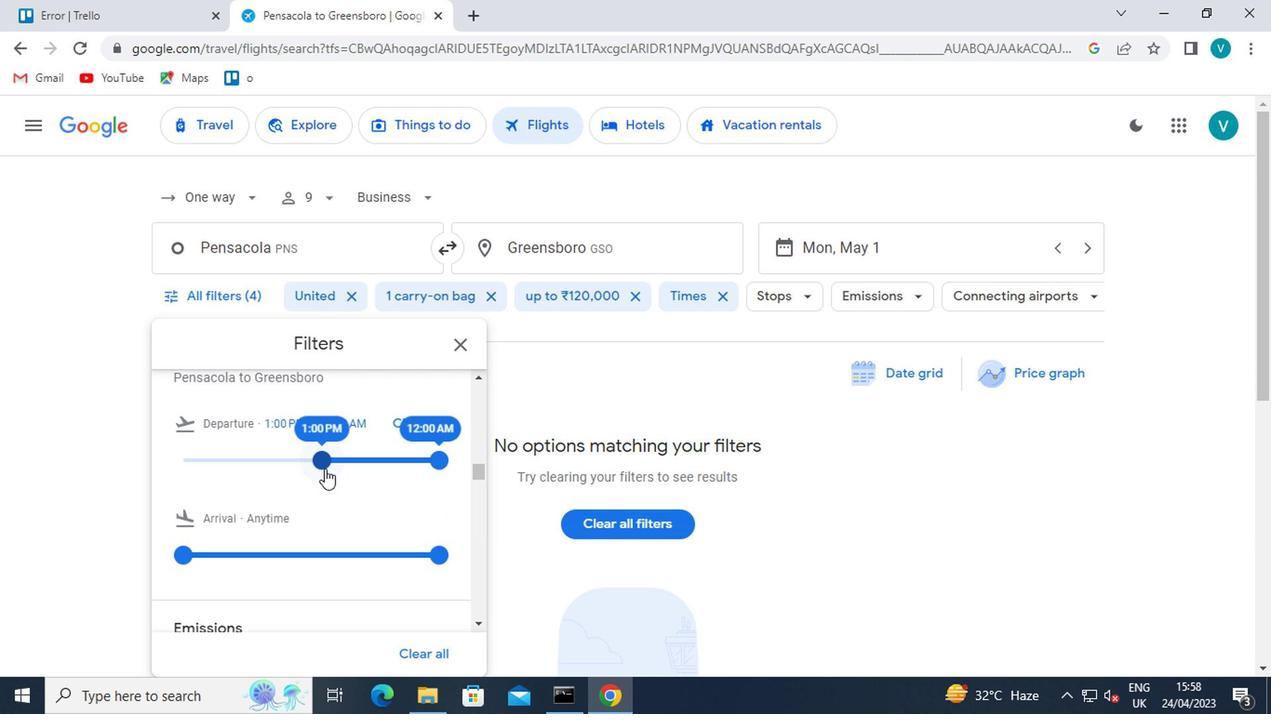 
Action: Mouse pressed left at (322, 460)
Screenshot: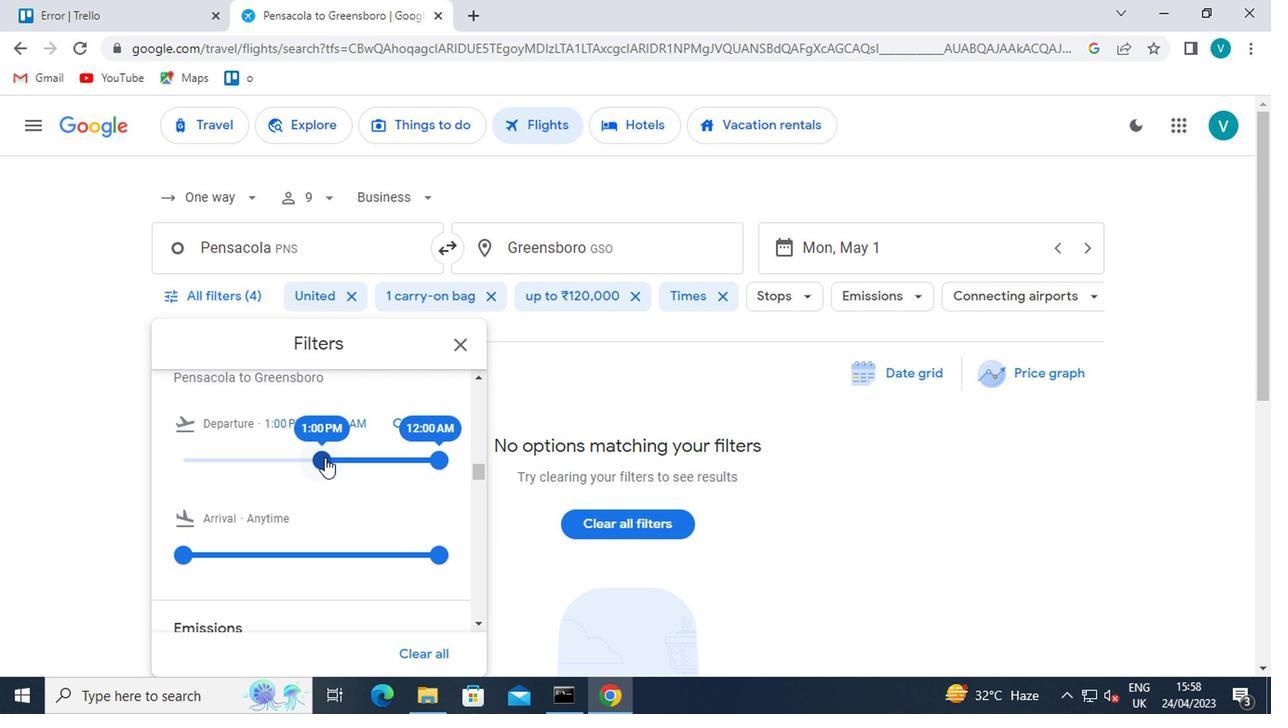 
Action: Mouse moved to (340, 451)
Screenshot: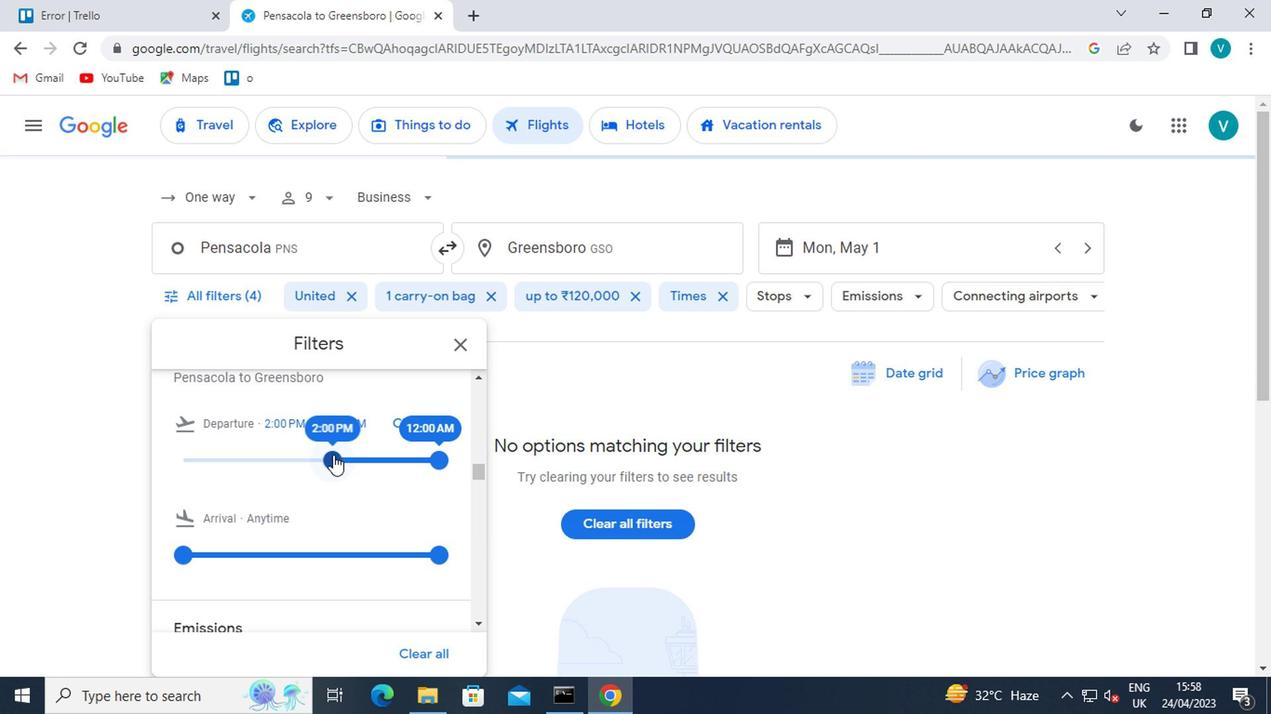 
